 Task: Search one way flight ticket for 5 adults, 2 children, 1 infant in seat and 2 infants on lap in economy from Lanai City, Lanai: Lanai Airport to Rockford: Chicago Rockford International Airport(was Northwest Chicagoland Regional Airport At Rockford) on 5-1-2023. Choice of flights is Frontier. Number of bags: 2 checked bags. Price is upto 72000. Outbound departure time preference is 16:45.
Action: Mouse moved to (235, 299)
Screenshot: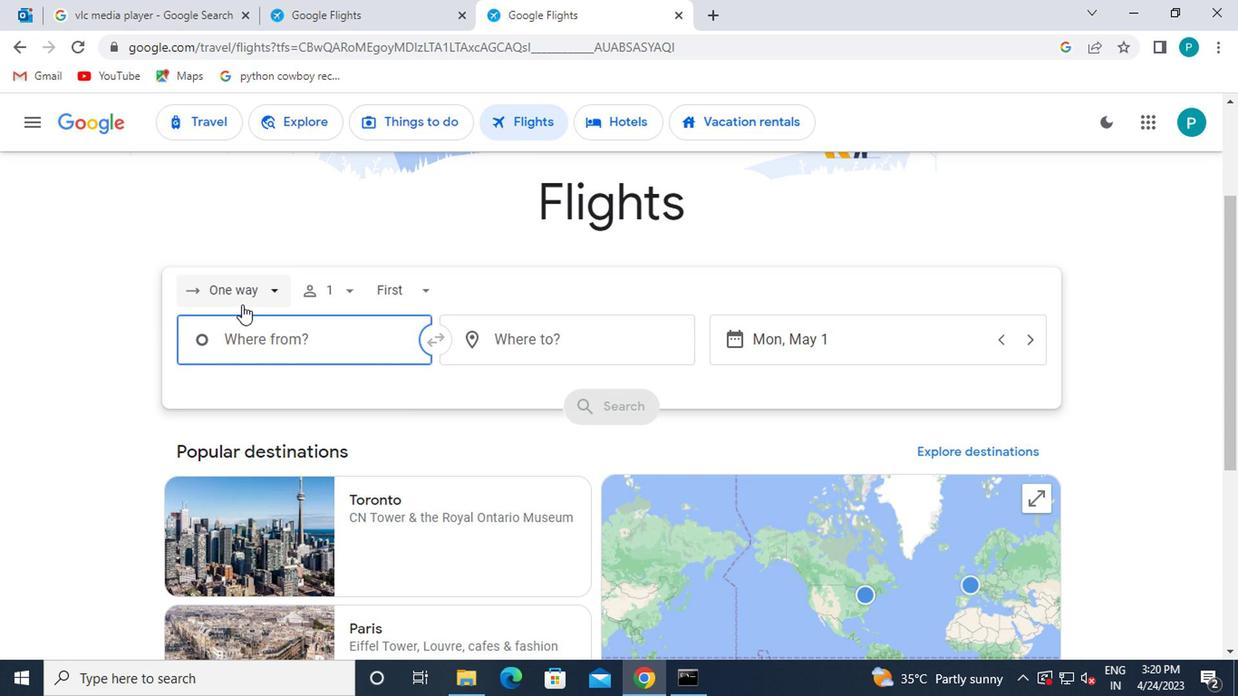 
Action: Mouse pressed left at (235, 299)
Screenshot: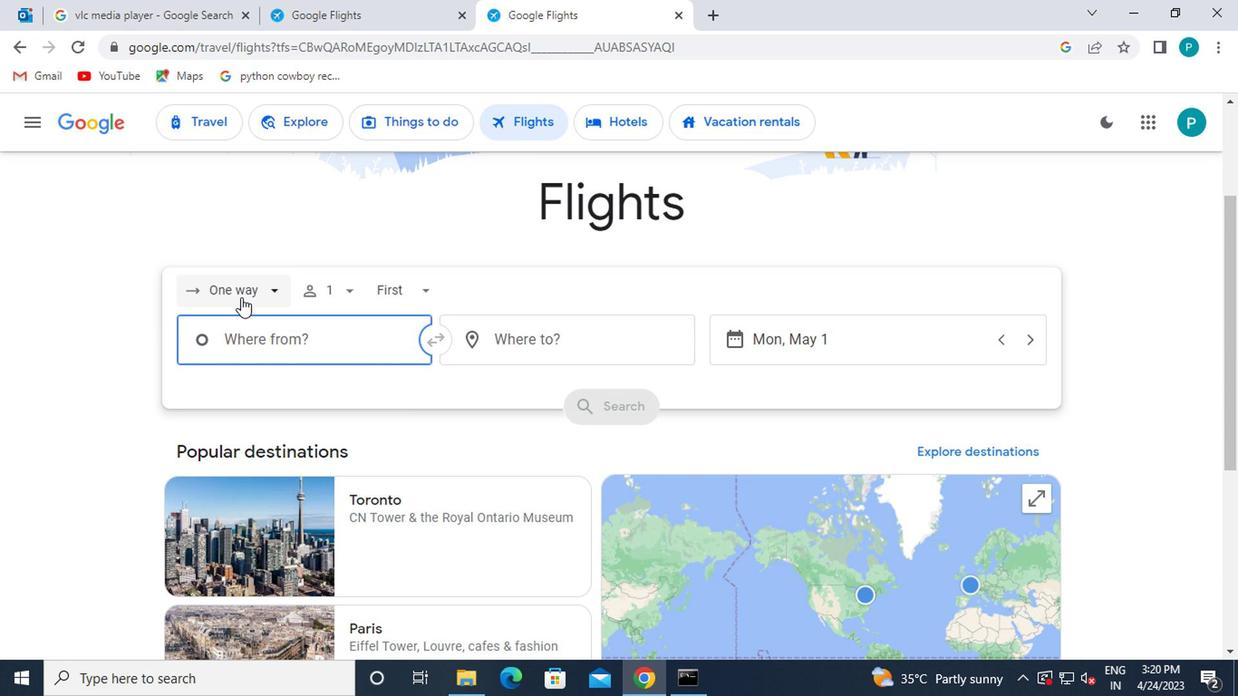 
Action: Mouse moved to (271, 380)
Screenshot: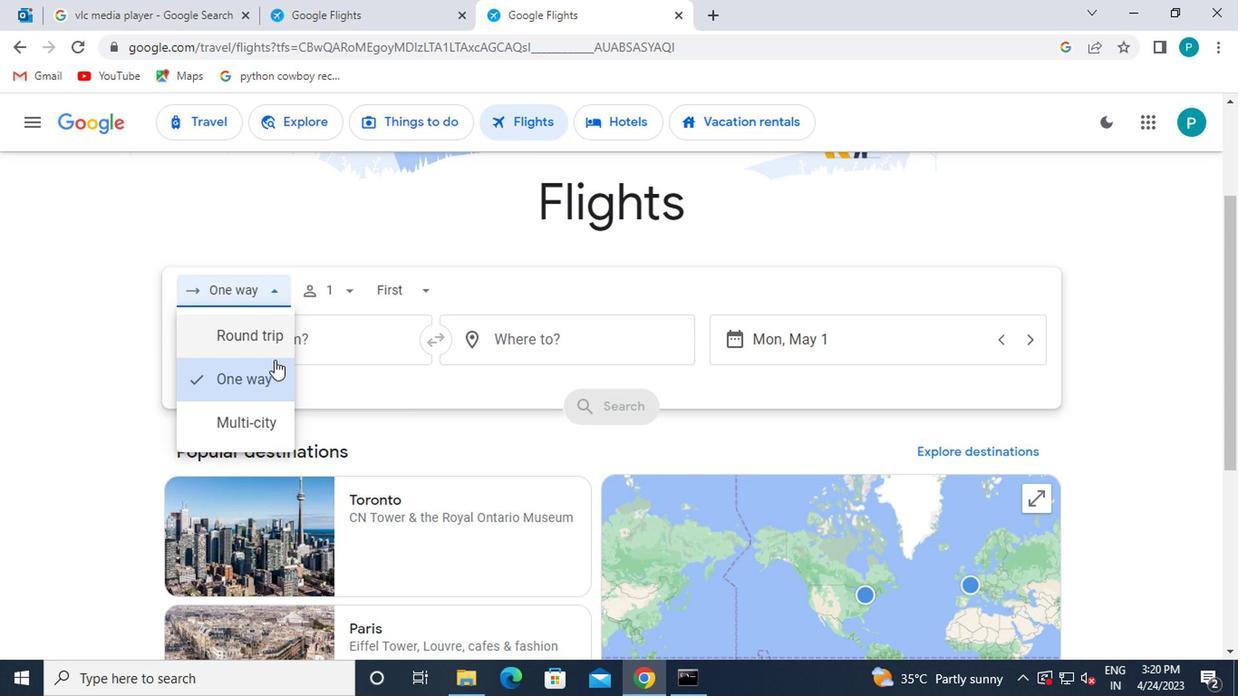 
Action: Mouse pressed left at (271, 380)
Screenshot: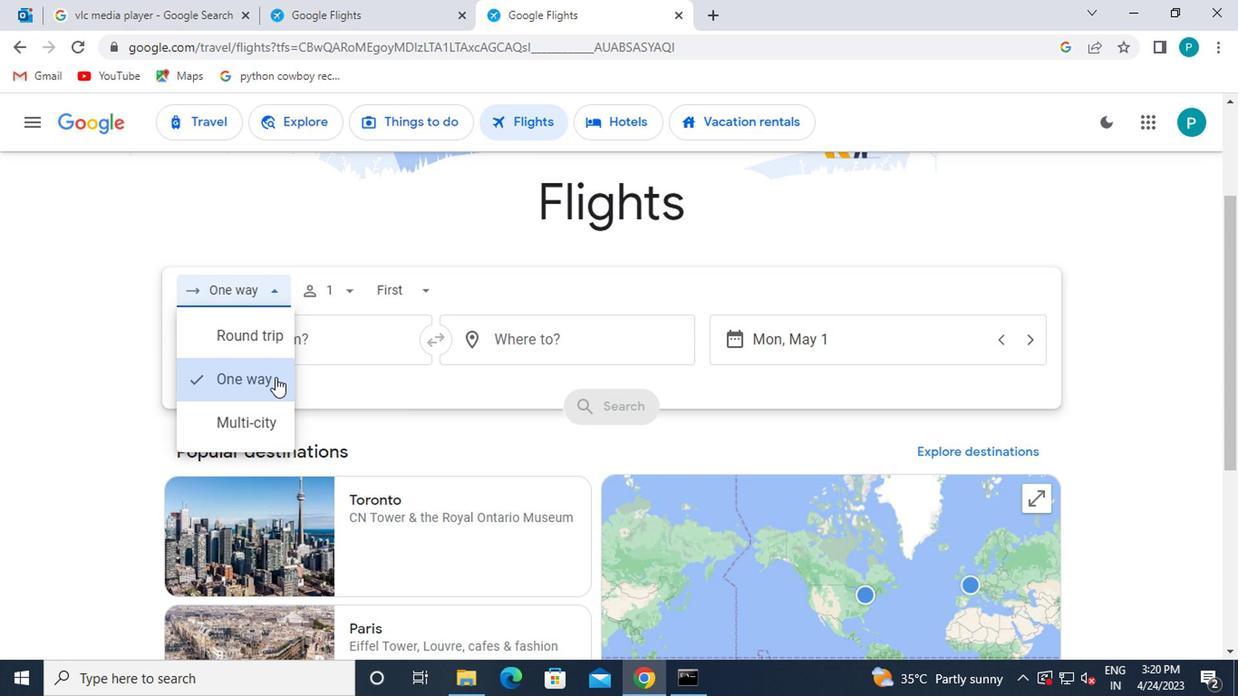 
Action: Mouse moved to (328, 301)
Screenshot: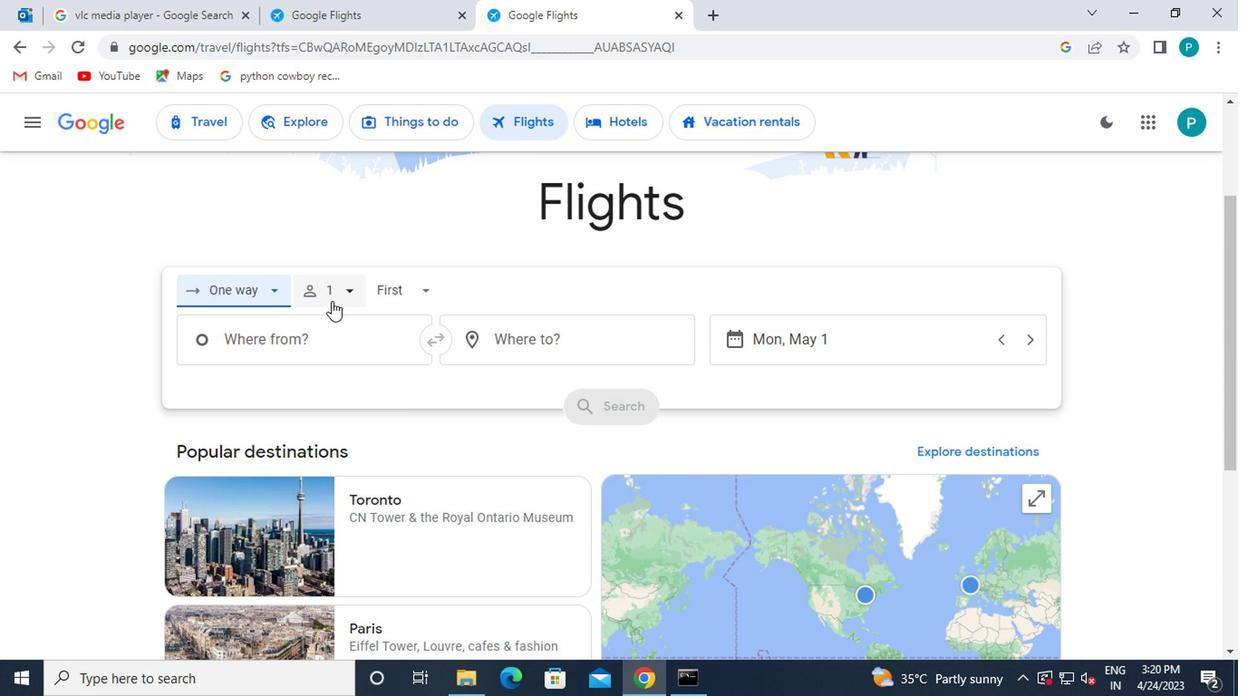 
Action: Mouse pressed left at (328, 301)
Screenshot: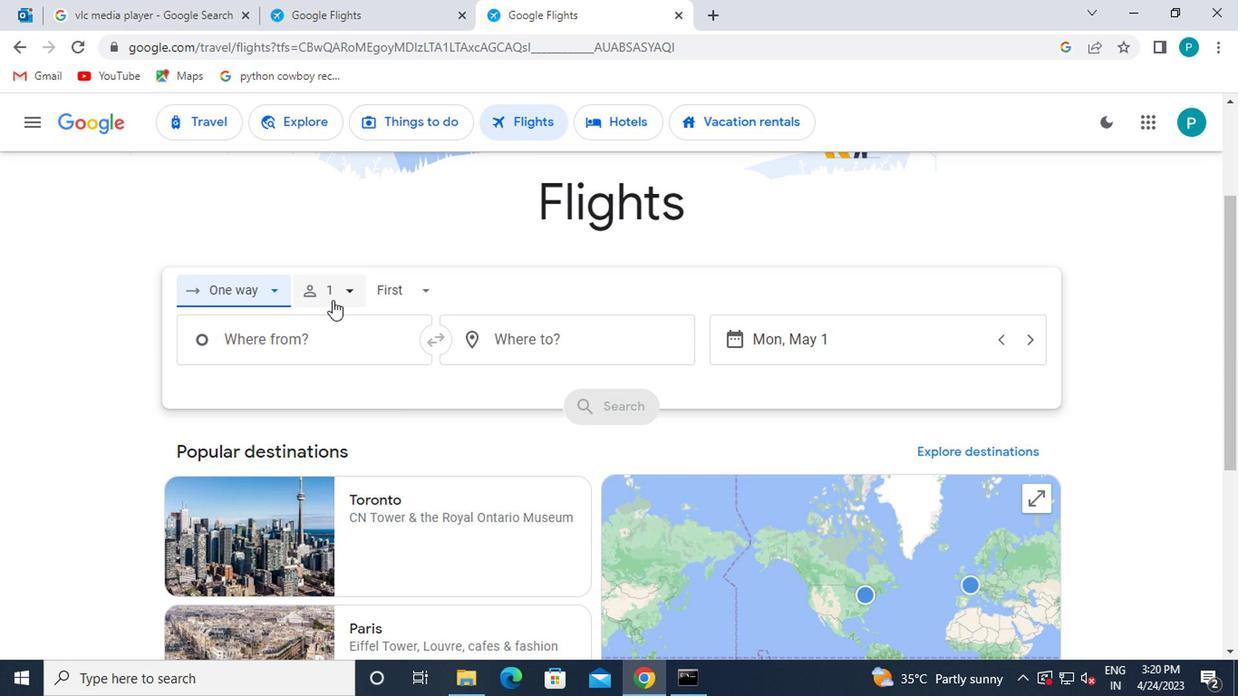 
Action: Mouse moved to (486, 328)
Screenshot: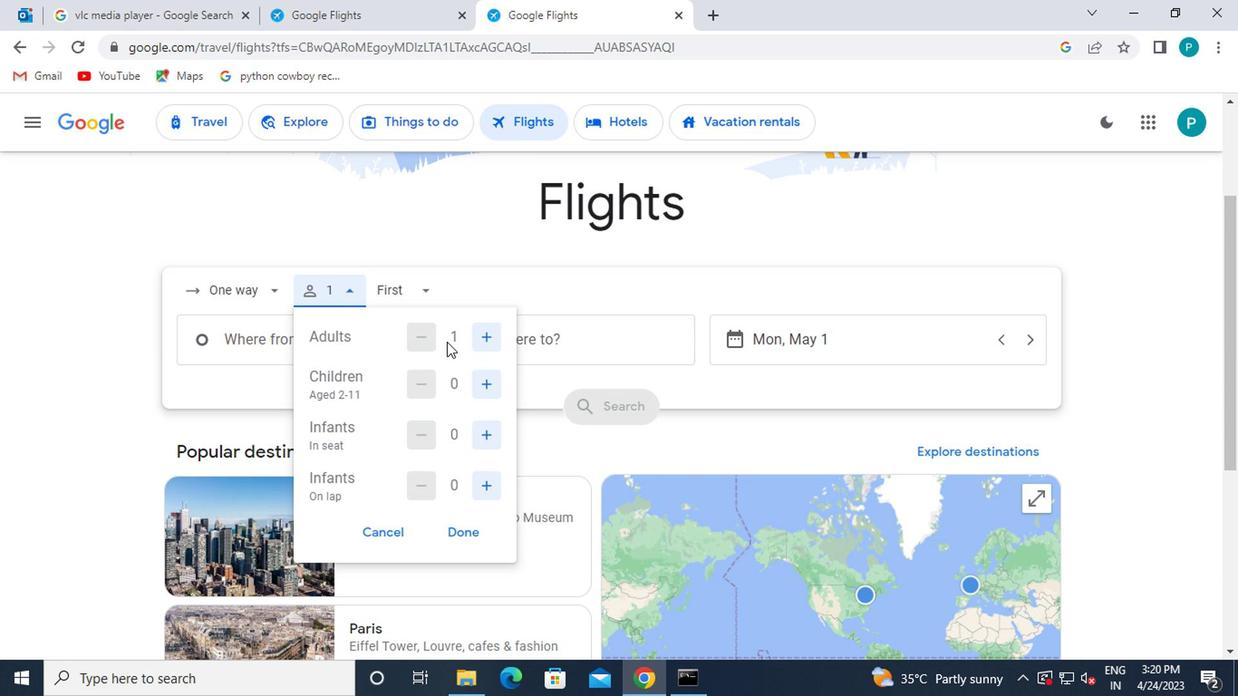 
Action: Mouse pressed left at (486, 328)
Screenshot: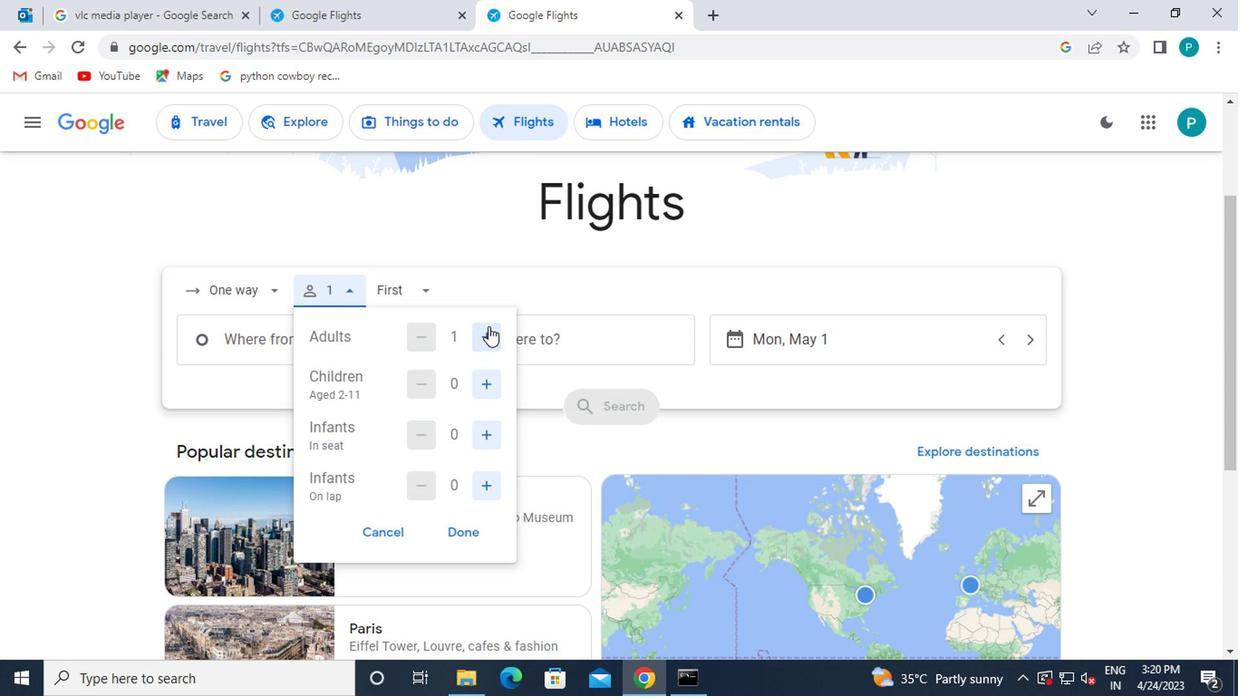 
Action: Mouse moved to (488, 326)
Screenshot: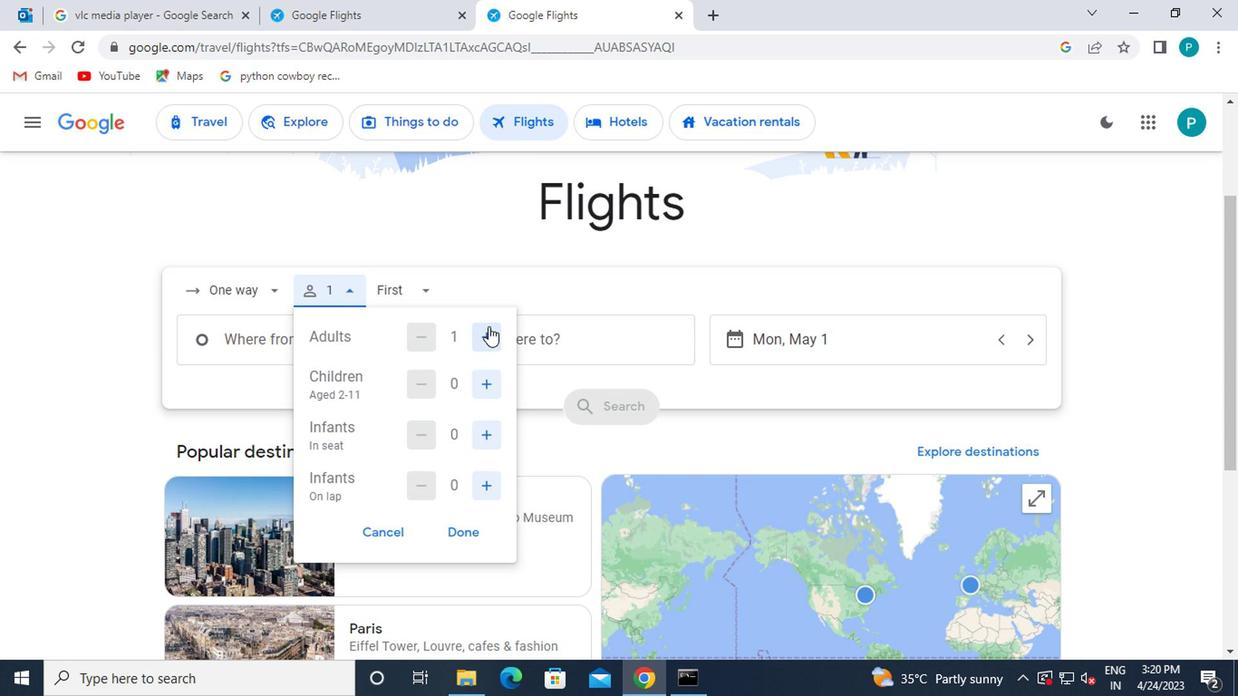 
Action: Mouse pressed left at (488, 326)
Screenshot: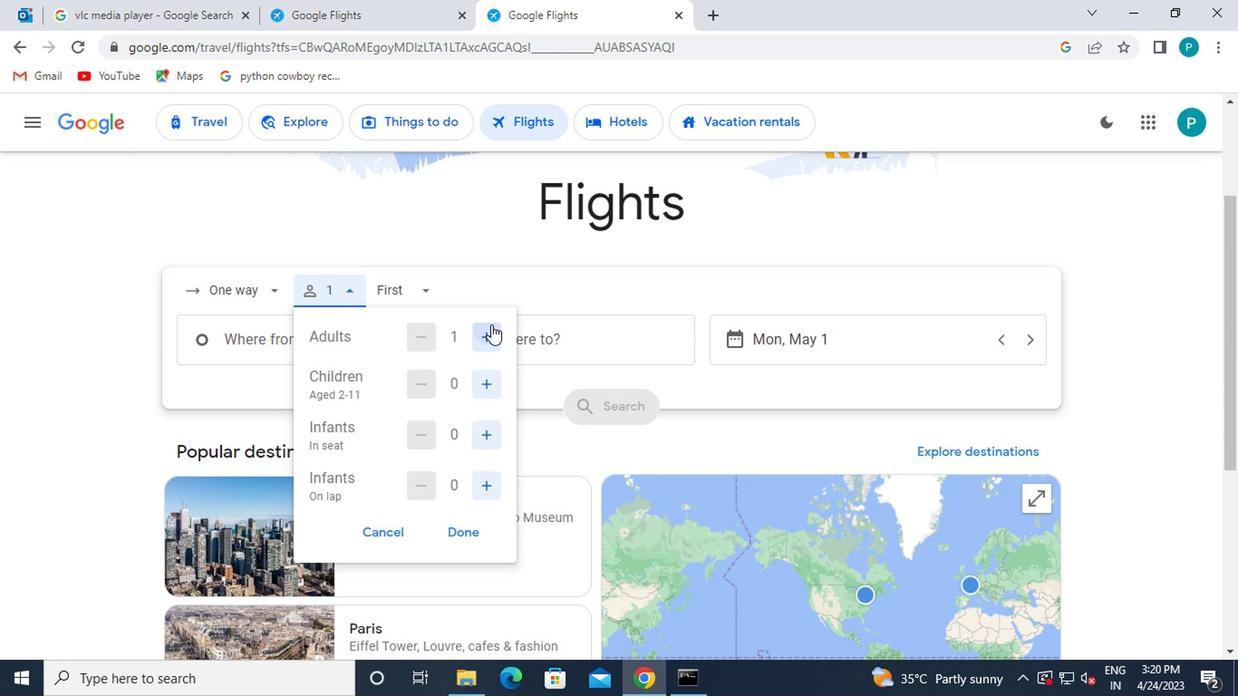 
Action: Mouse pressed left at (488, 326)
Screenshot: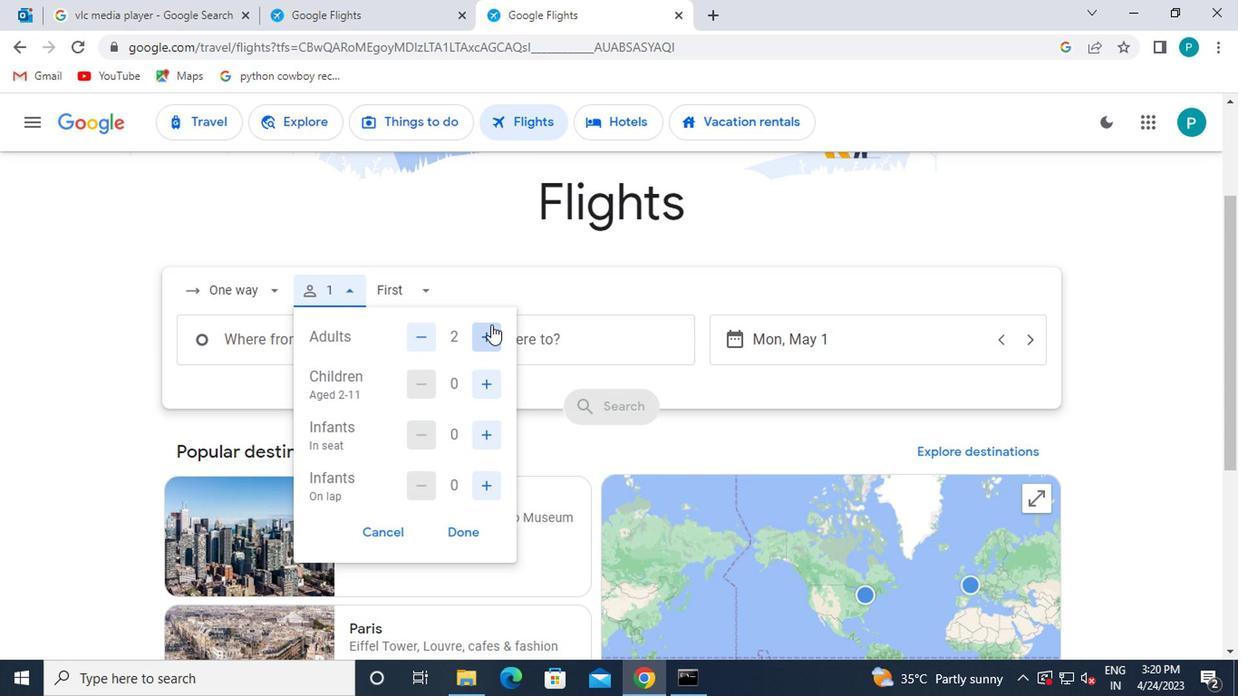 
Action: Mouse pressed left at (488, 326)
Screenshot: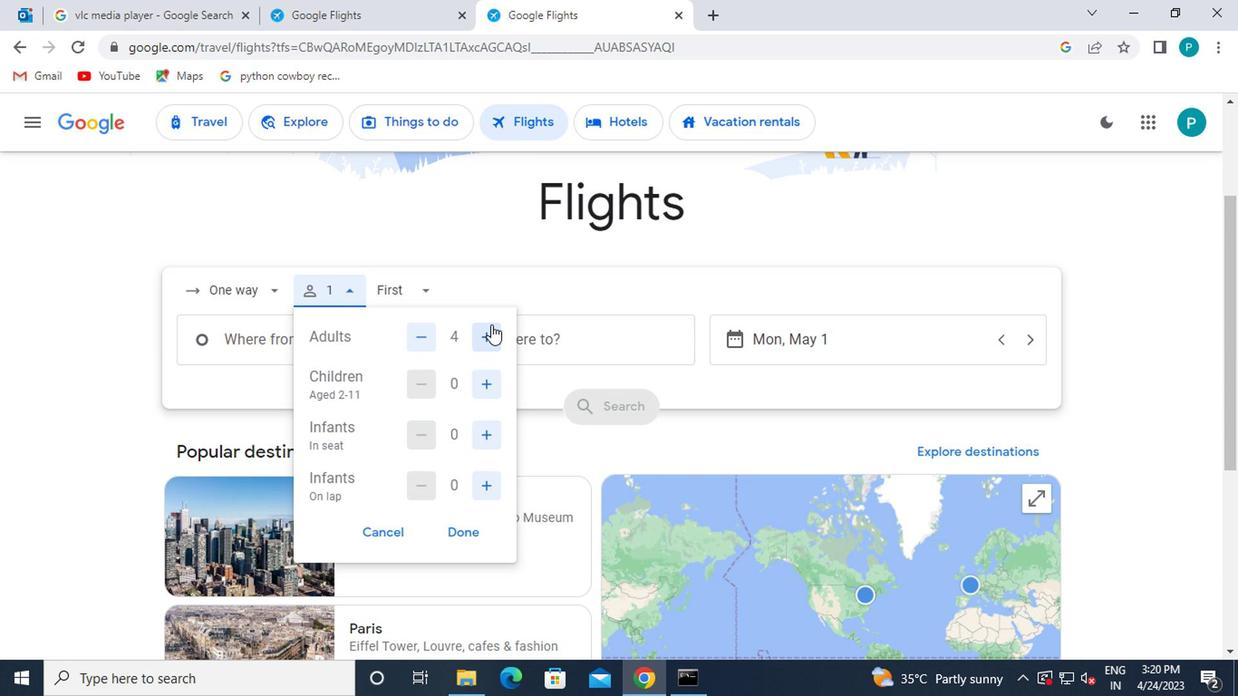 
Action: Mouse moved to (488, 377)
Screenshot: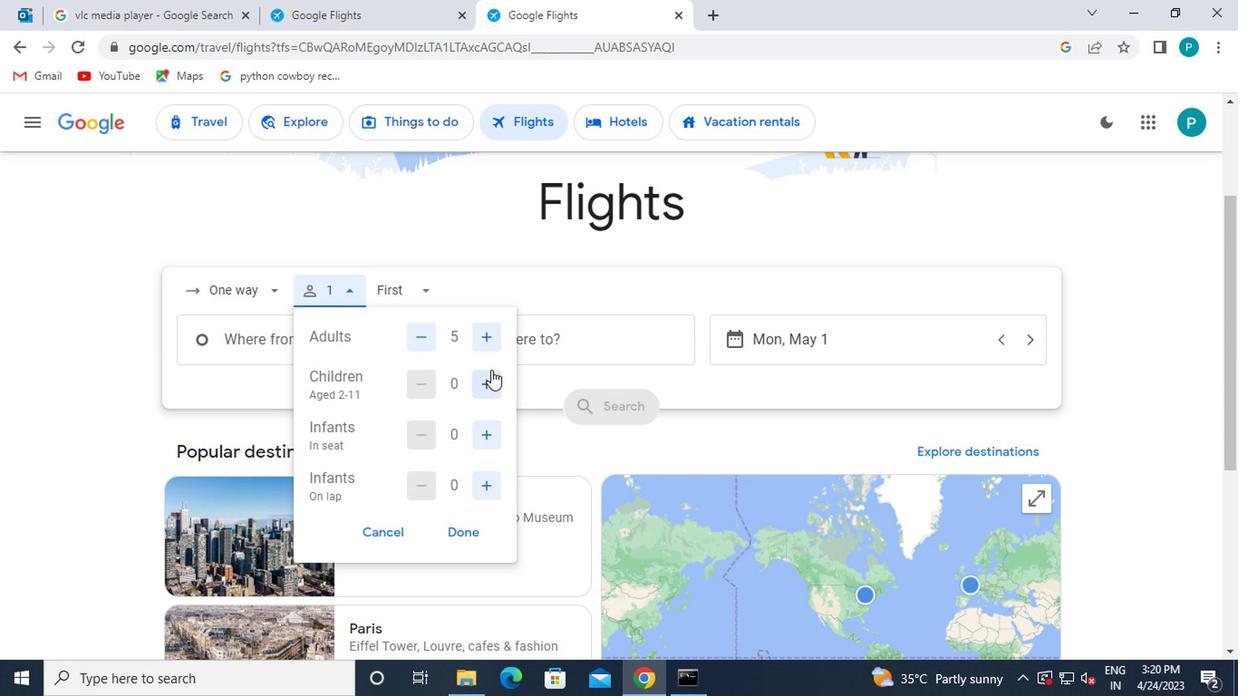 
Action: Mouse pressed left at (488, 377)
Screenshot: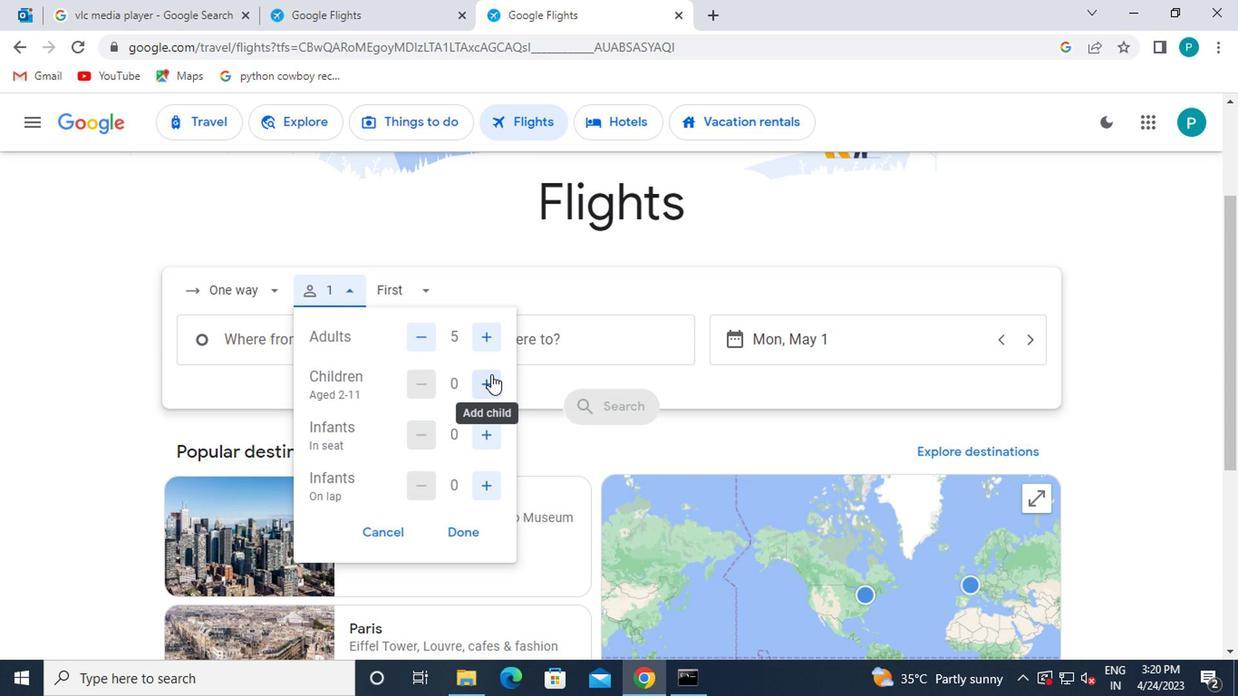 
Action: Mouse pressed left at (488, 377)
Screenshot: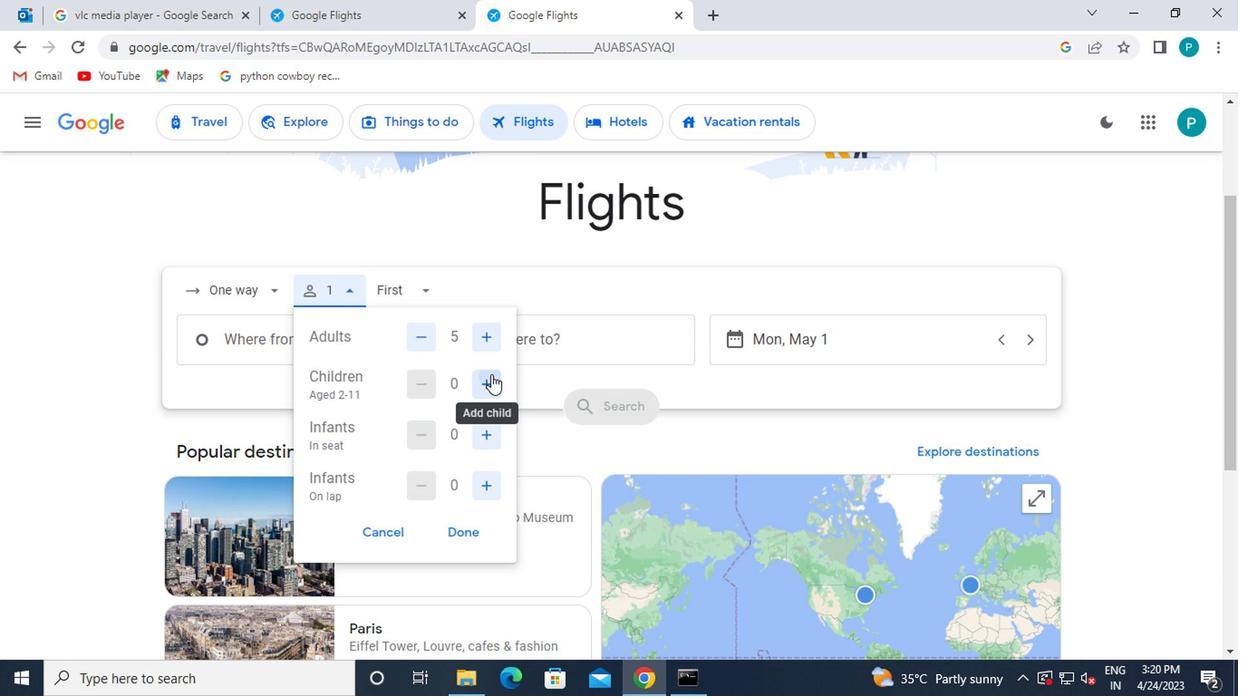 
Action: Mouse moved to (490, 432)
Screenshot: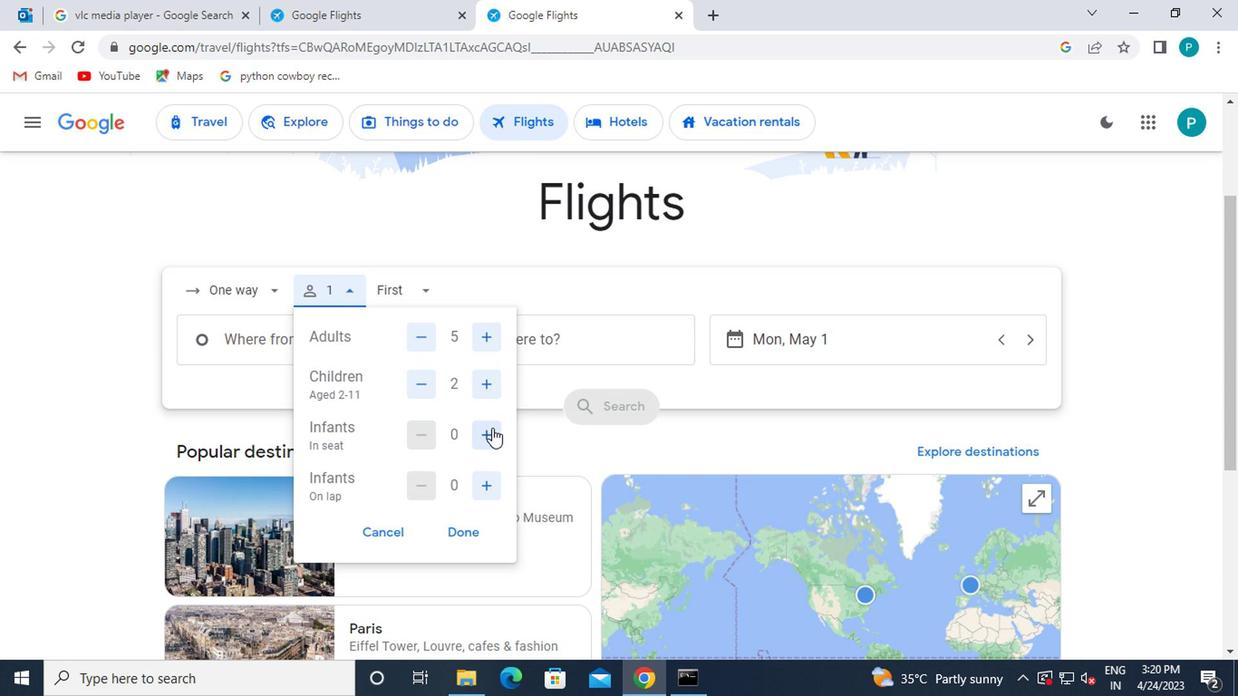 
Action: Mouse pressed left at (490, 432)
Screenshot: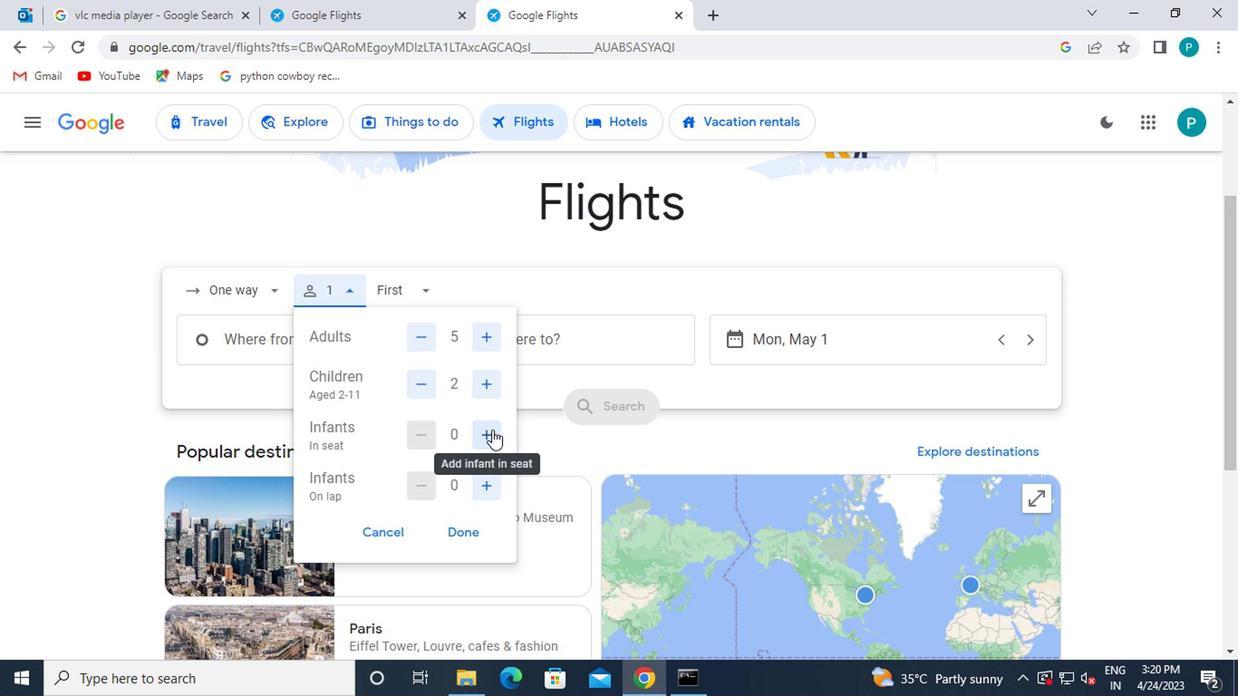 
Action: Mouse moved to (488, 484)
Screenshot: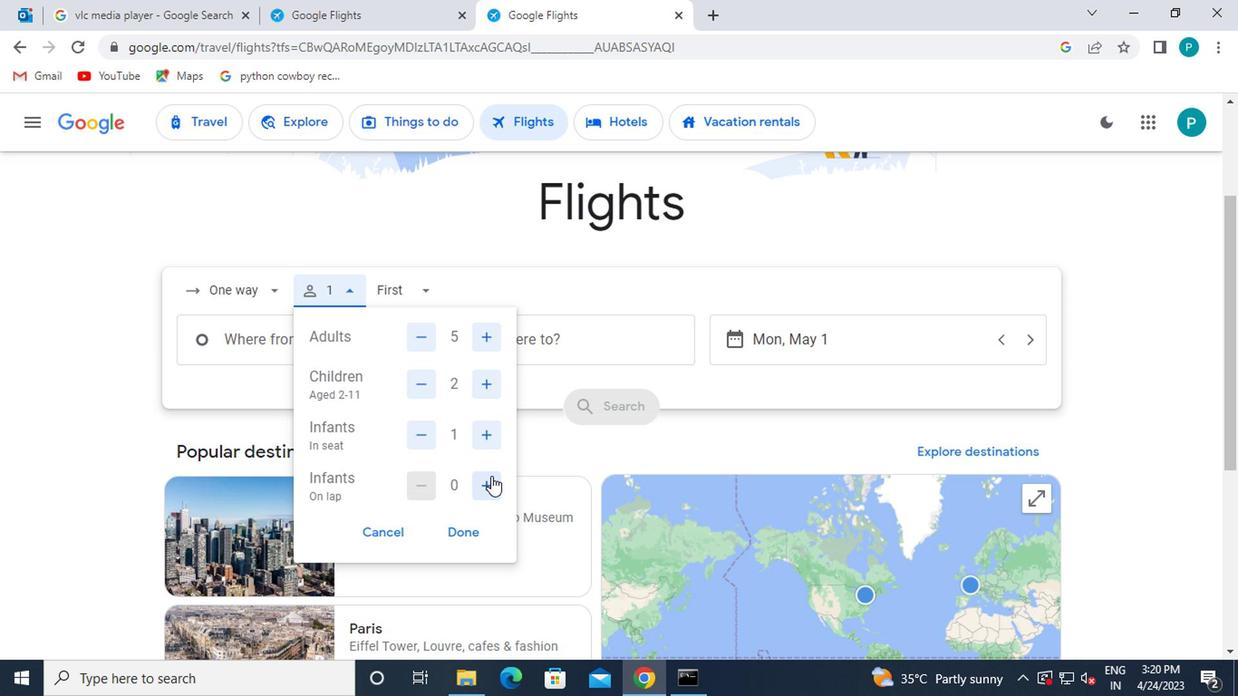 
Action: Mouse pressed left at (488, 484)
Screenshot: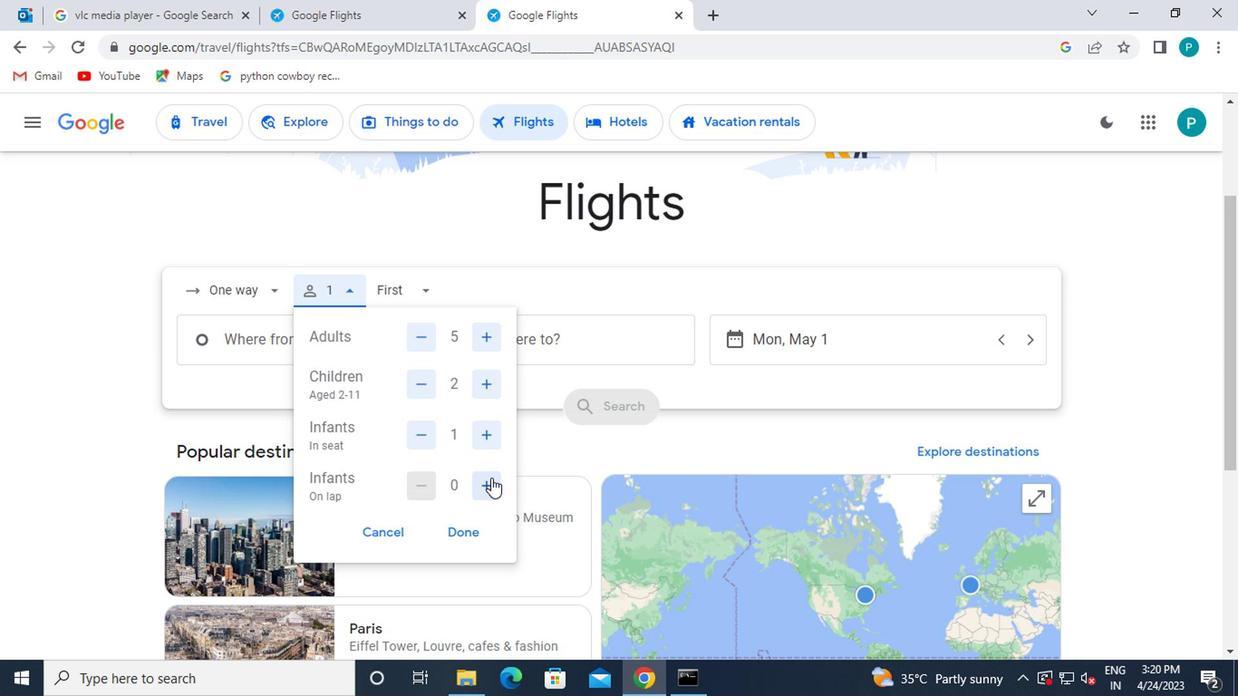 
Action: Mouse pressed left at (488, 484)
Screenshot: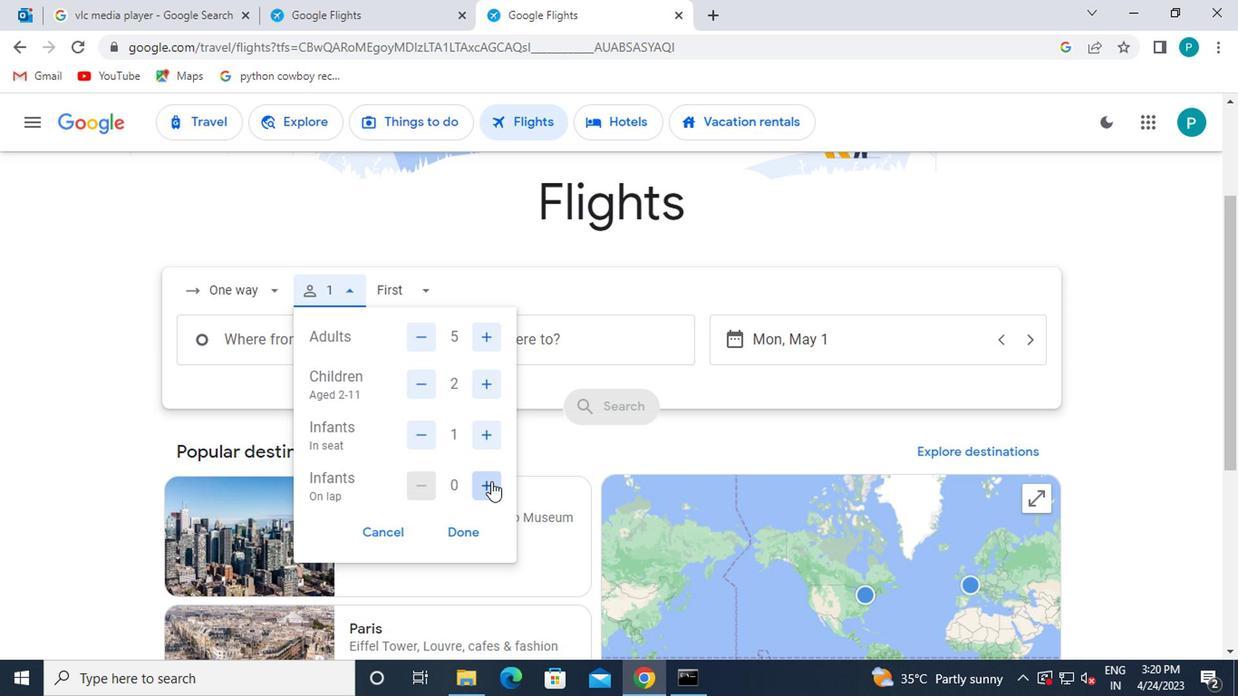 
Action: Mouse moved to (415, 495)
Screenshot: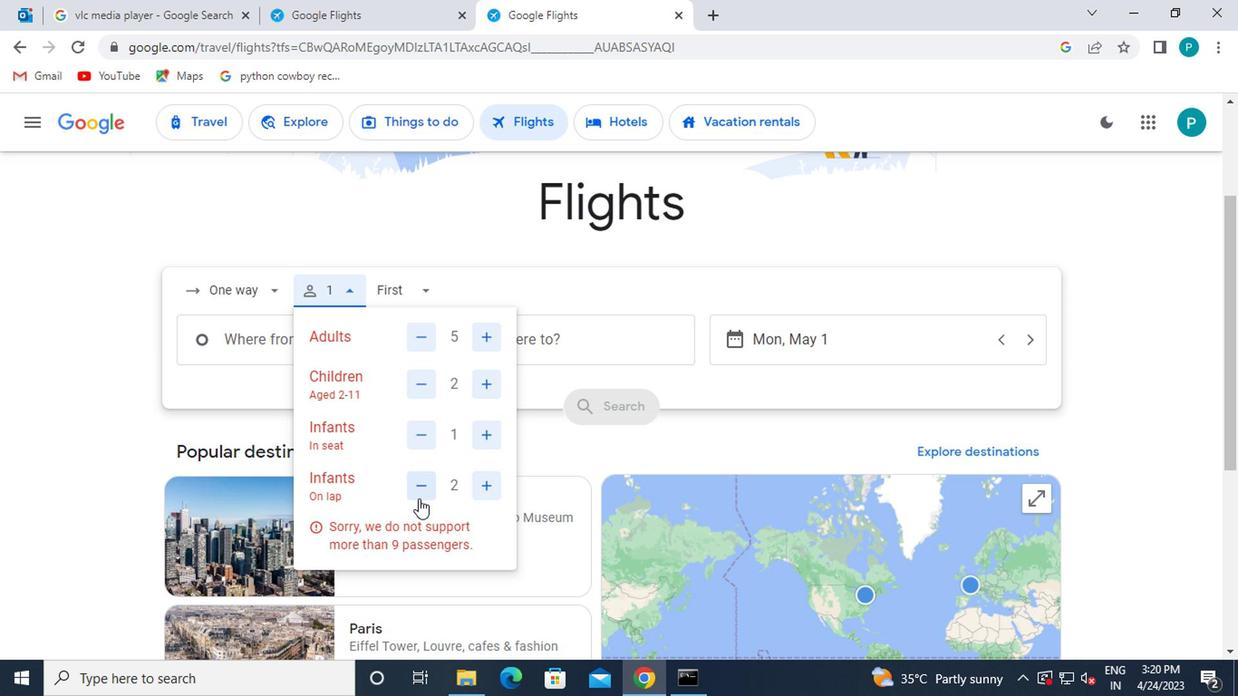 
Action: Mouse pressed left at (415, 495)
Screenshot: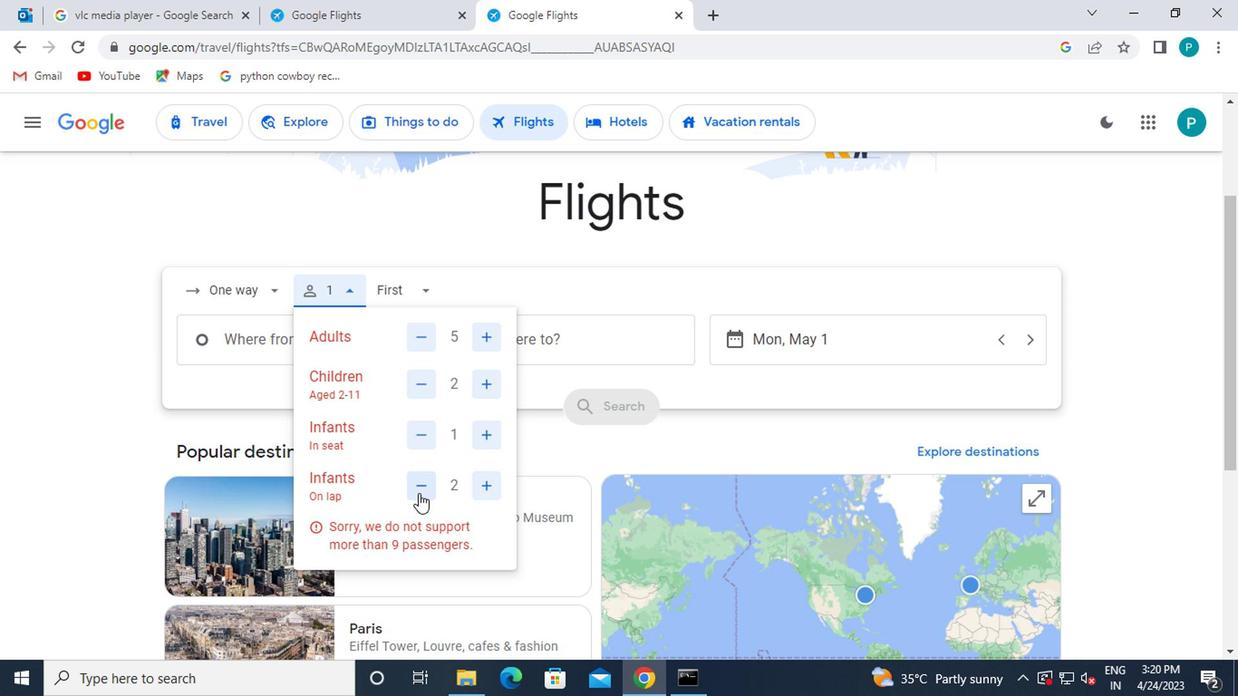 
Action: Mouse moved to (473, 533)
Screenshot: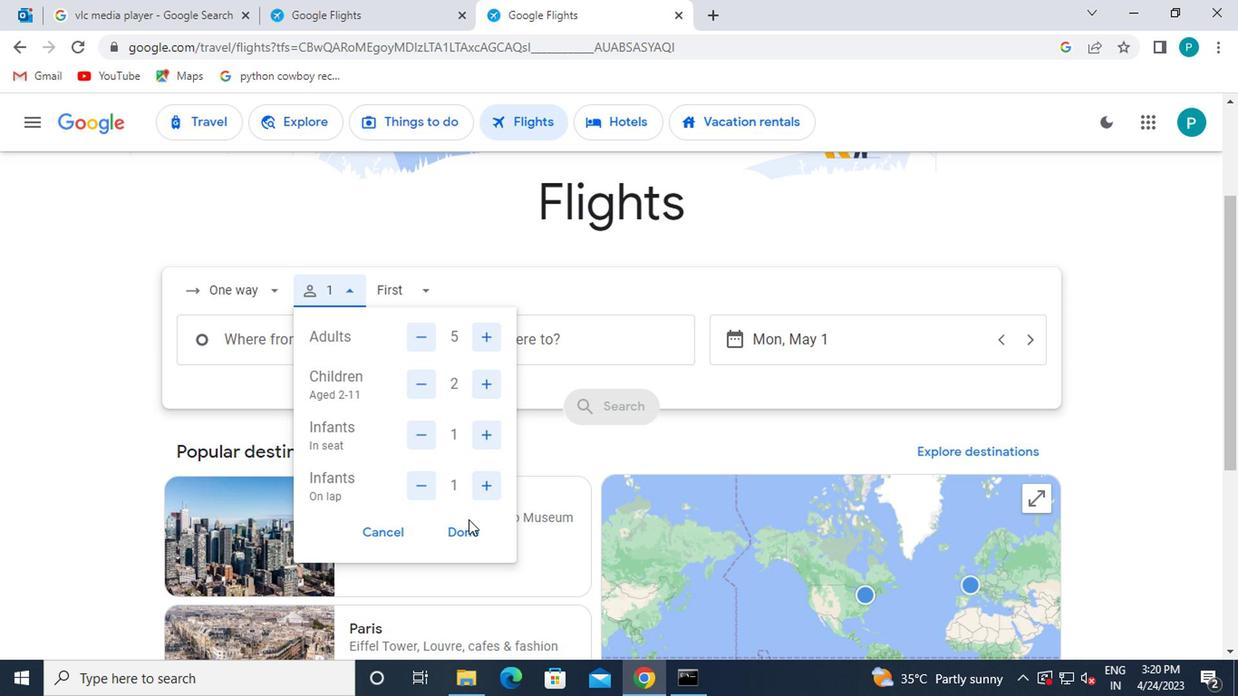 
Action: Mouse pressed left at (473, 533)
Screenshot: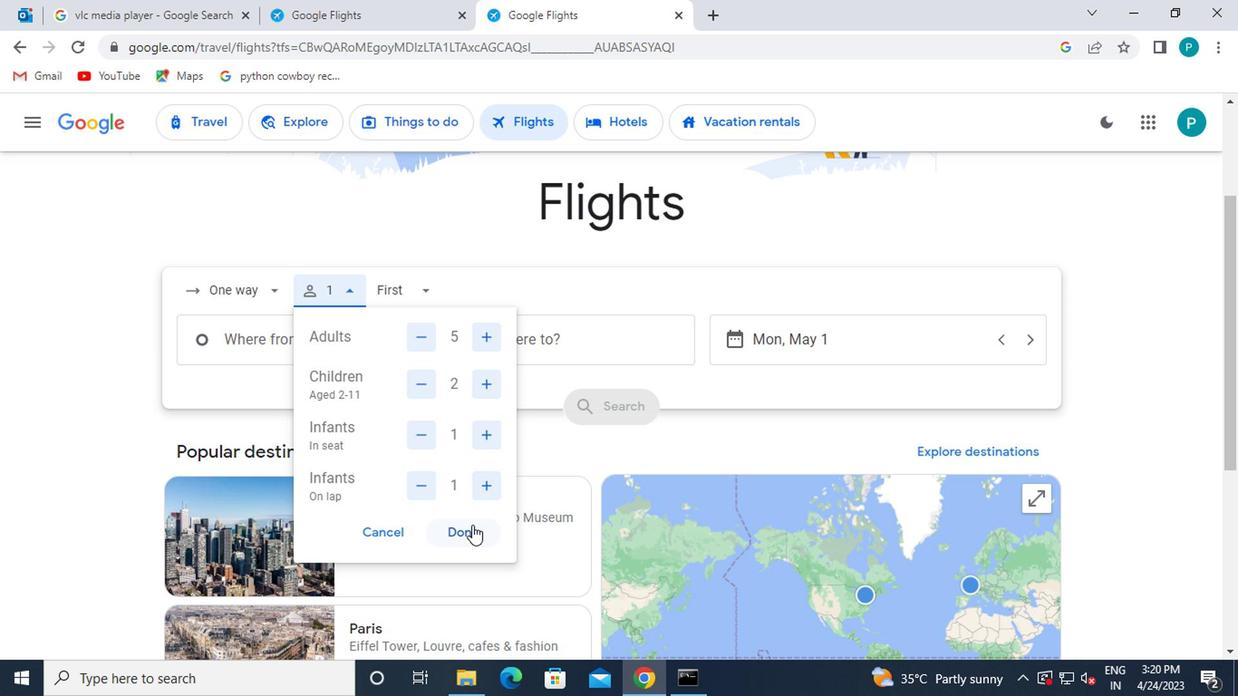 
Action: Mouse moved to (412, 301)
Screenshot: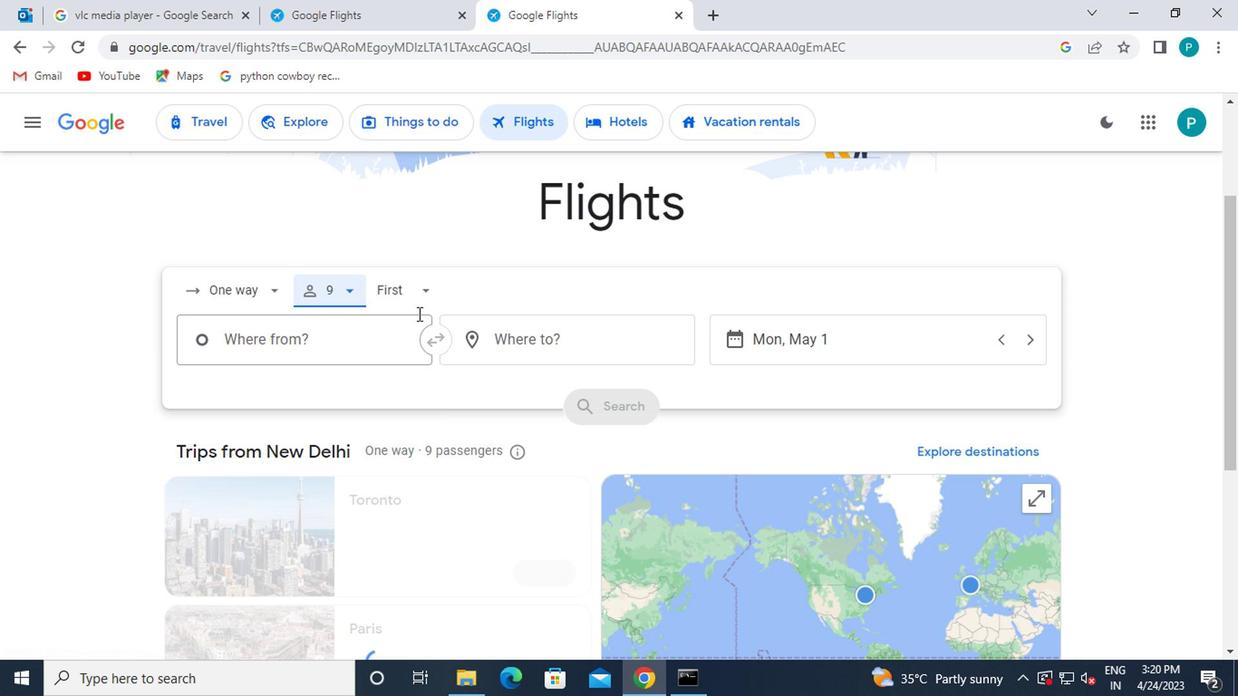 
Action: Mouse pressed left at (412, 301)
Screenshot: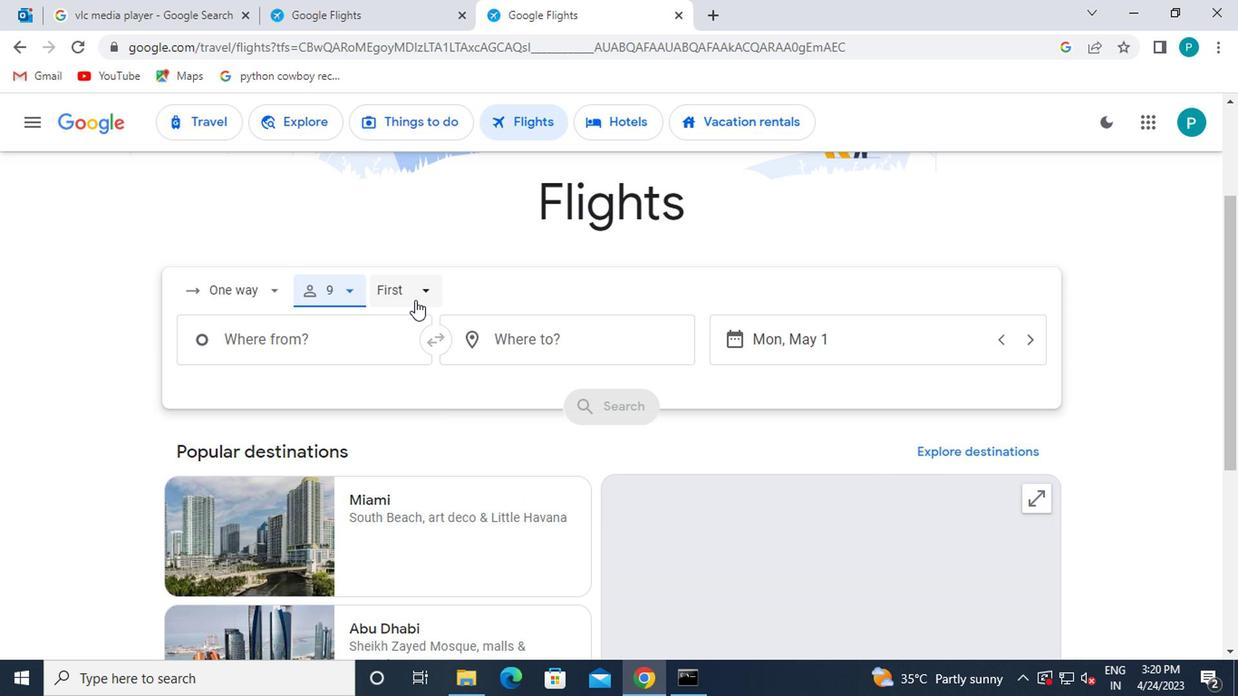 
Action: Mouse moved to (410, 354)
Screenshot: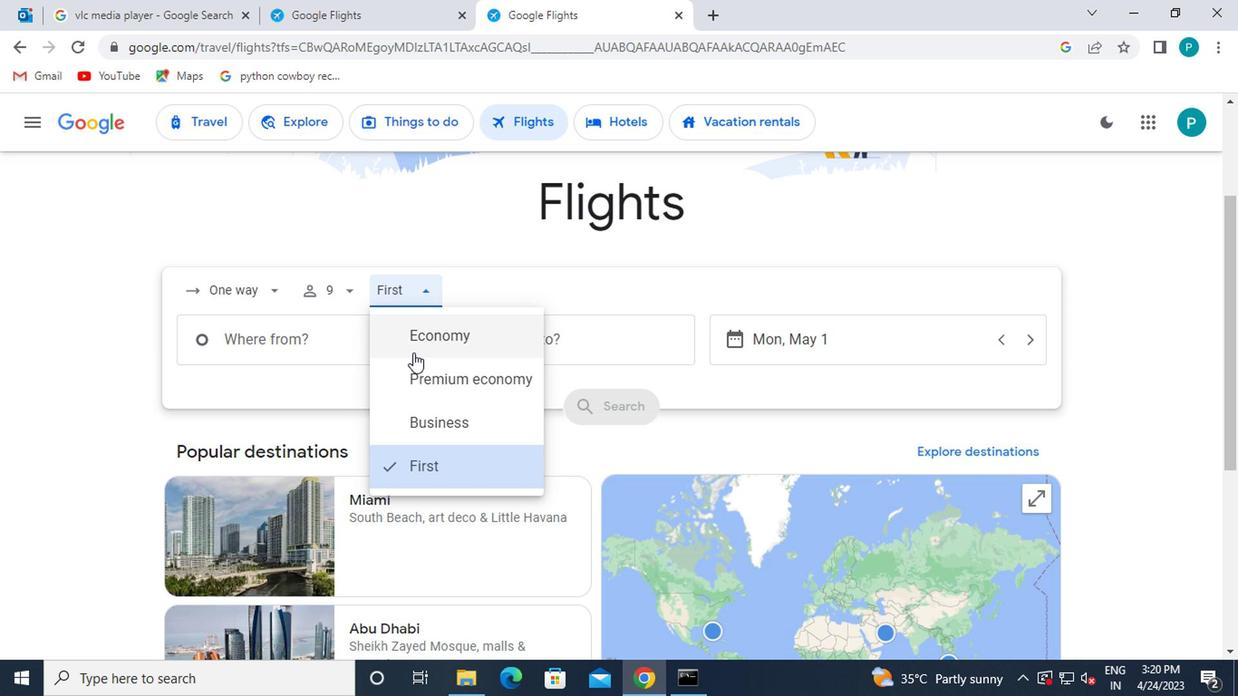
Action: Mouse pressed left at (410, 354)
Screenshot: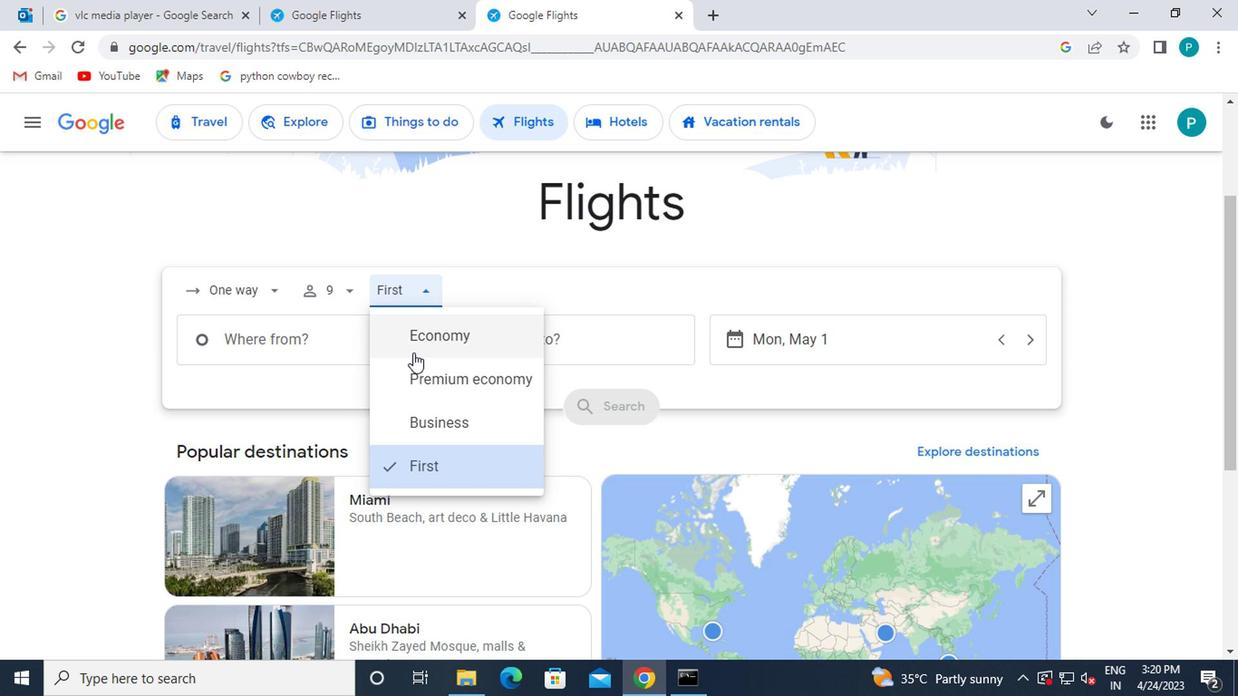 
Action: Mouse moved to (314, 339)
Screenshot: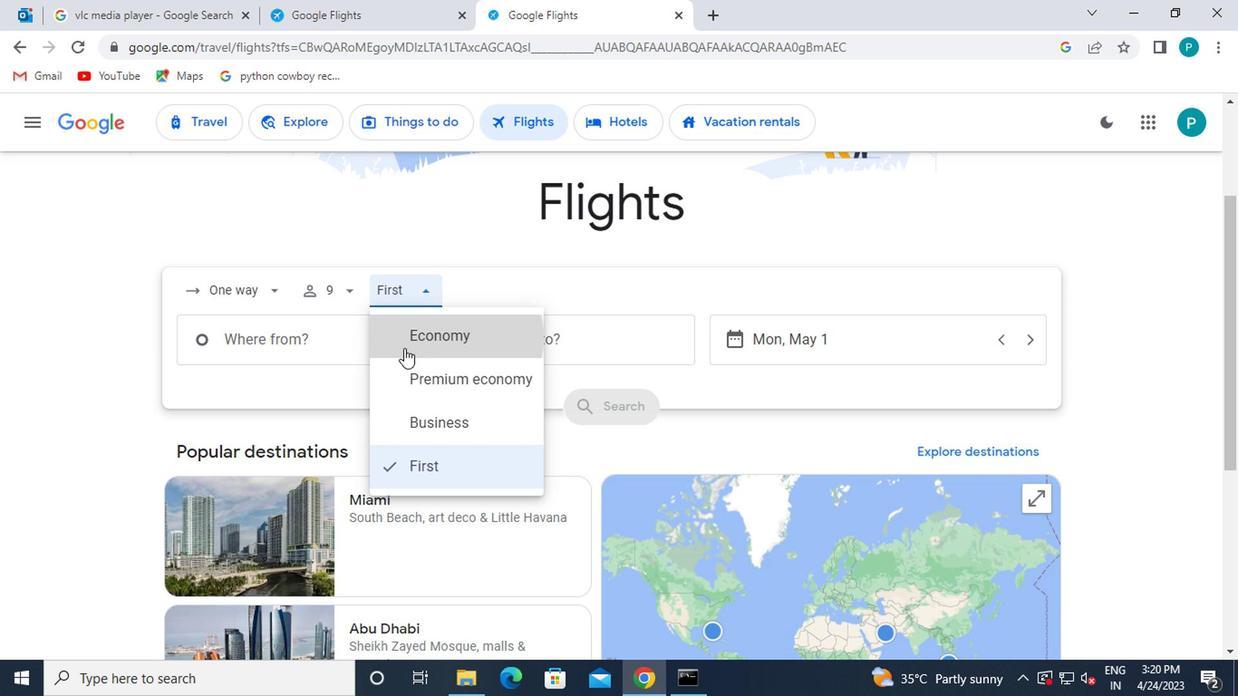 
Action: Mouse pressed left at (314, 339)
Screenshot: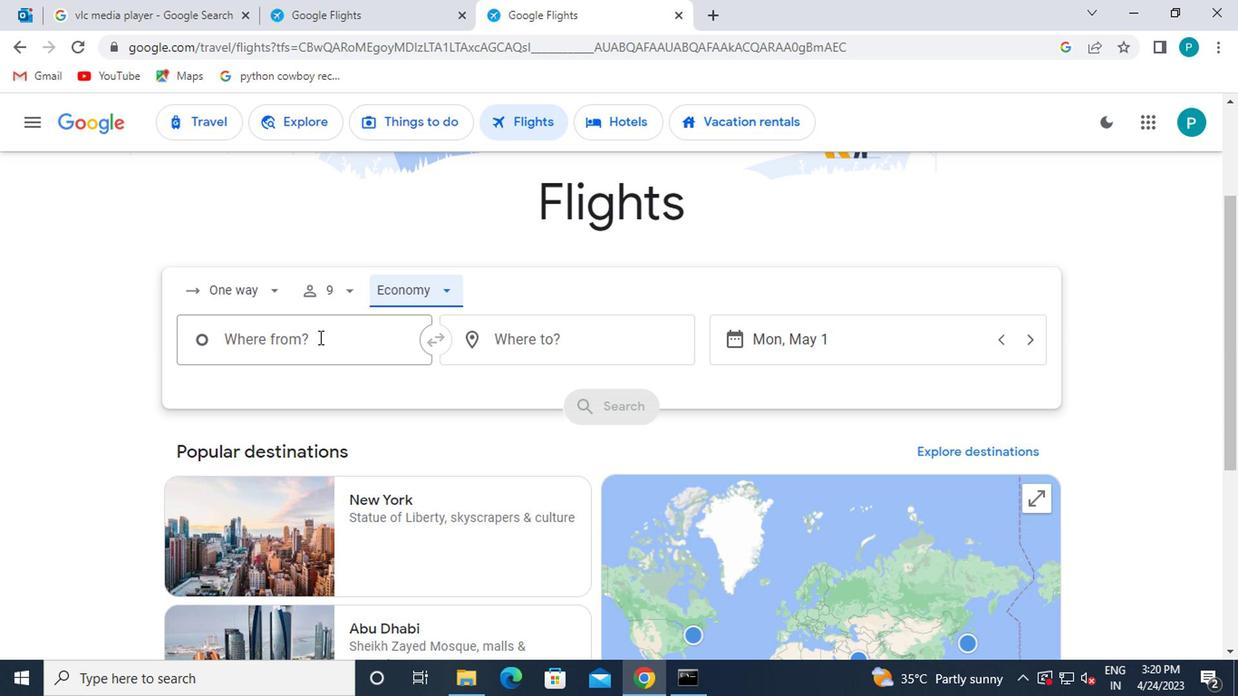 
Action: Mouse moved to (568, 181)
Screenshot: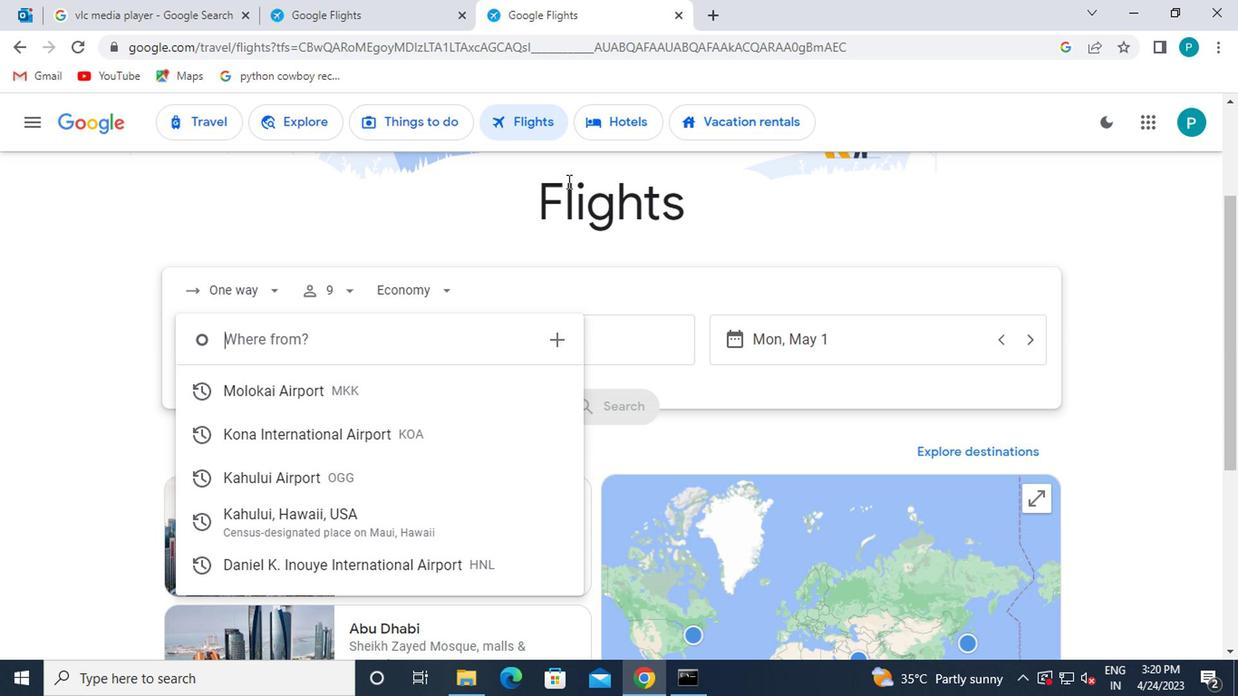 
Action: Key pressed lanai
Screenshot: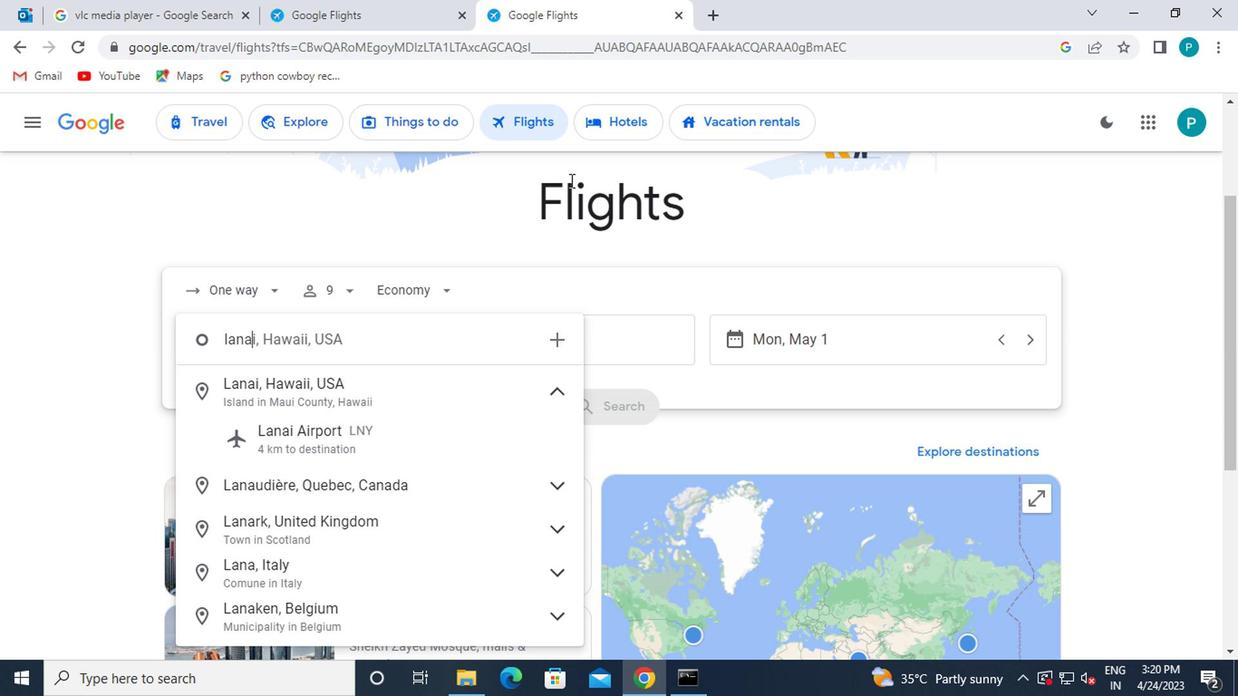 
Action: Mouse moved to (357, 444)
Screenshot: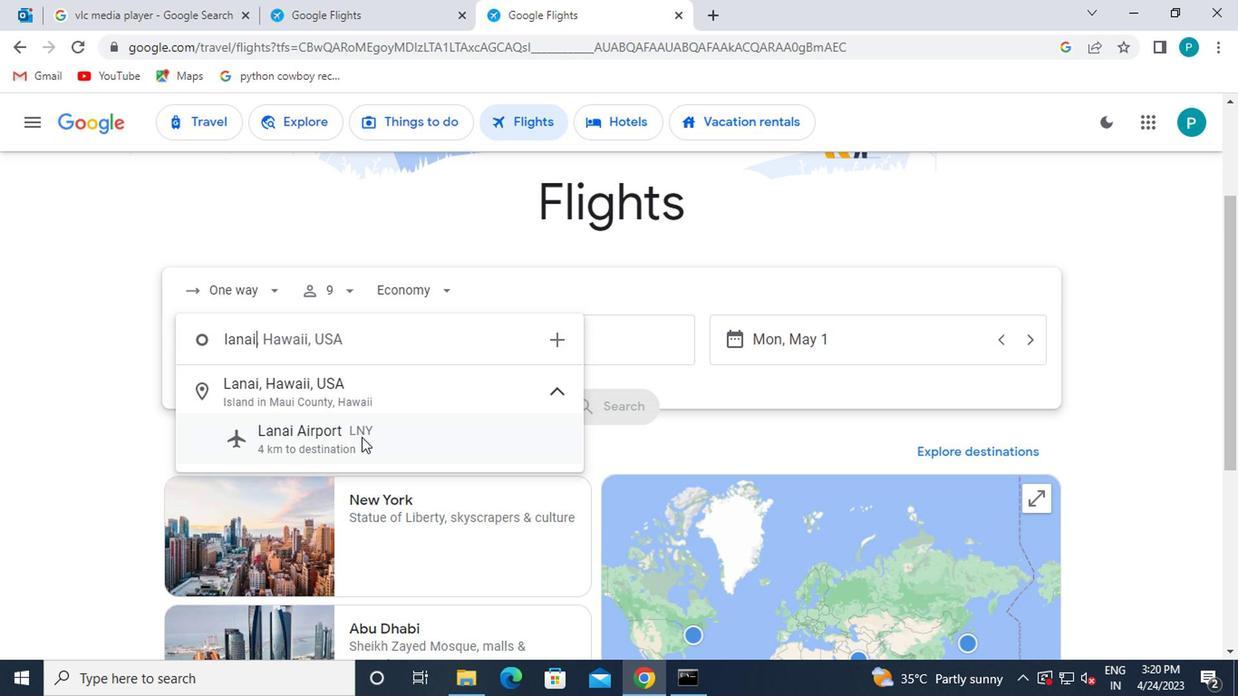 
Action: Mouse pressed left at (357, 444)
Screenshot: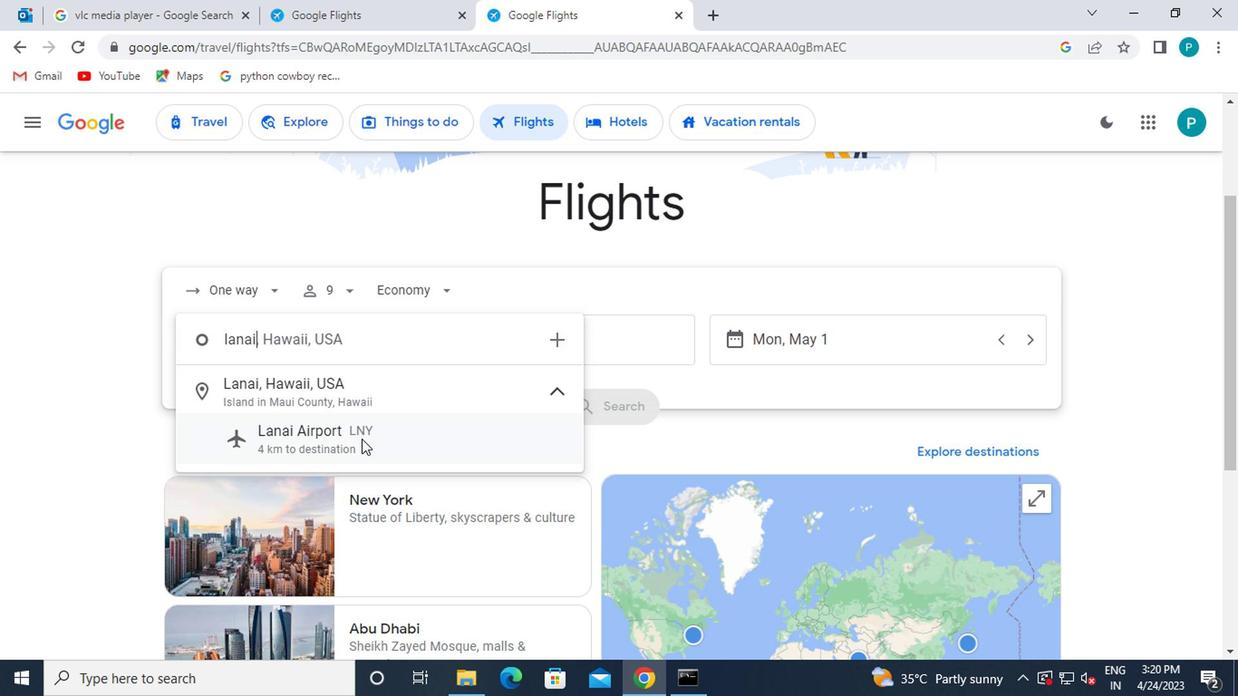 
Action: Mouse moved to (554, 346)
Screenshot: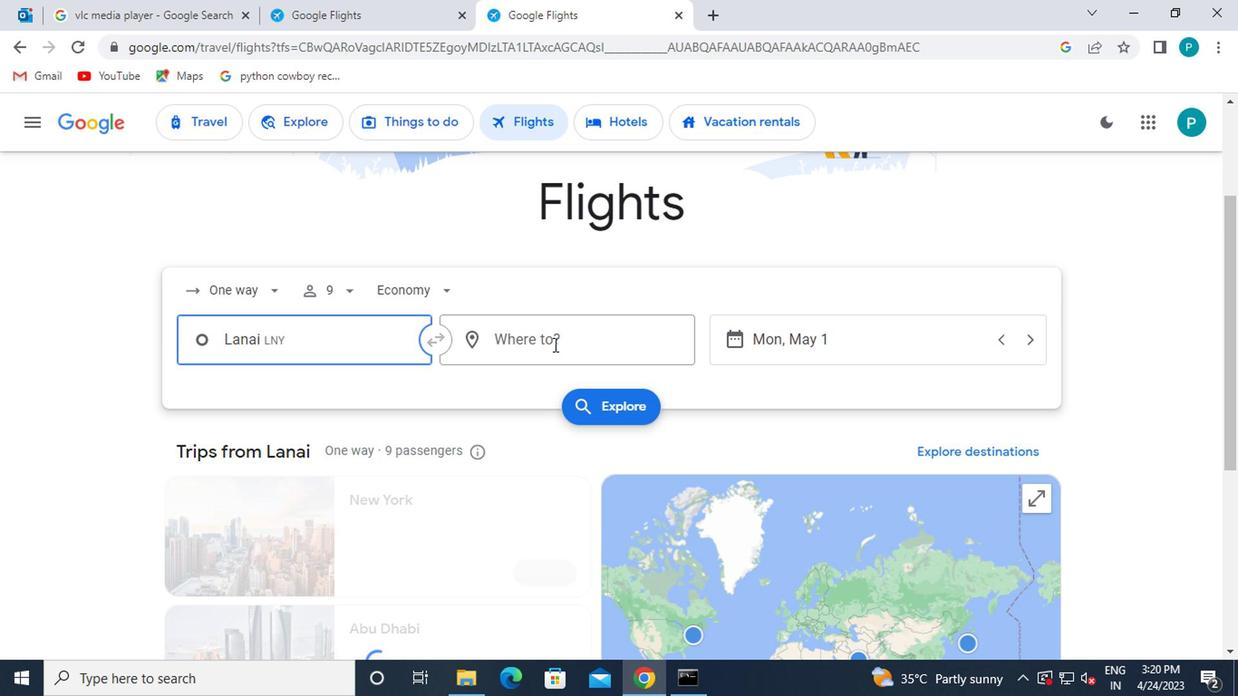 
Action: Mouse pressed left at (554, 346)
Screenshot: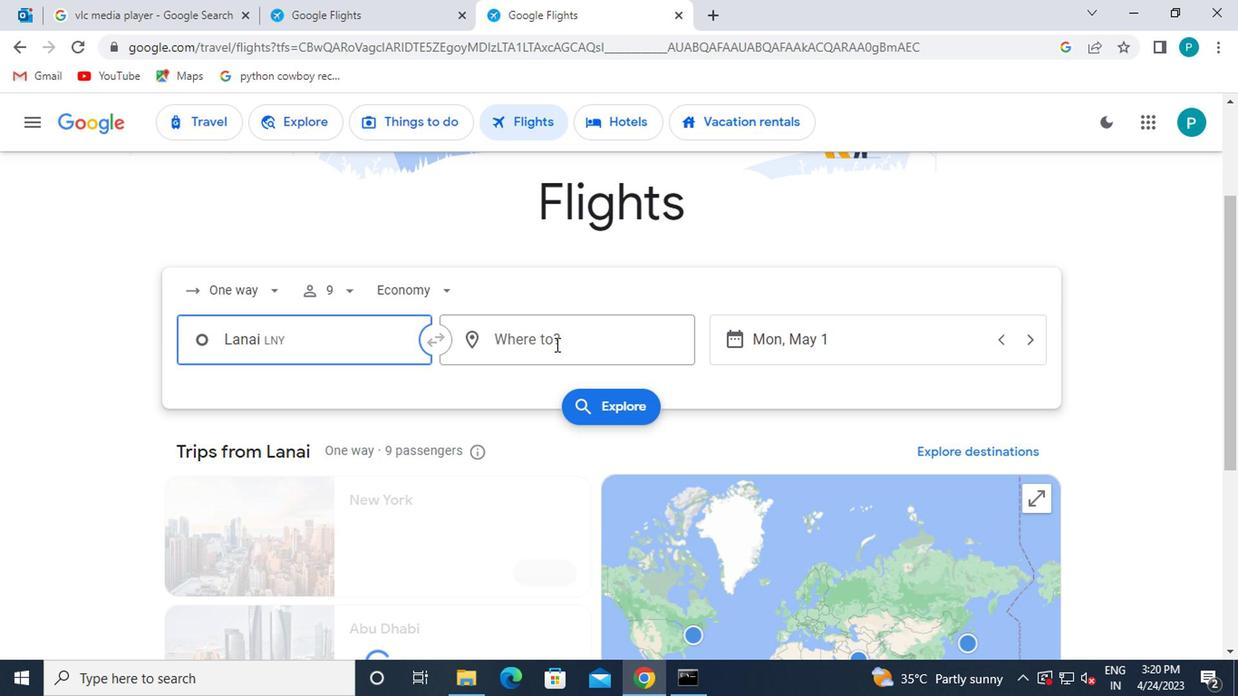
Action: Mouse moved to (554, 346)
Screenshot: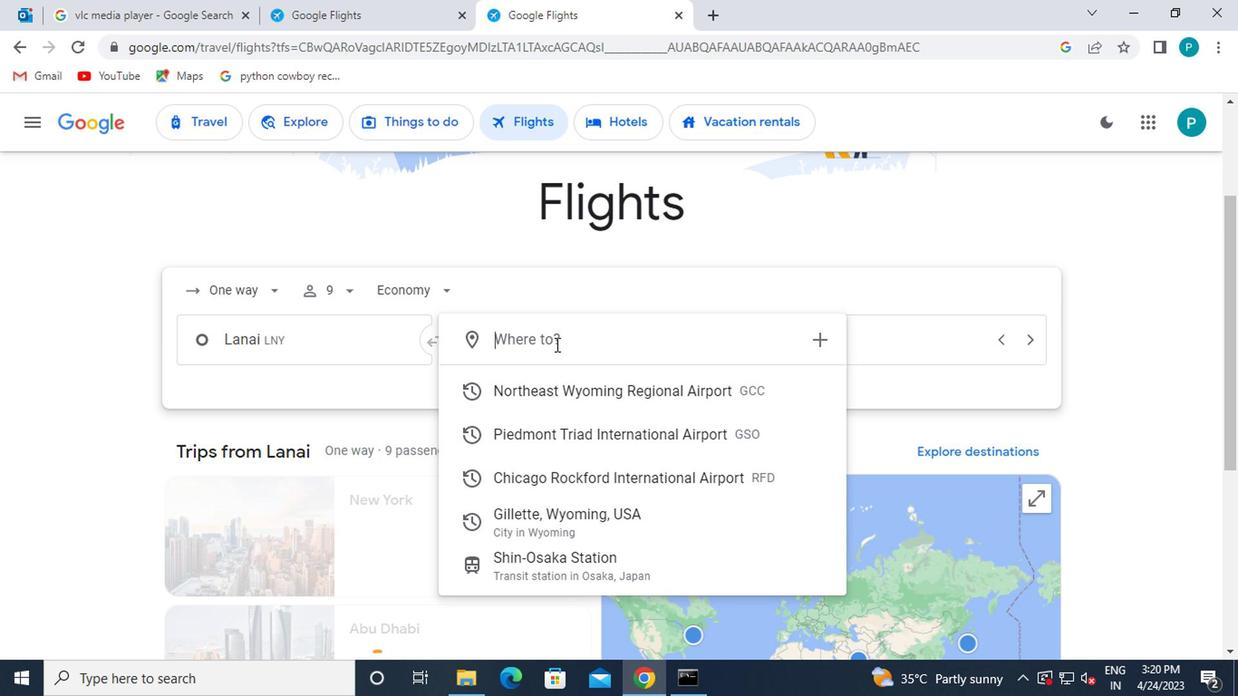 
Action: Key pressed chiv<Key.backspace>cago
Screenshot: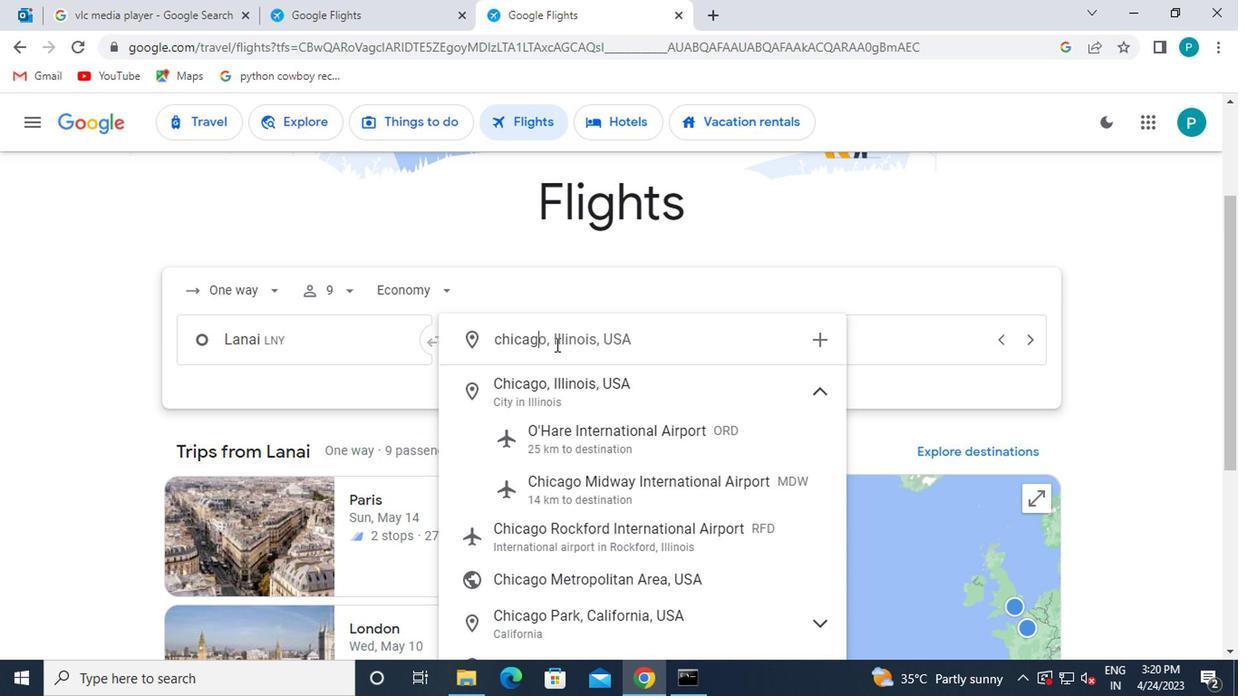 
Action: Mouse moved to (573, 491)
Screenshot: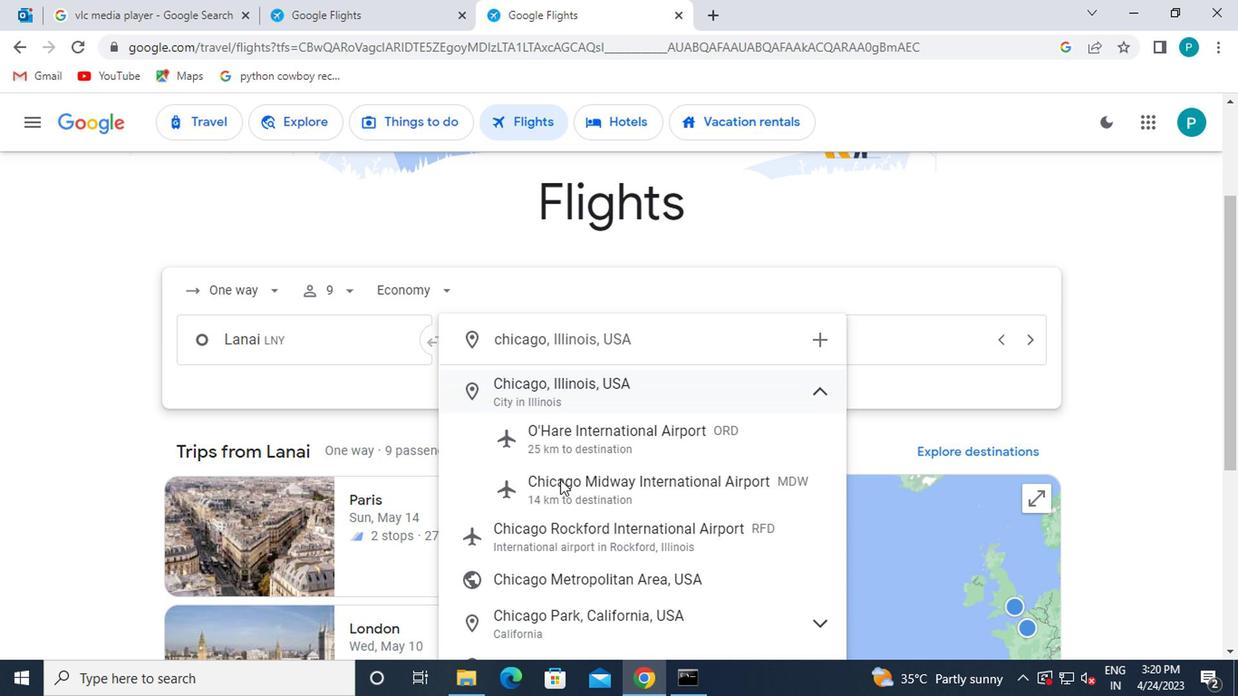 
Action: Mouse pressed left at (573, 491)
Screenshot: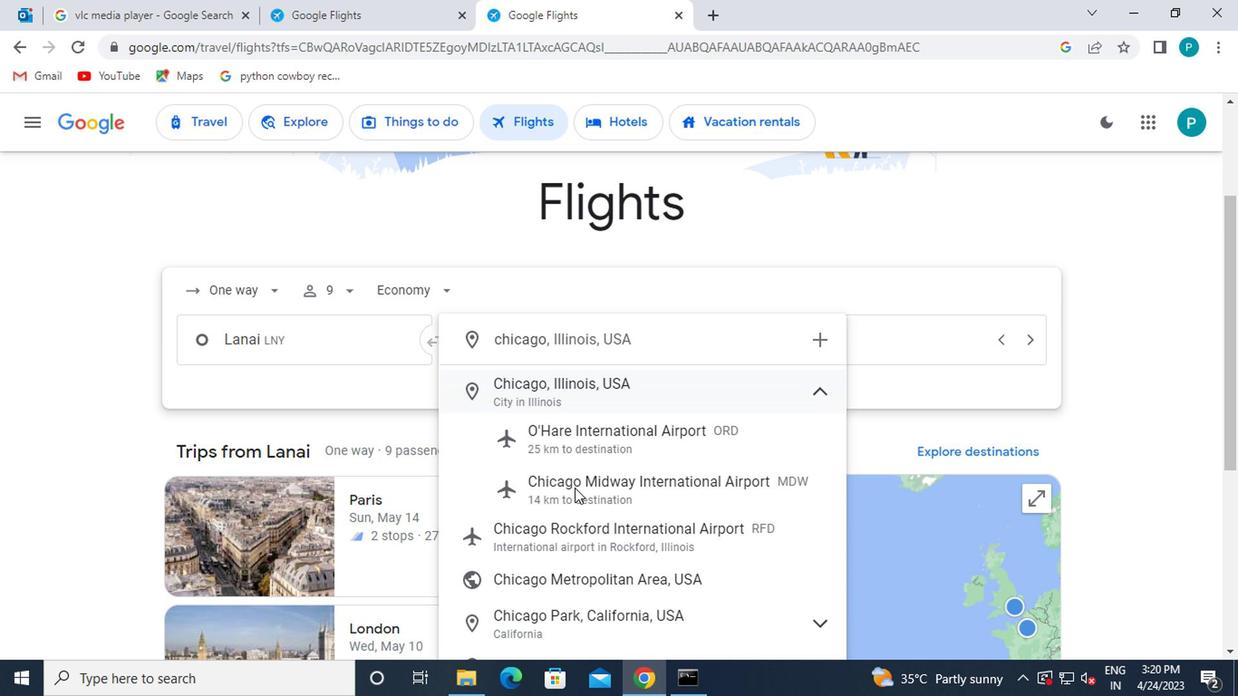 
Action: Mouse moved to (575, 343)
Screenshot: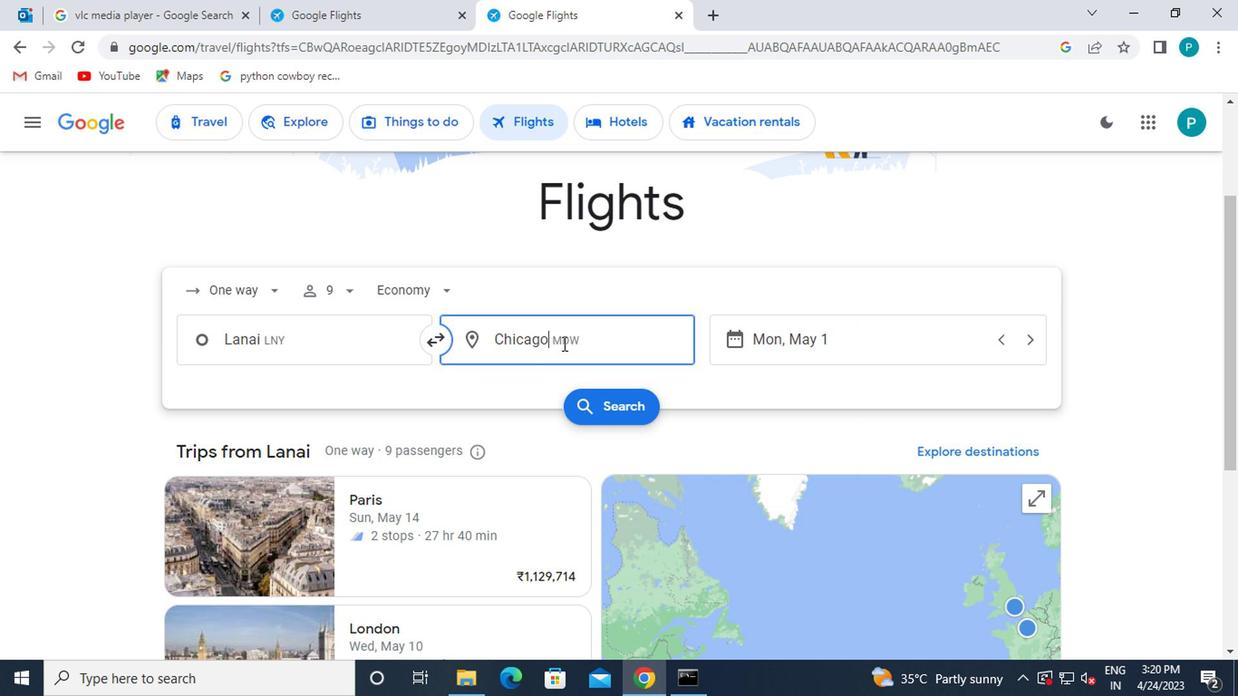 
Action: Mouse pressed left at (575, 343)
Screenshot: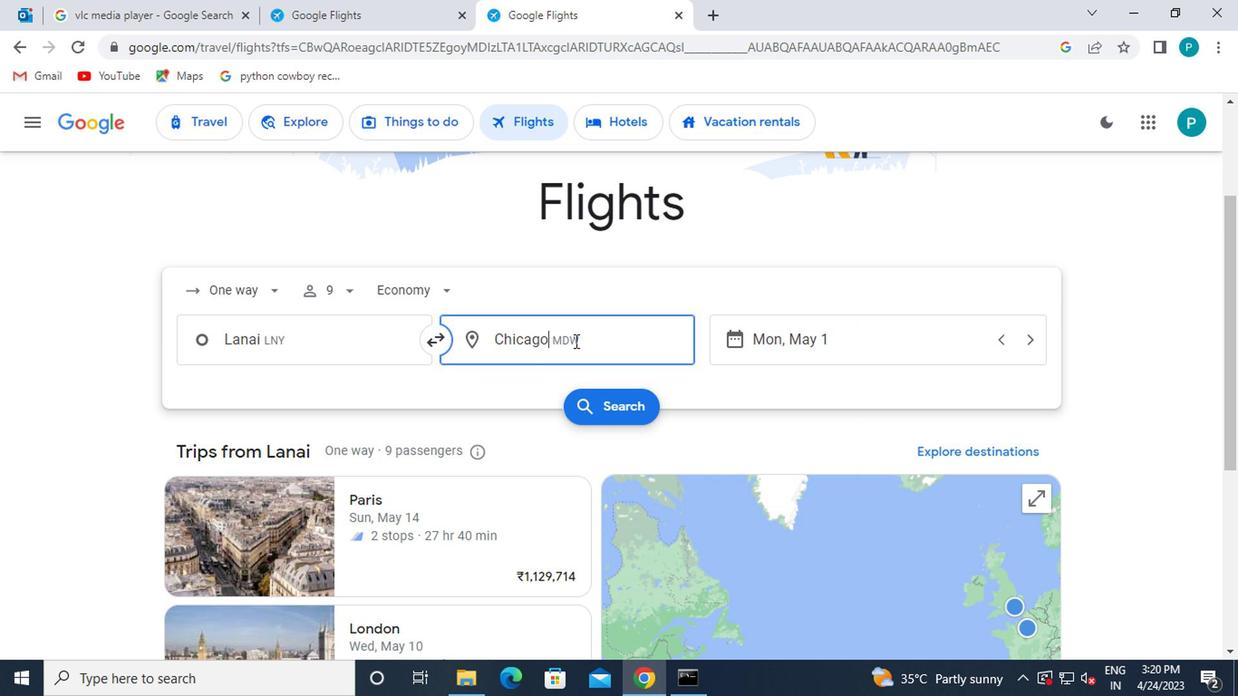 
Action: Mouse moved to (591, 535)
Screenshot: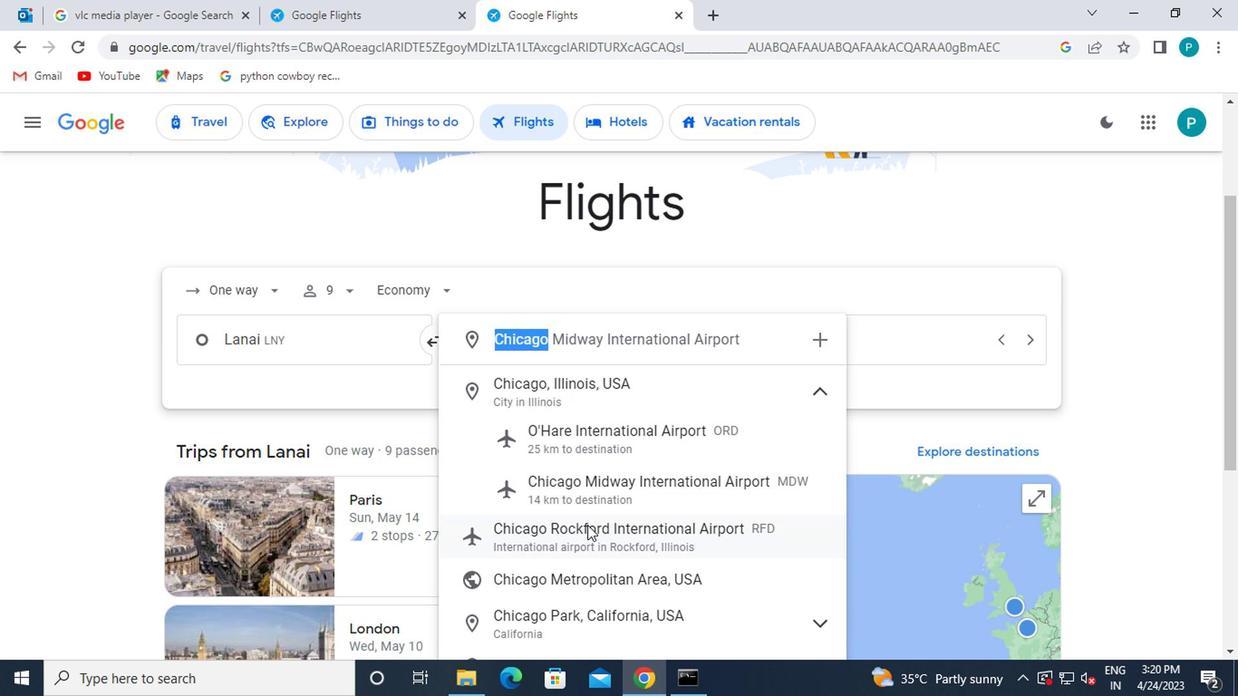 
Action: Mouse pressed left at (591, 535)
Screenshot: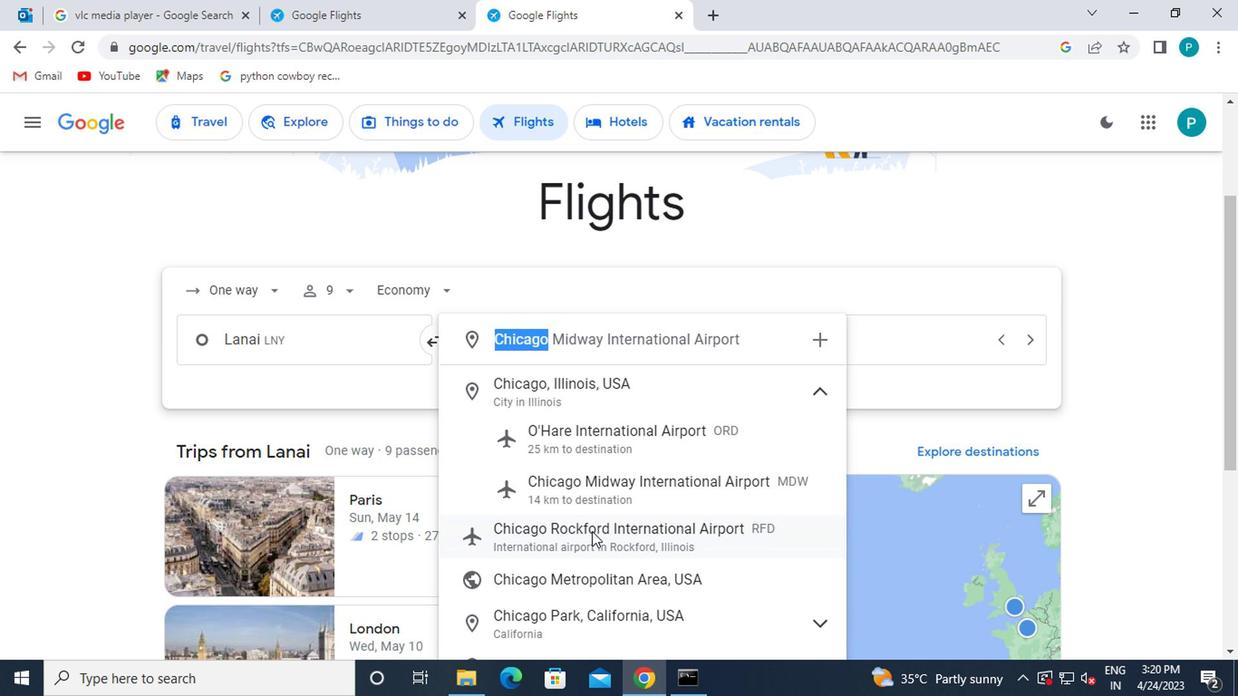 
Action: Mouse moved to (922, 329)
Screenshot: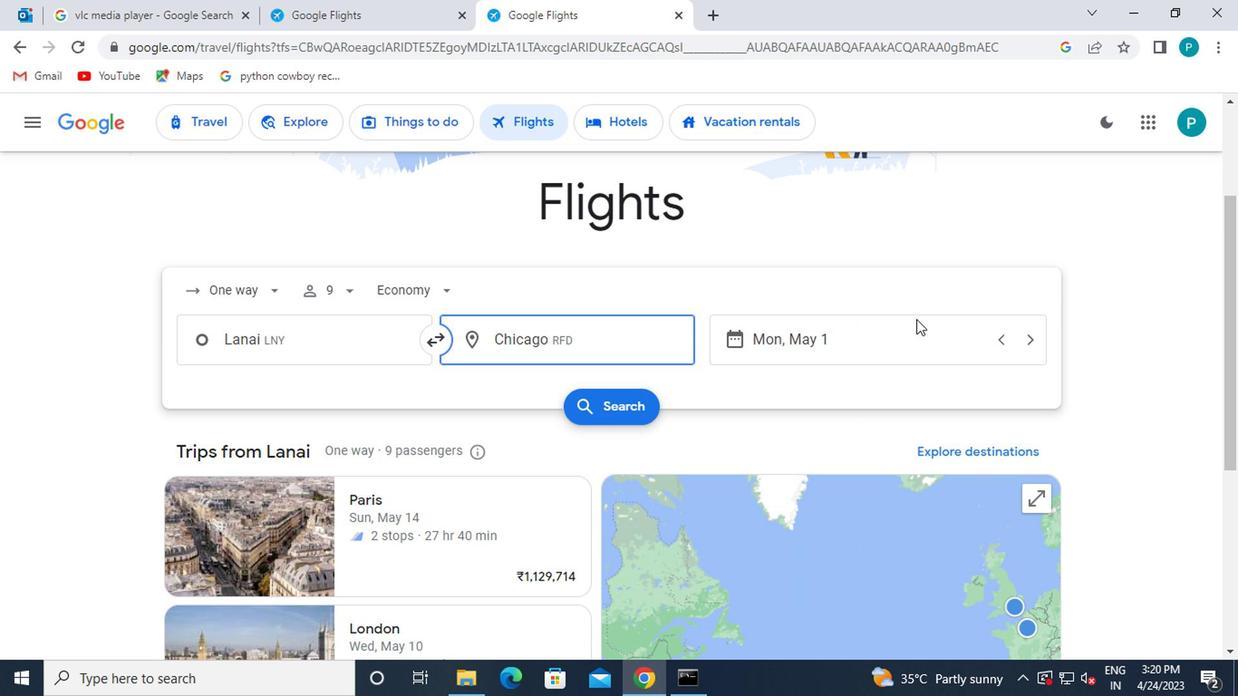 
Action: Mouse pressed left at (922, 329)
Screenshot: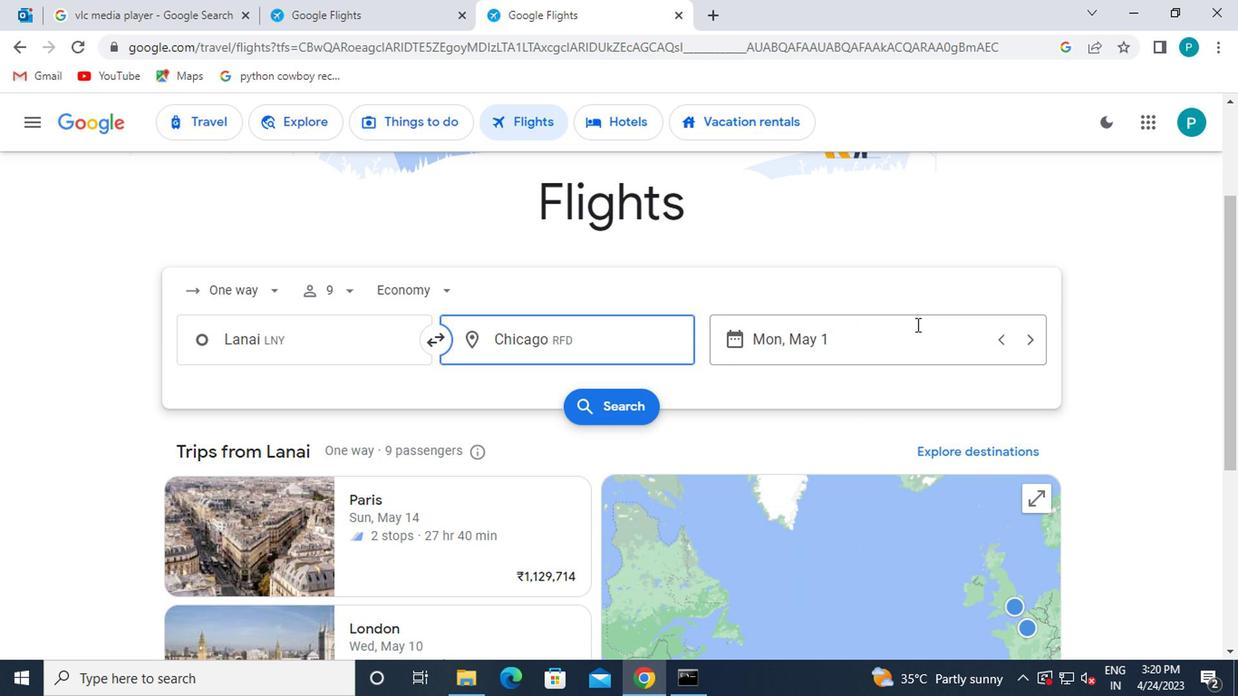 
Action: Mouse moved to (791, 335)
Screenshot: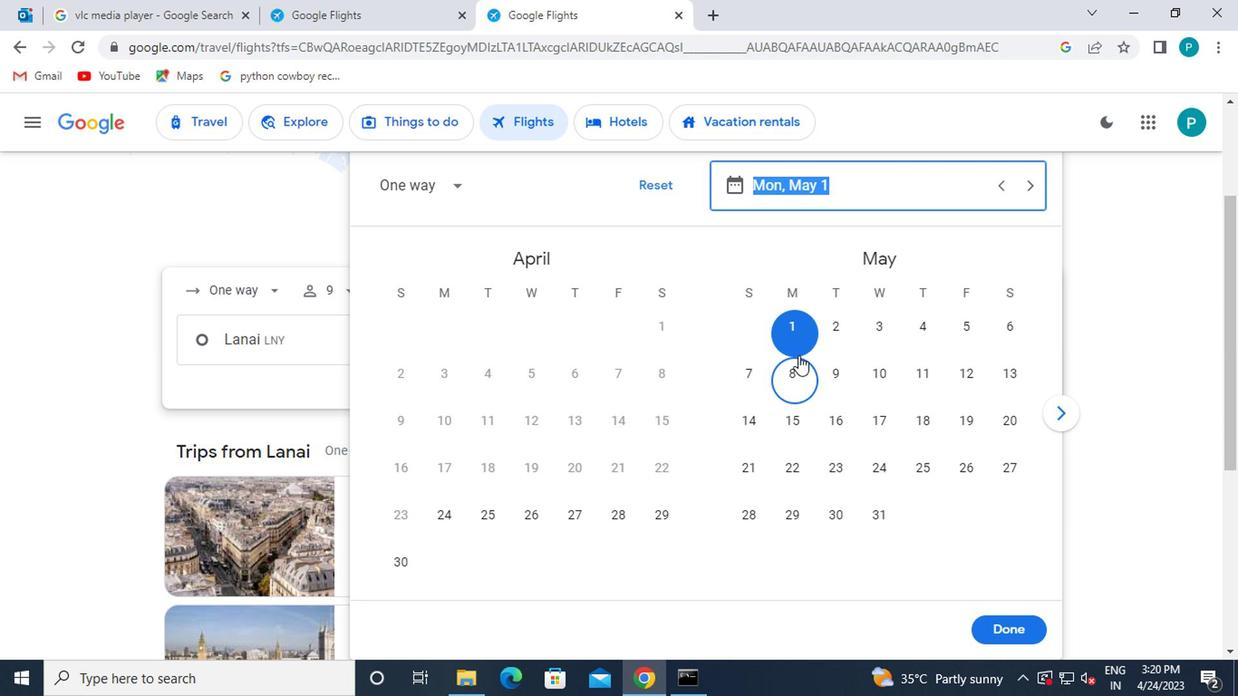 
Action: Mouse pressed left at (791, 335)
Screenshot: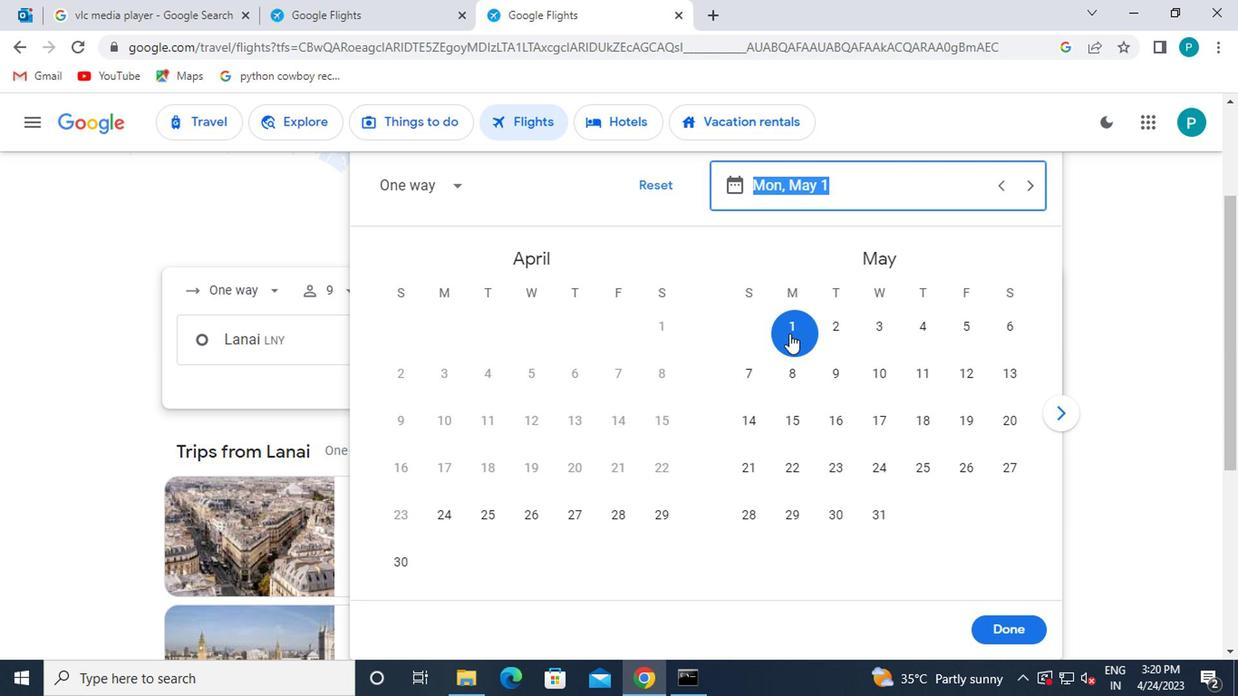 
Action: Mouse moved to (948, 575)
Screenshot: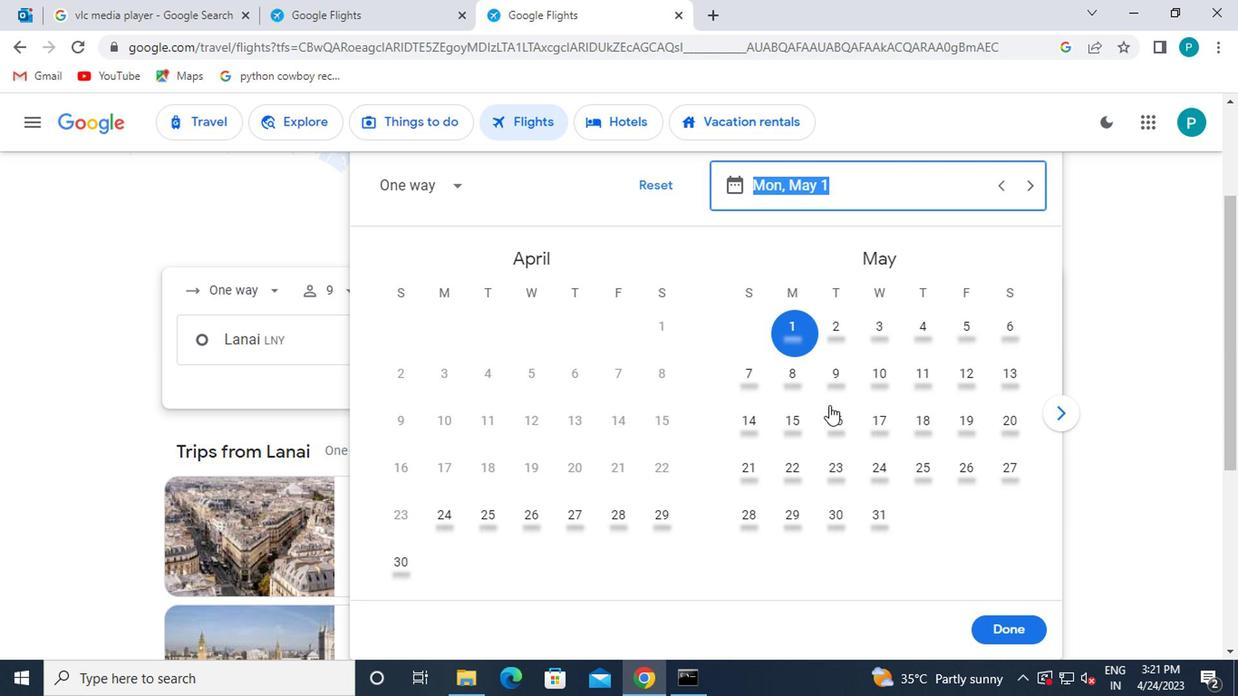 
Action: Mouse scrolled (948, 574) with delta (0, 0)
Screenshot: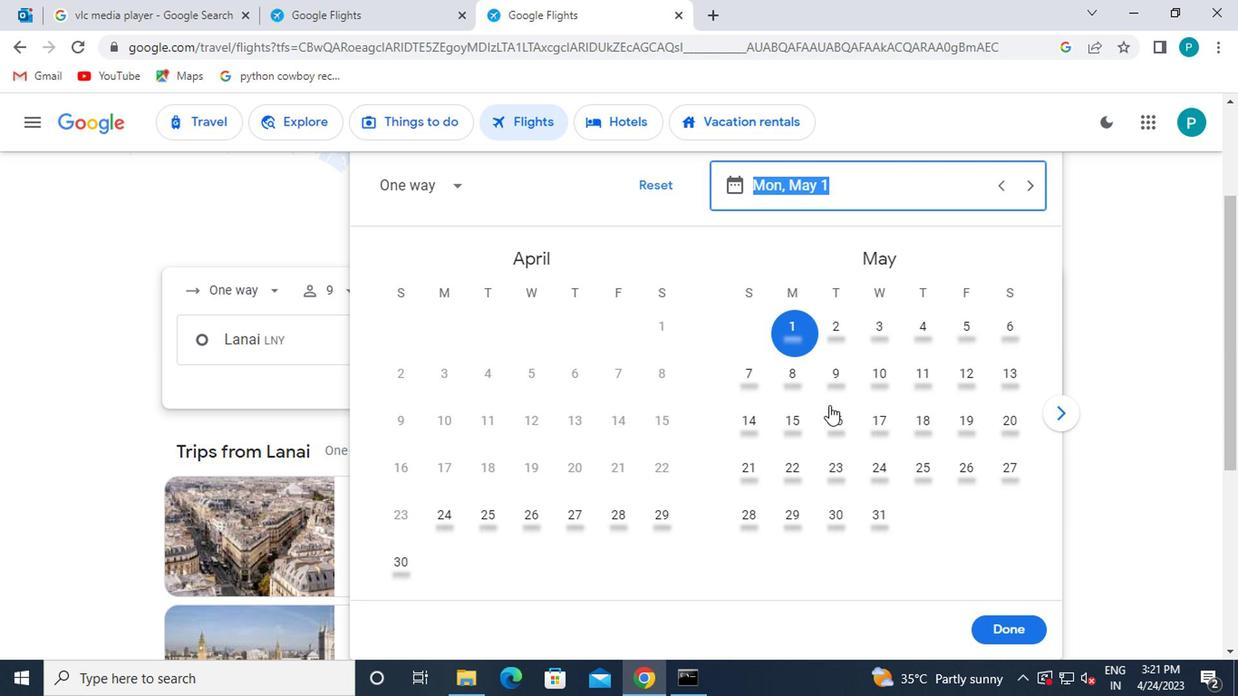 
Action: Mouse moved to (991, 534)
Screenshot: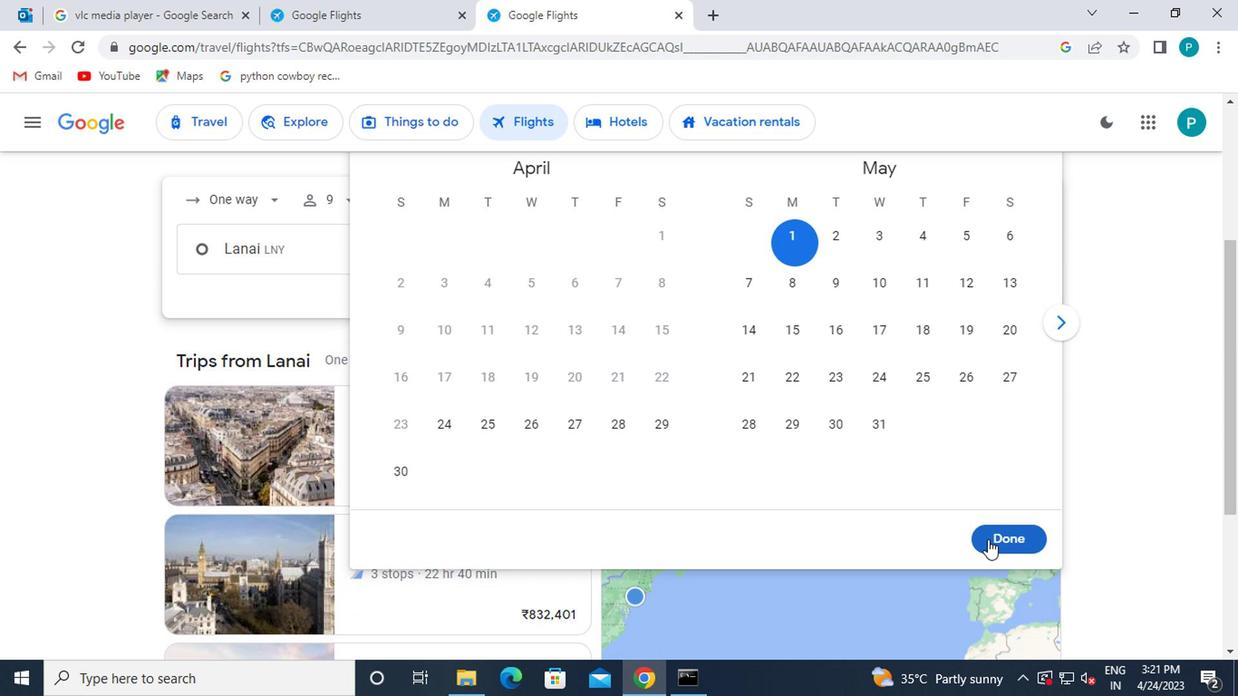 
Action: Mouse pressed left at (991, 534)
Screenshot: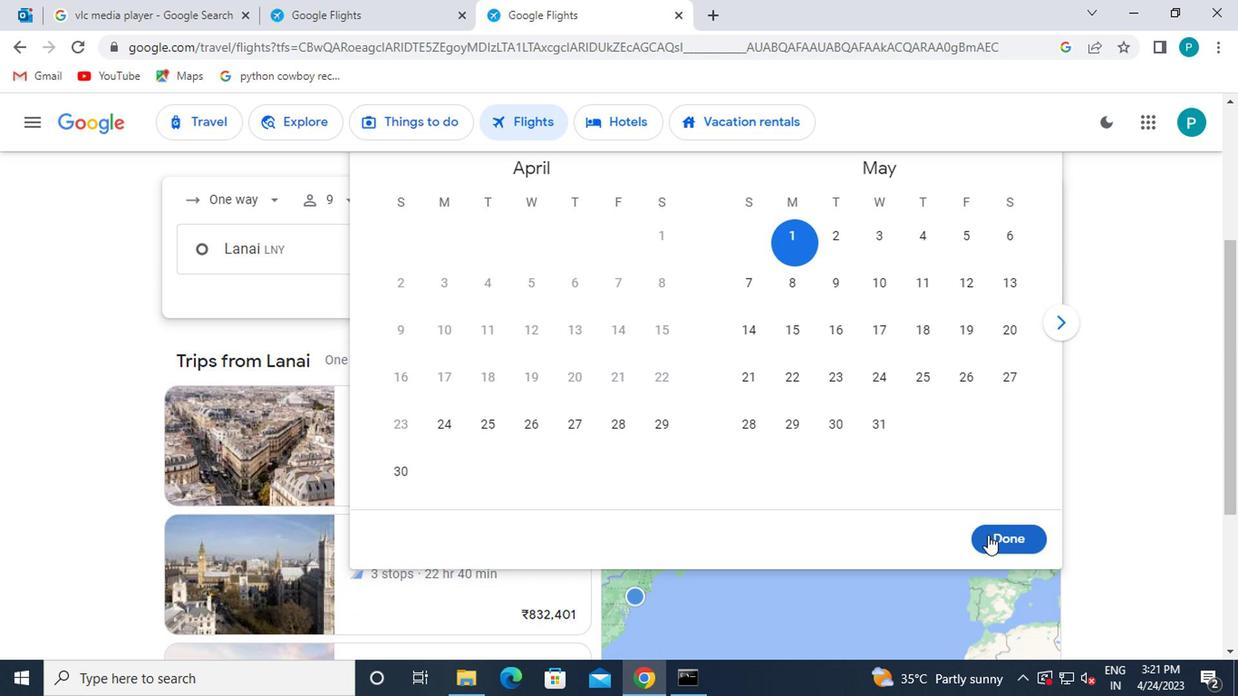 
Action: Mouse moved to (592, 314)
Screenshot: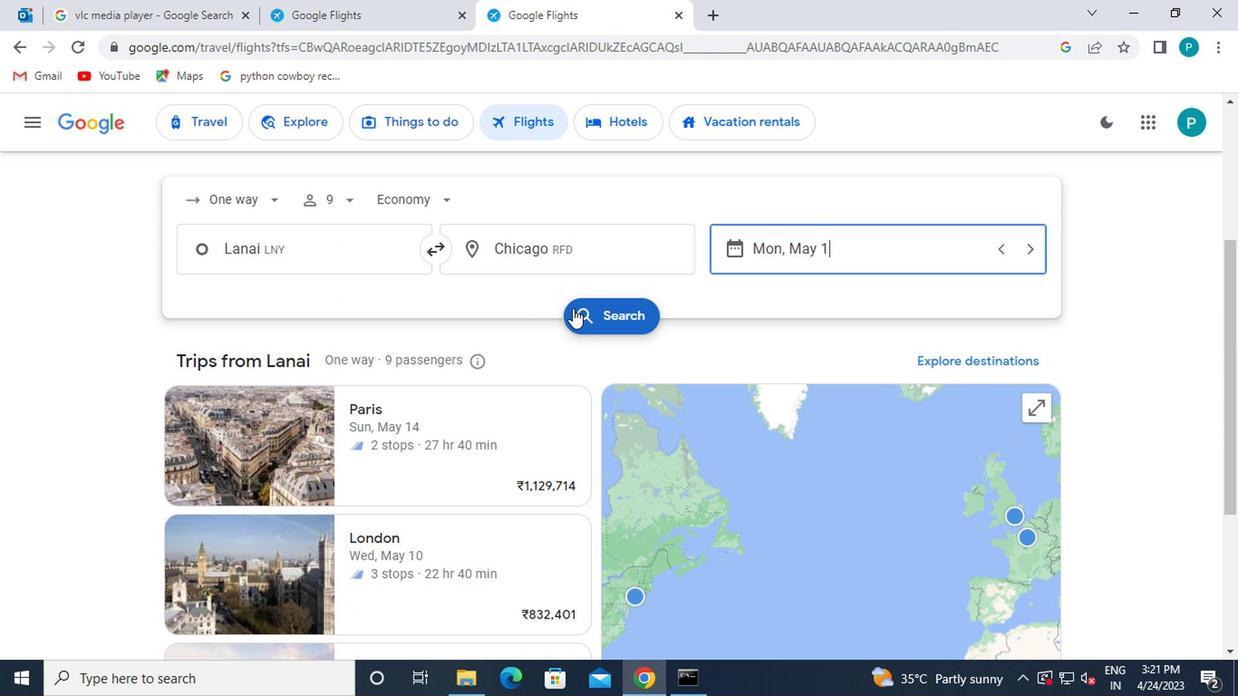 
Action: Mouse pressed left at (592, 314)
Screenshot: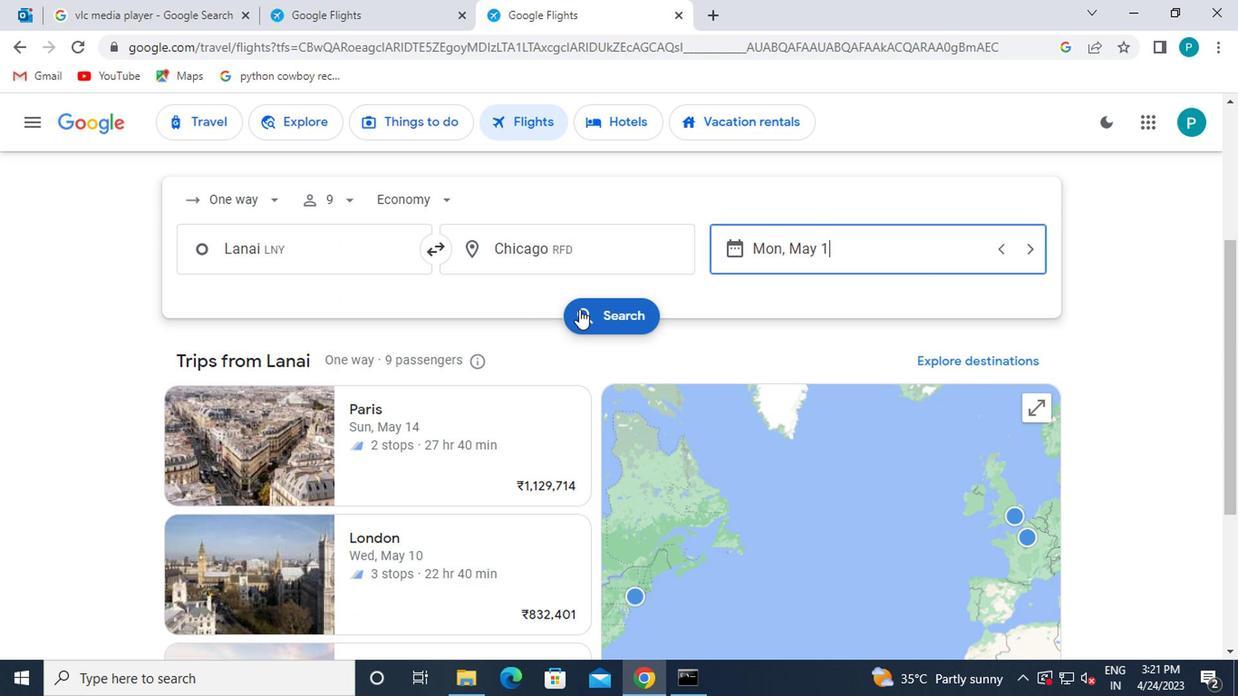 
Action: Mouse moved to (192, 283)
Screenshot: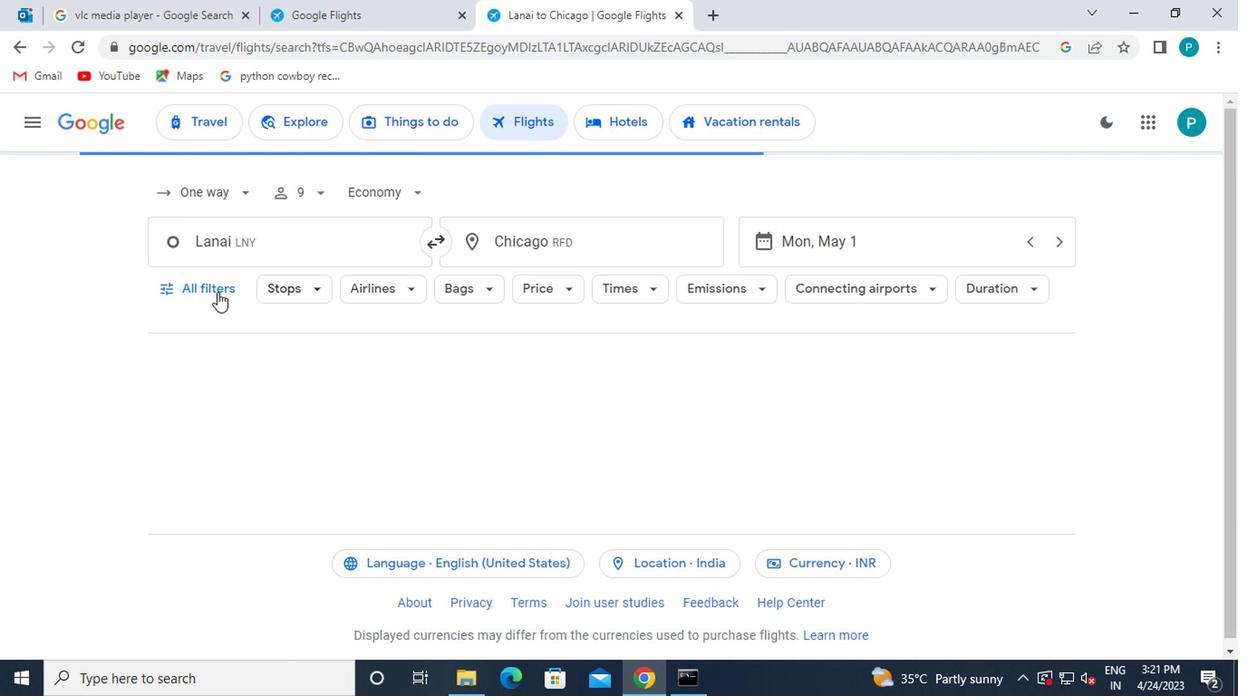 
Action: Mouse pressed left at (192, 283)
Screenshot: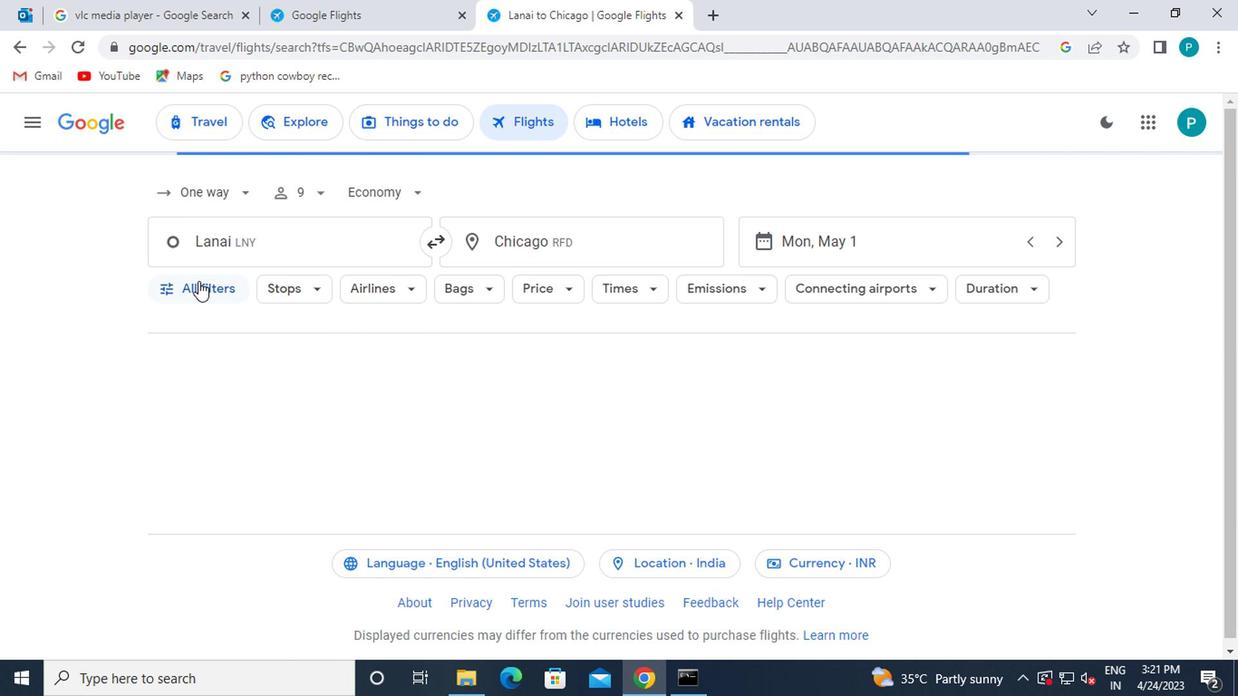 
Action: Mouse moved to (246, 396)
Screenshot: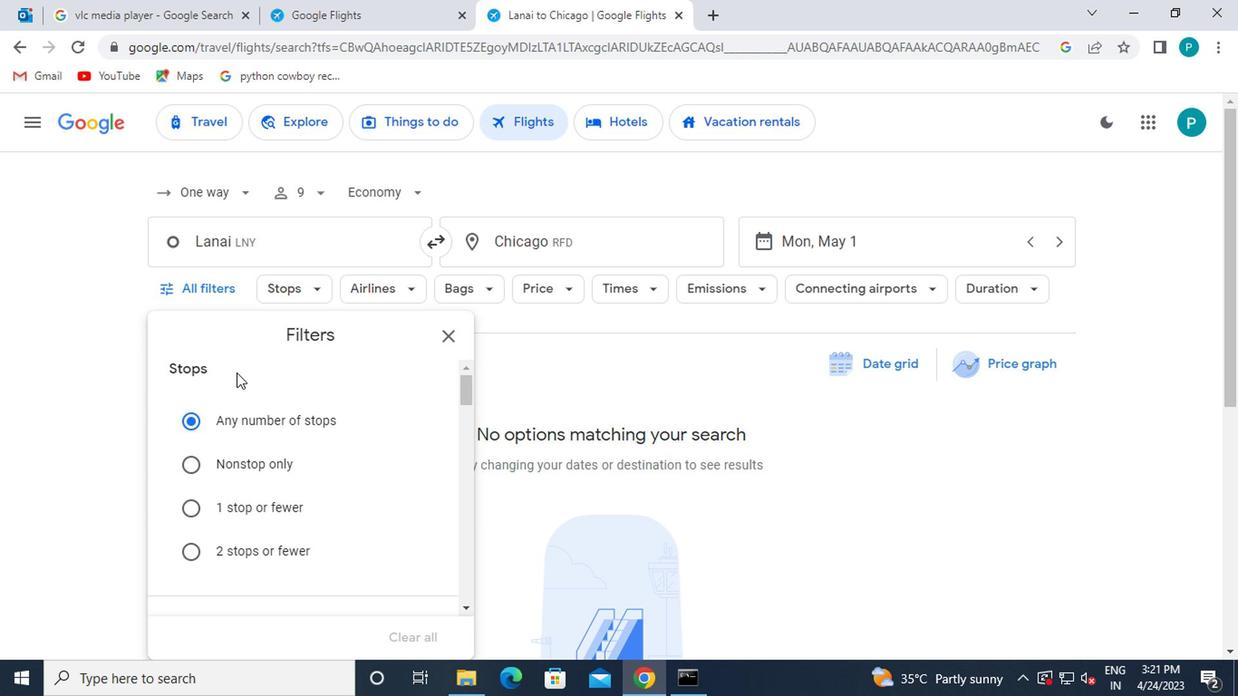 
Action: Mouse scrolled (246, 395) with delta (0, -1)
Screenshot: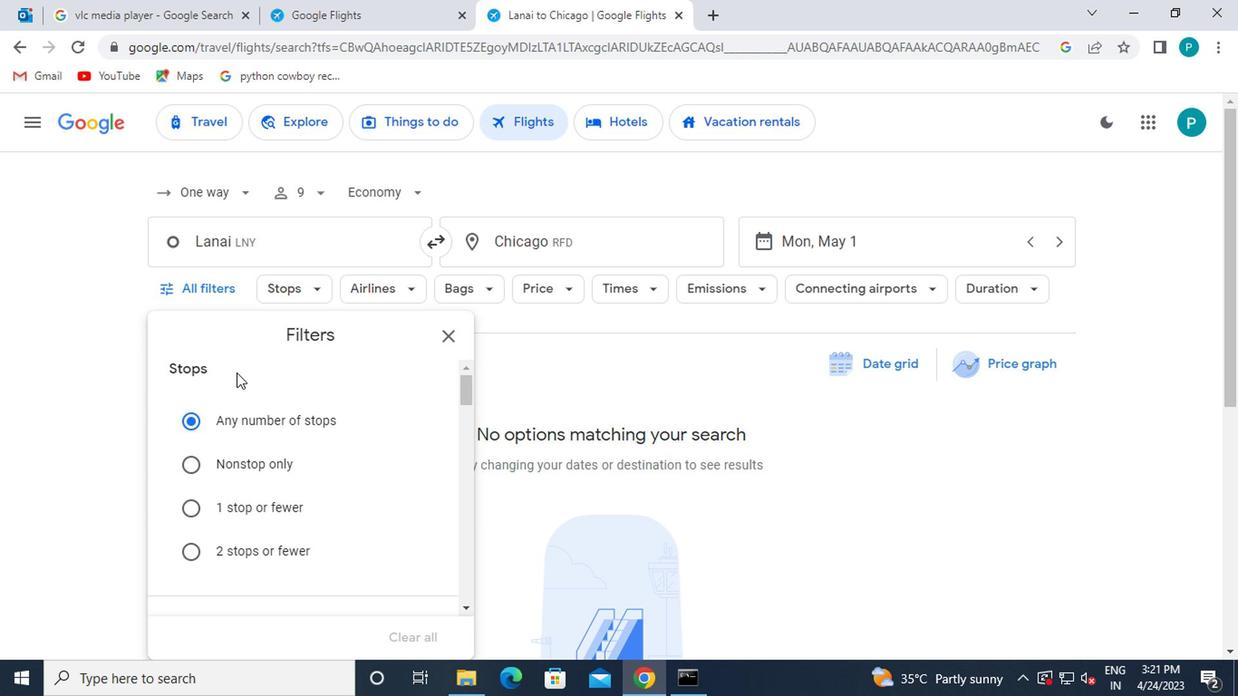 
Action: Mouse scrolled (246, 395) with delta (0, -1)
Screenshot: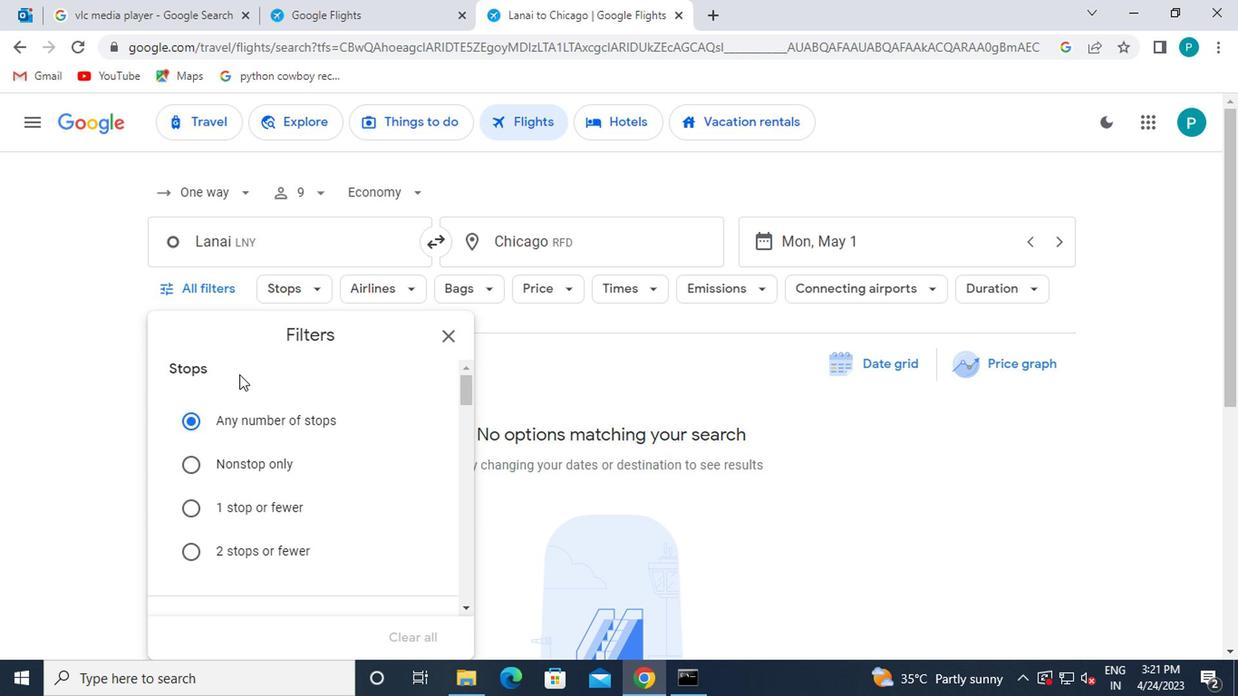 
Action: Mouse moved to (246, 397)
Screenshot: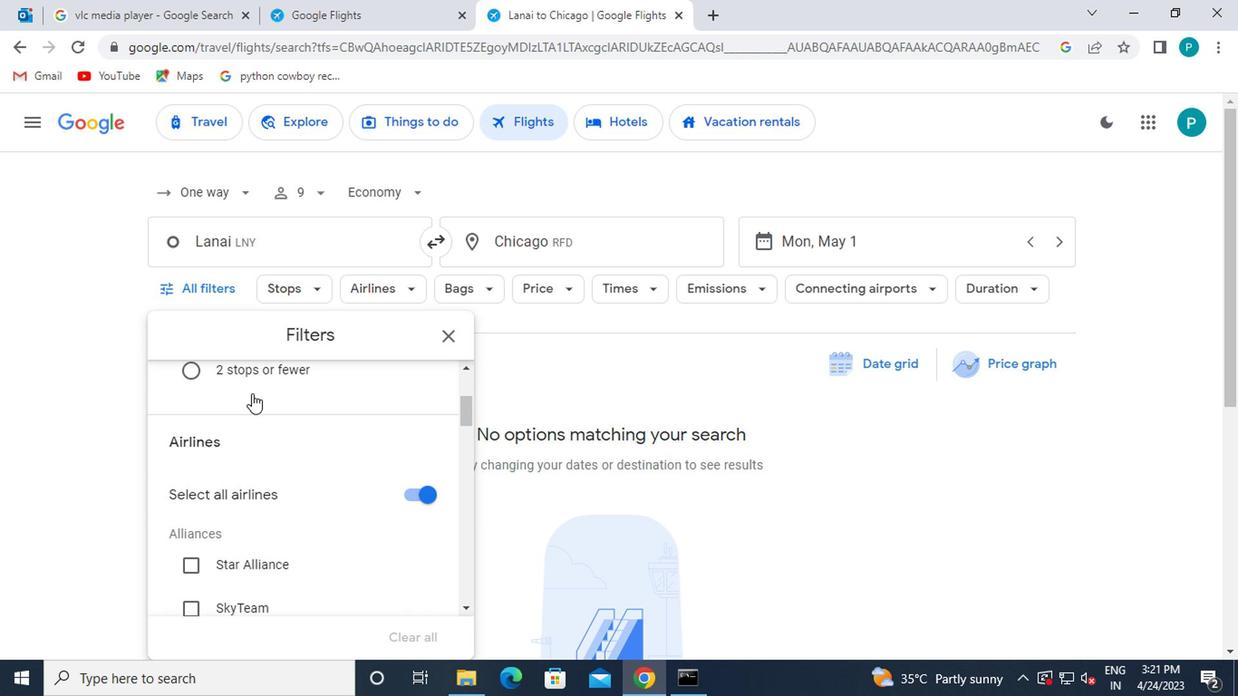 
Action: Mouse scrolled (246, 396) with delta (0, 0)
Screenshot: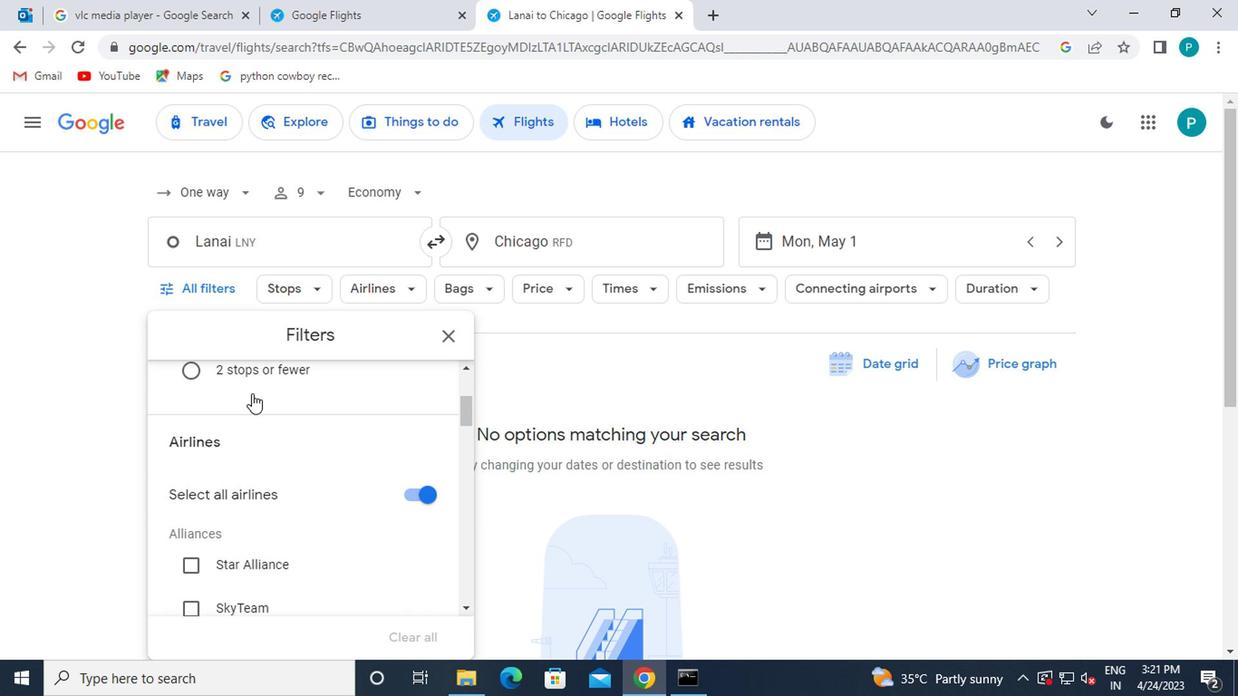 
Action: Mouse moved to (248, 397)
Screenshot: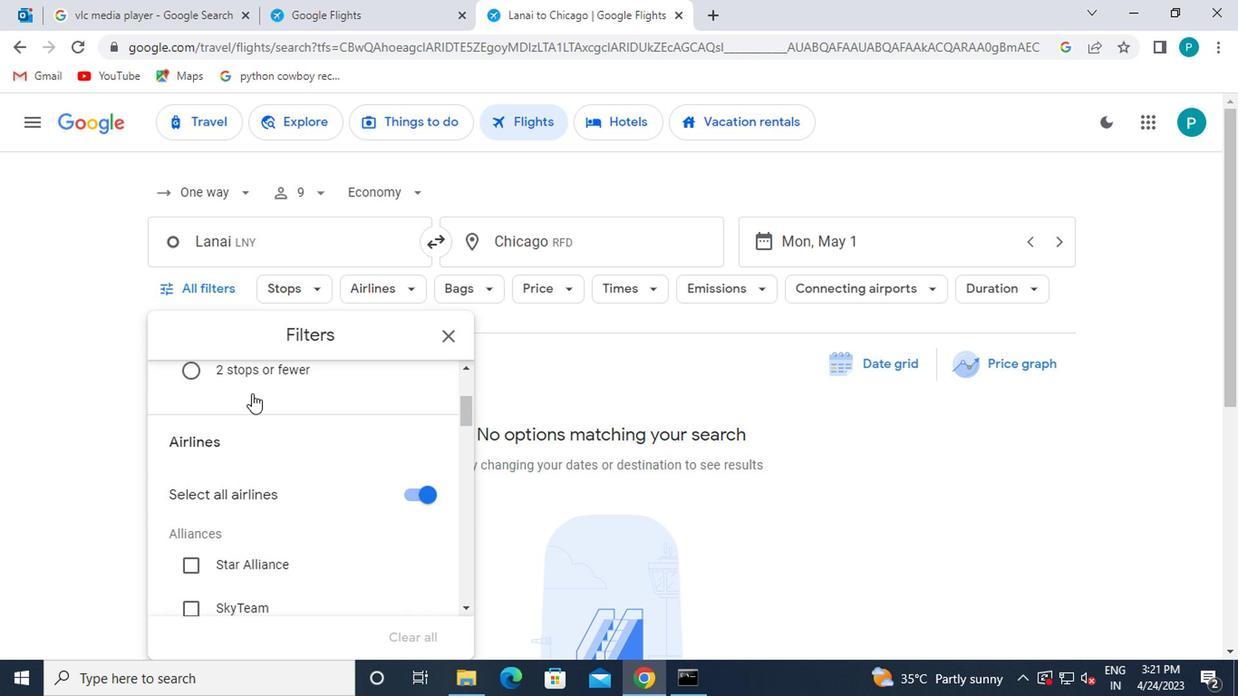 
Action: Mouse scrolled (248, 396) with delta (0, 0)
Screenshot: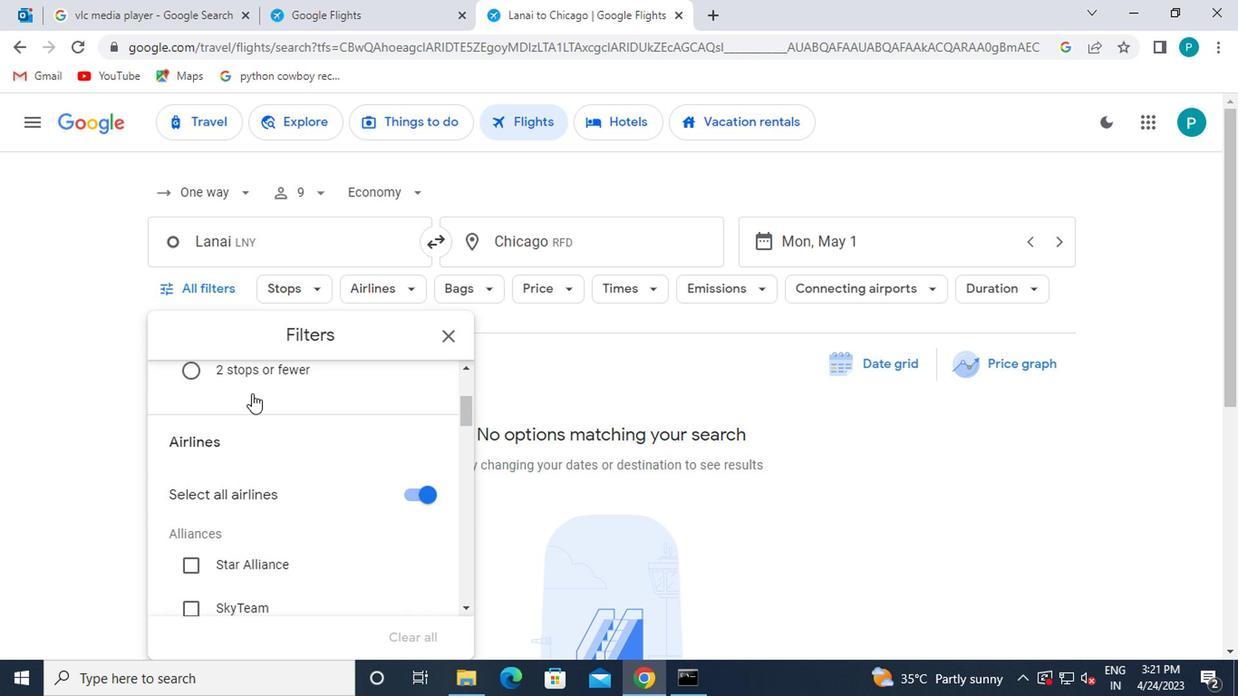 
Action: Mouse moved to (248, 404)
Screenshot: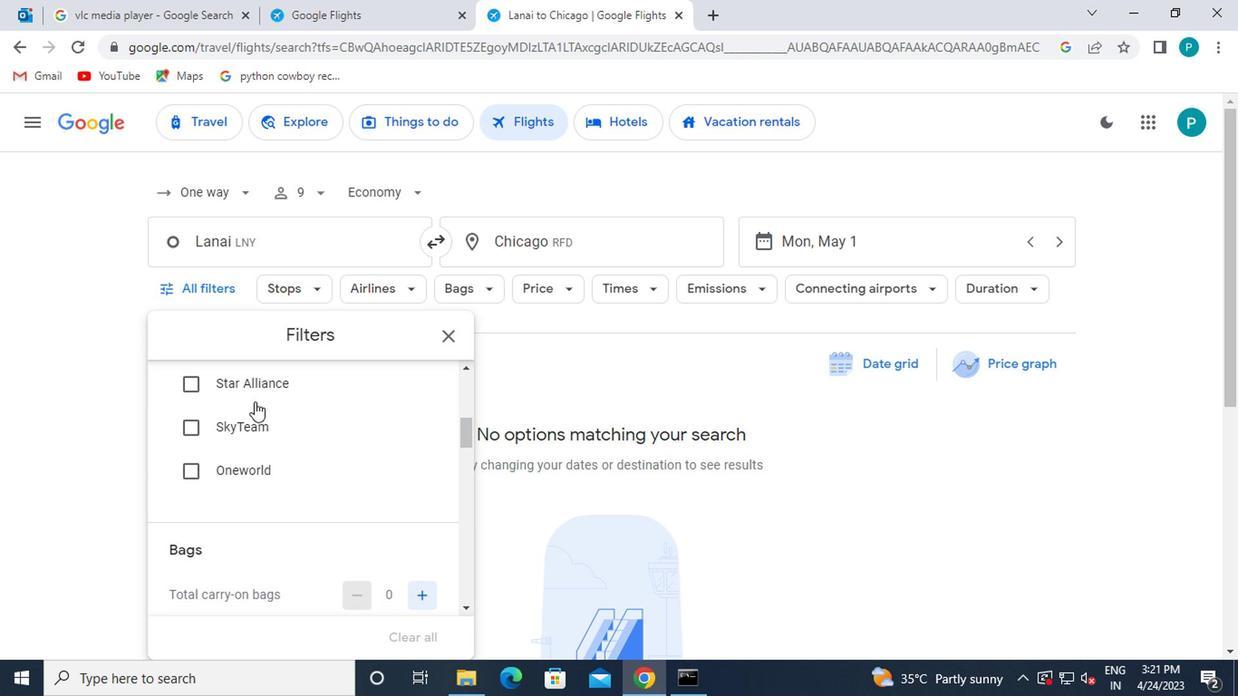 
Action: Mouse scrolled (248, 403) with delta (0, 0)
Screenshot: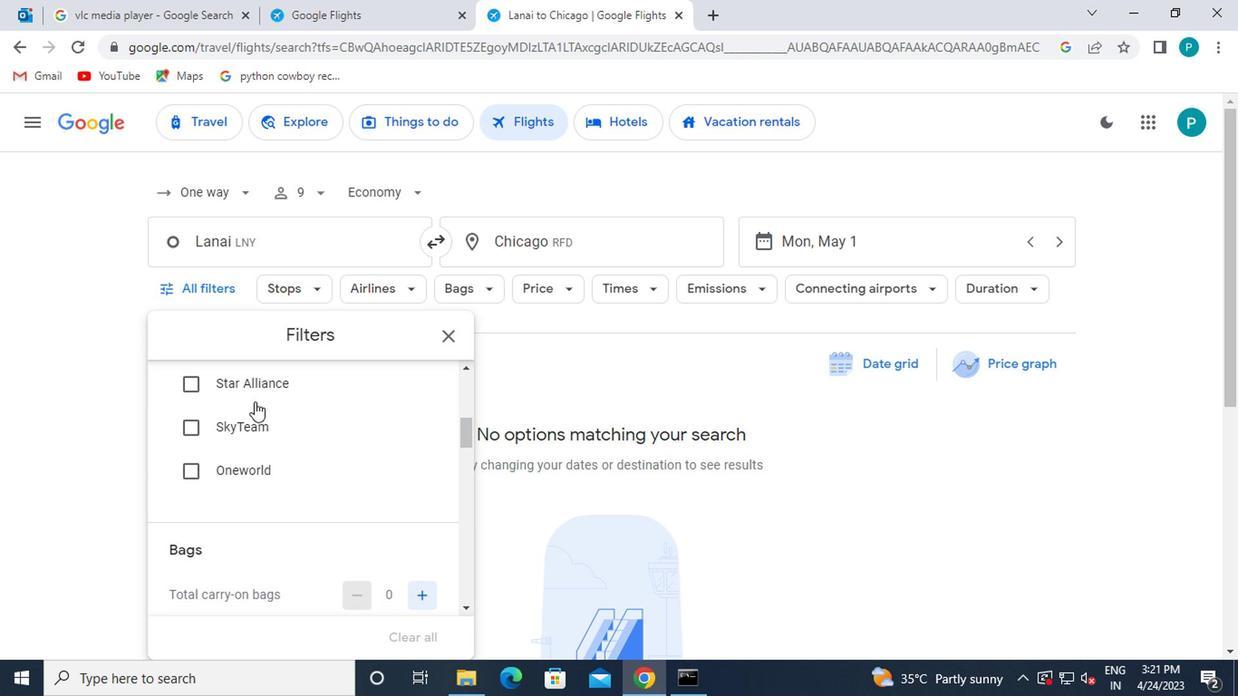 
Action: Mouse moved to (248, 408)
Screenshot: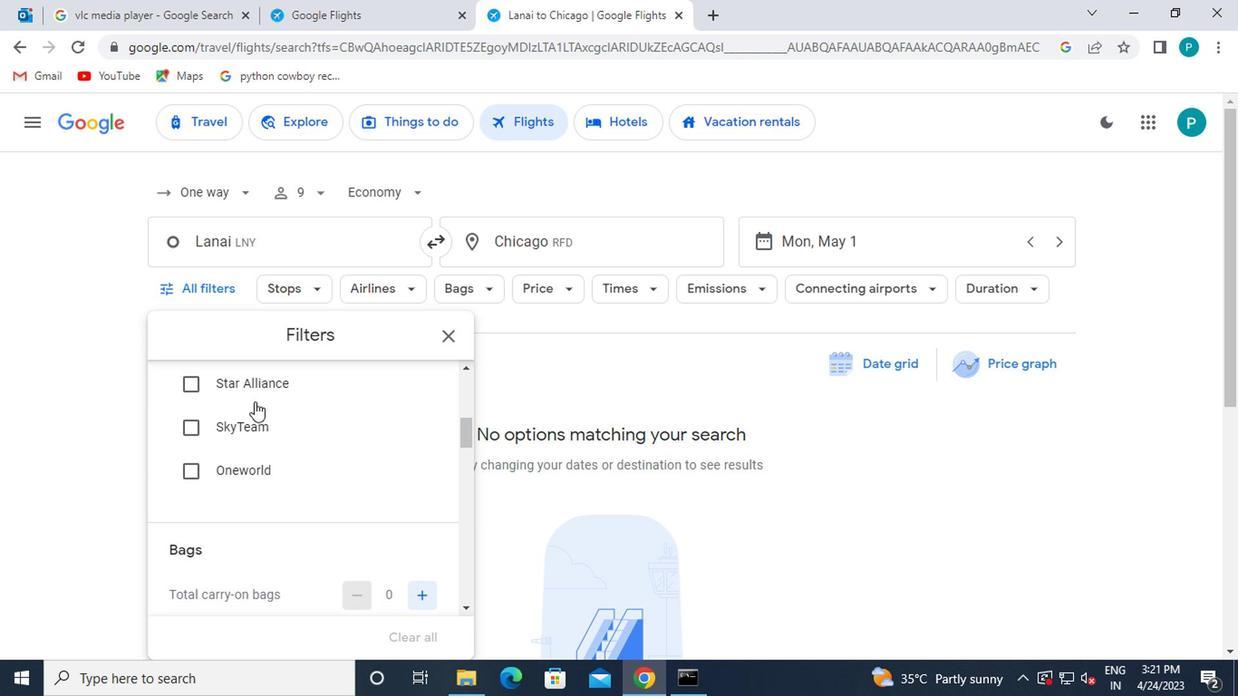 
Action: Mouse scrolled (248, 407) with delta (0, 0)
Screenshot: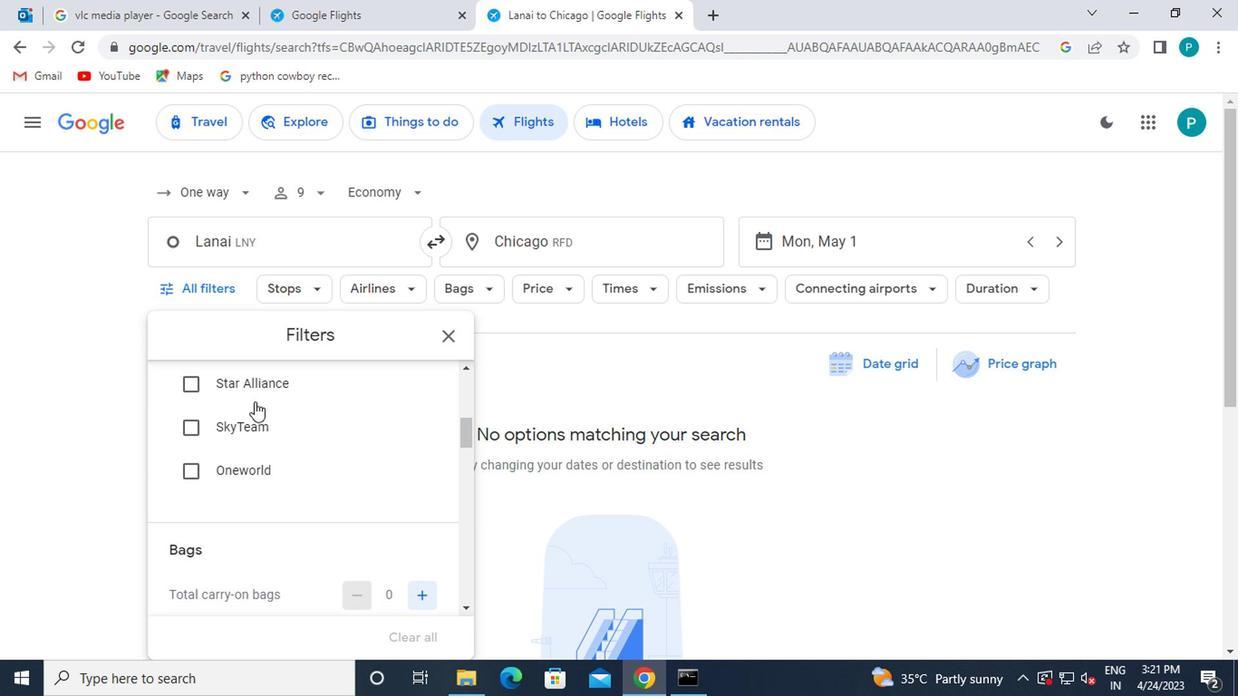 
Action: Mouse moved to (250, 412)
Screenshot: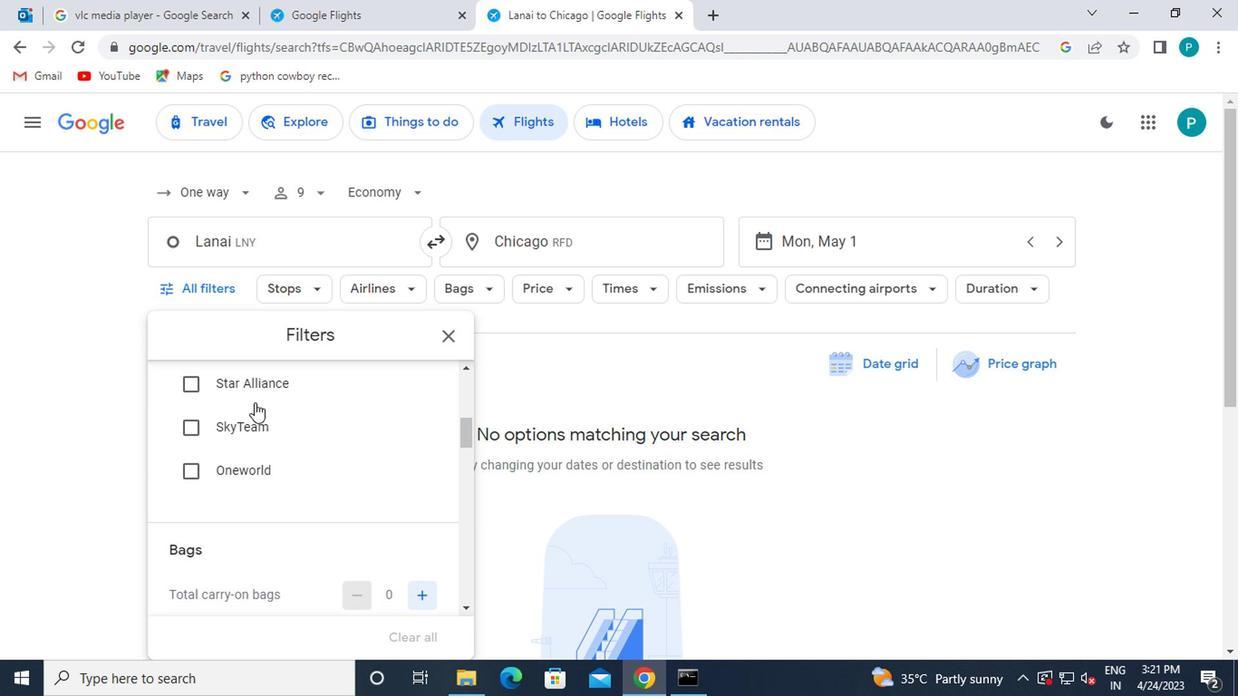 
Action: Mouse scrolled (250, 412) with delta (0, 0)
Screenshot: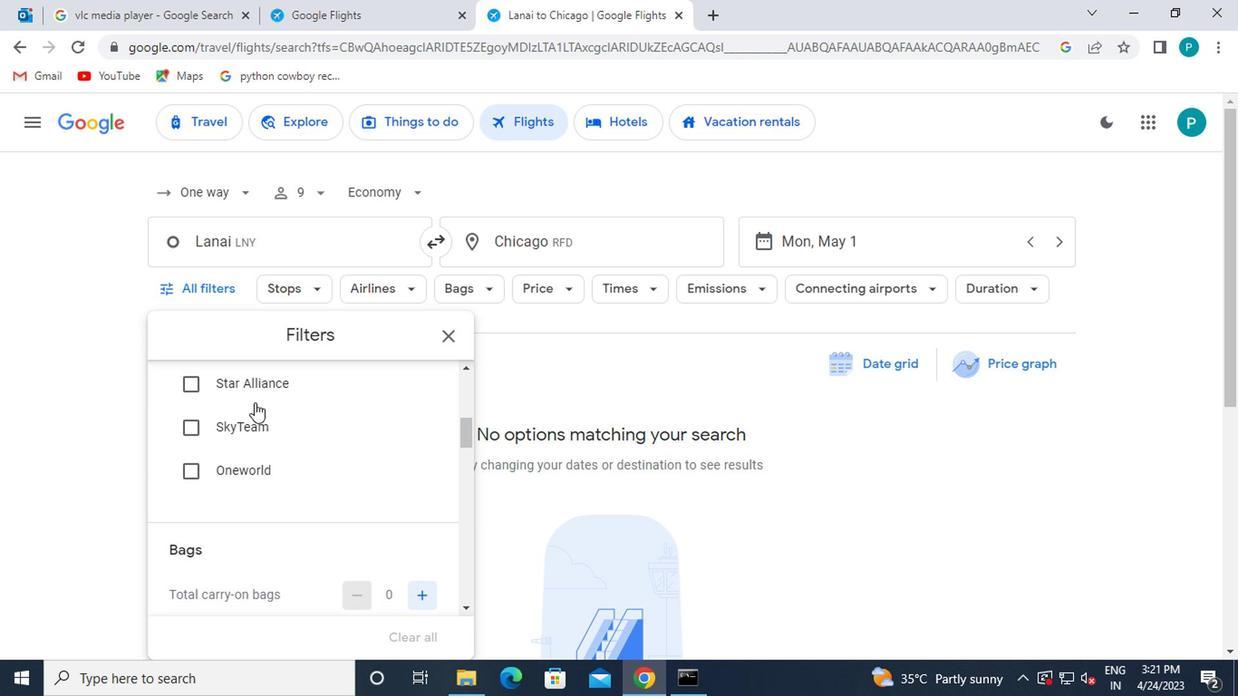 
Action: Mouse moved to (250, 416)
Screenshot: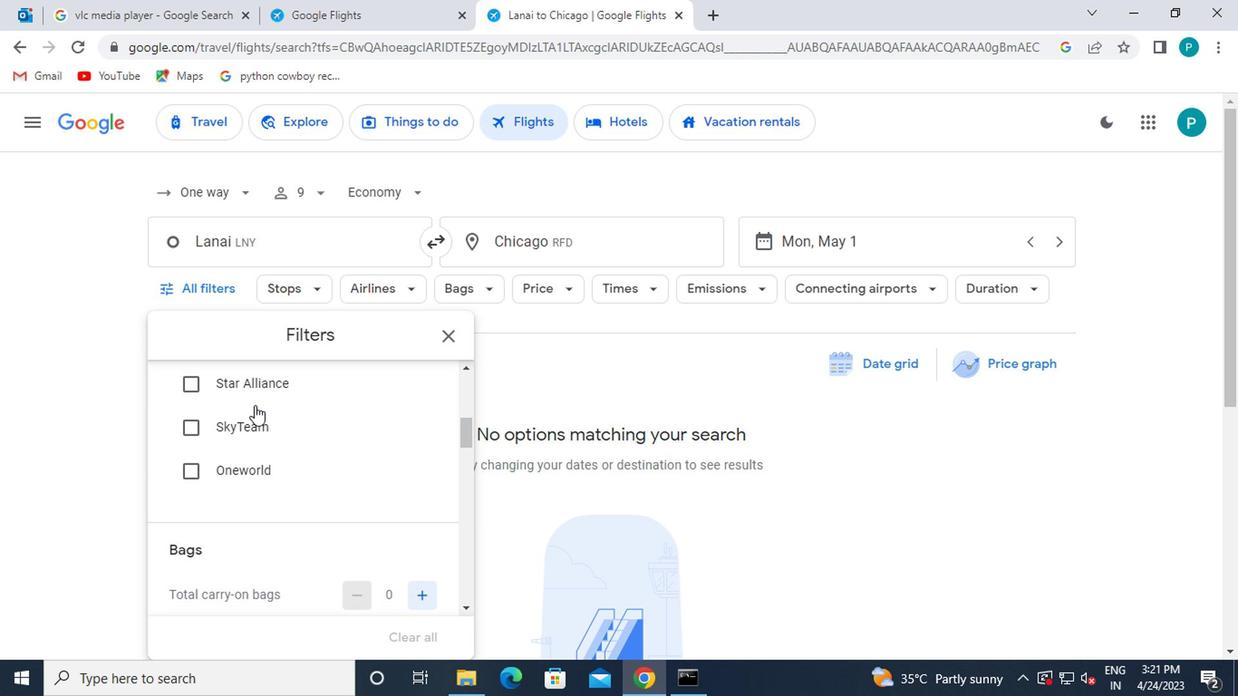 
Action: Mouse scrolled (250, 415) with delta (0, -1)
Screenshot: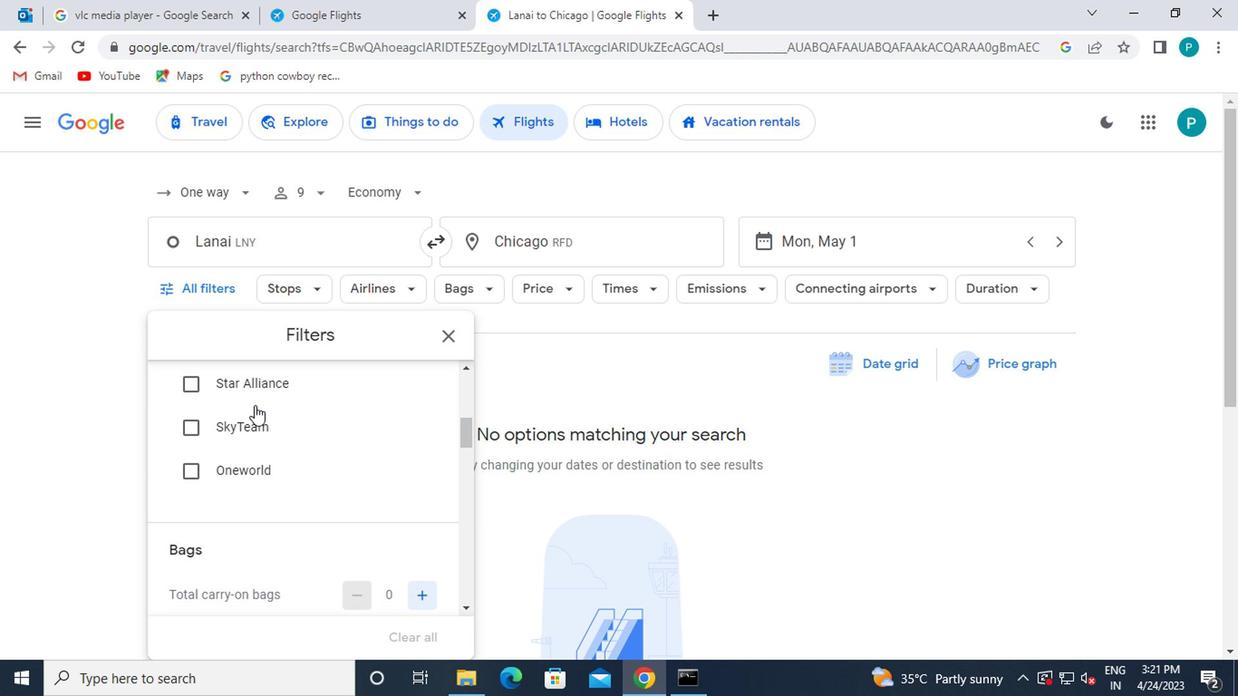 
Action: Mouse moved to (250, 424)
Screenshot: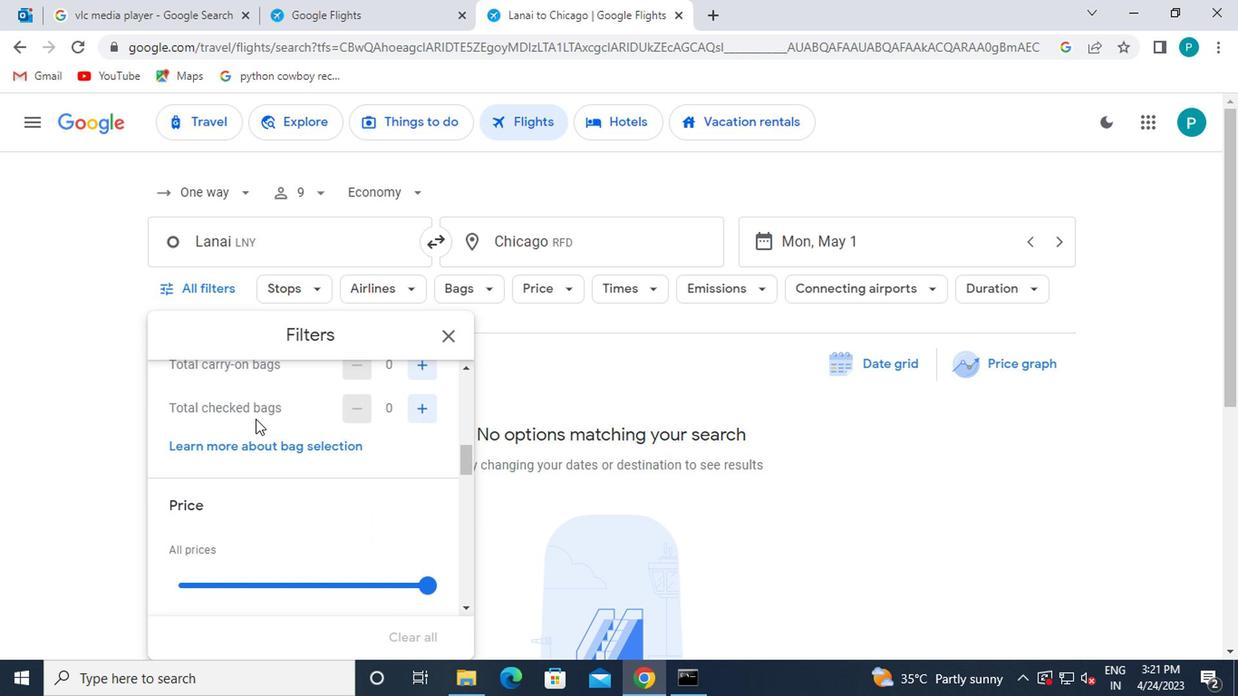
Action: Mouse scrolled (250, 425) with delta (0, 1)
Screenshot: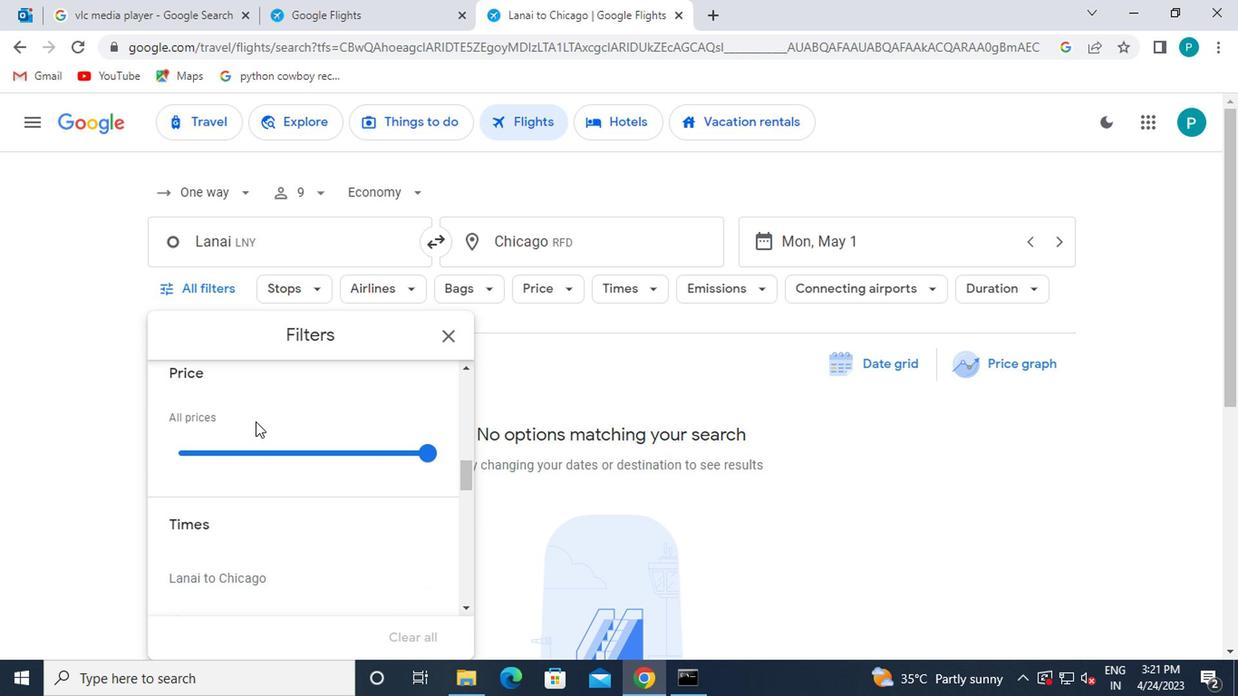 
Action: Mouse scrolled (250, 425) with delta (0, 1)
Screenshot: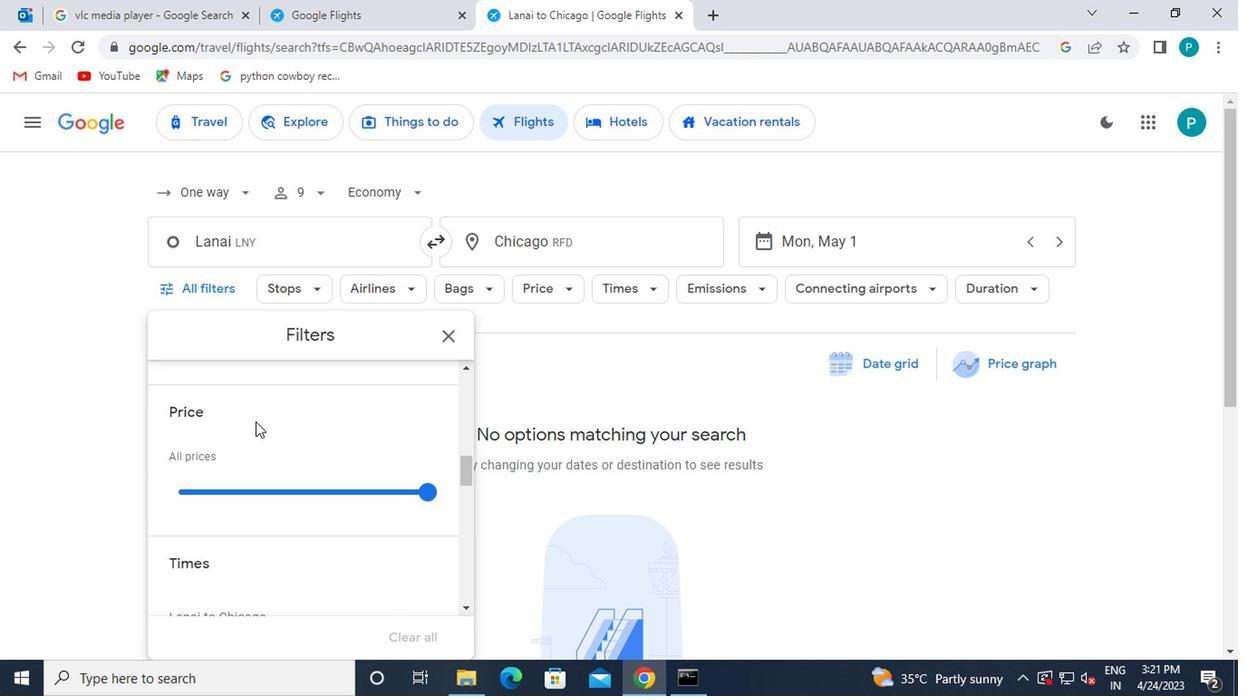 
Action: Mouse moved to (419, 464)
Screenshot: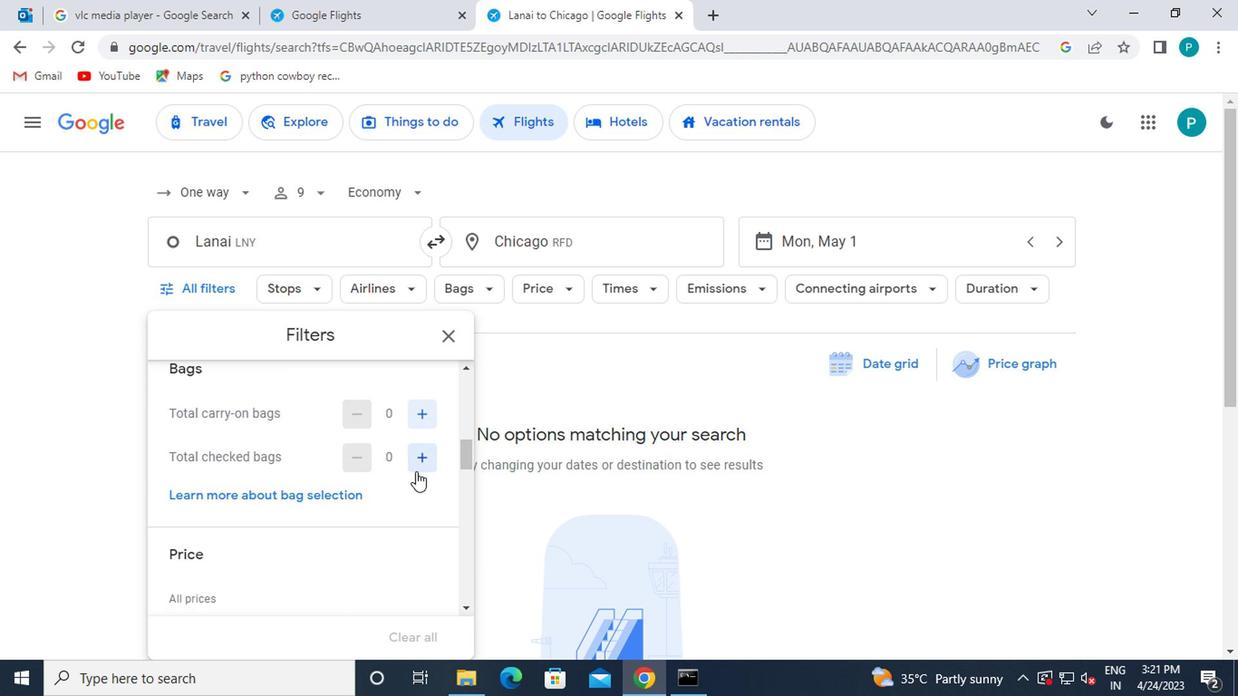 
Action: Mouse pressed left at (419, 464)
Screenshot: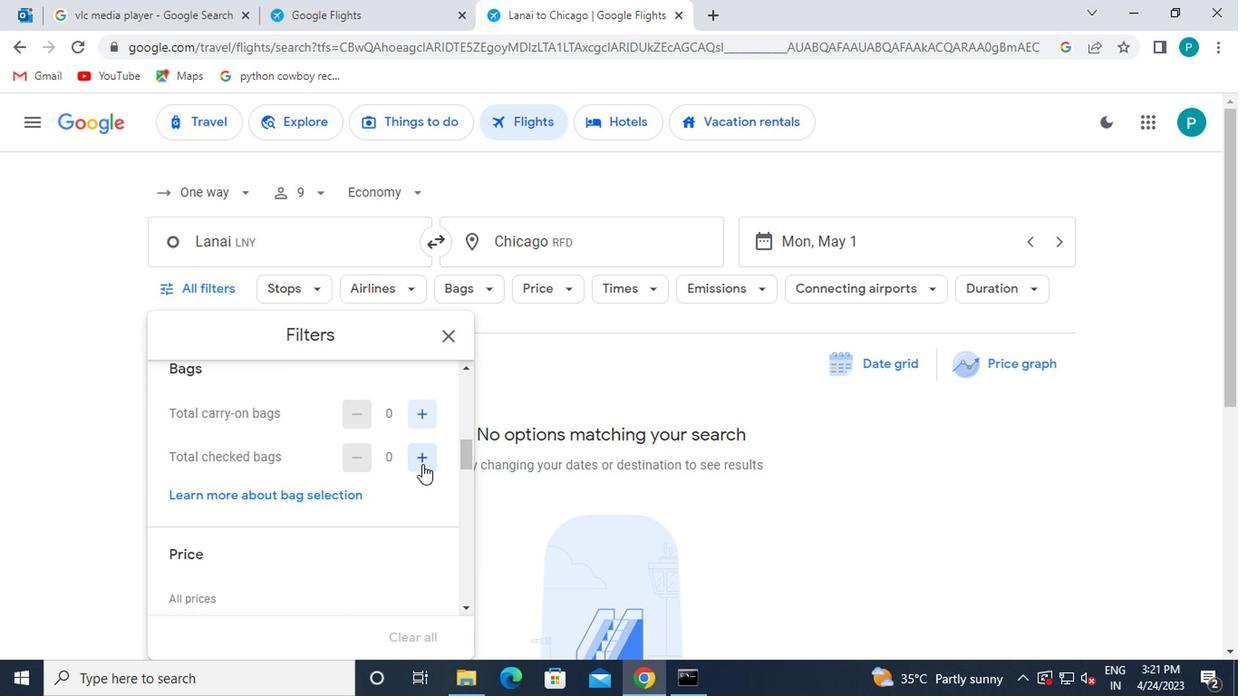 
Action: Mouse moved to (419, 464)
Screenshot: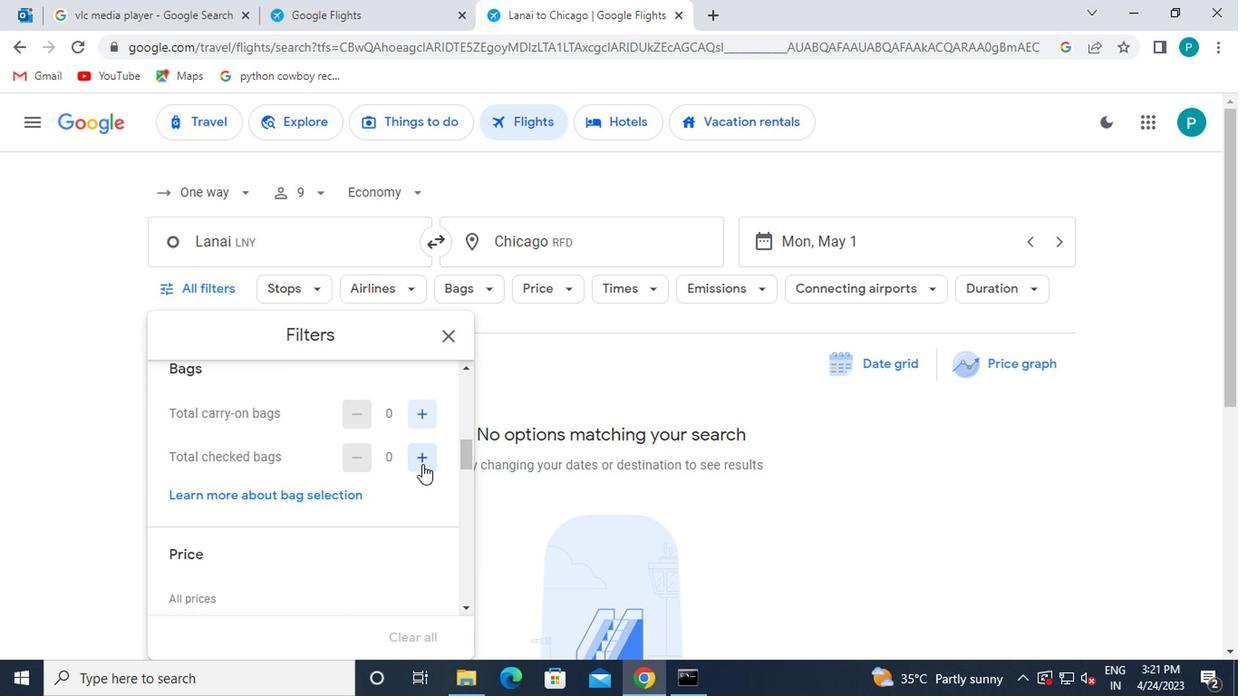 
Action: Mouse pressed left at (419, 464)
Screenshot: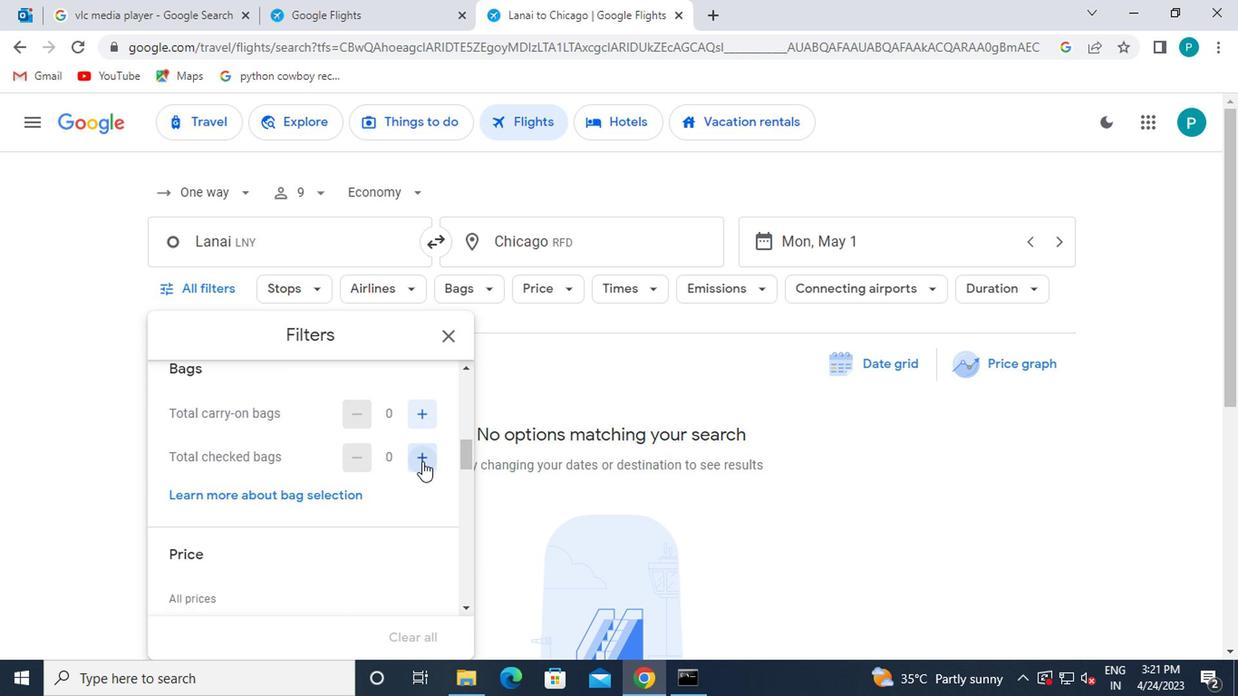 
Action: Mouse moved to (392, 476)
Screenshot: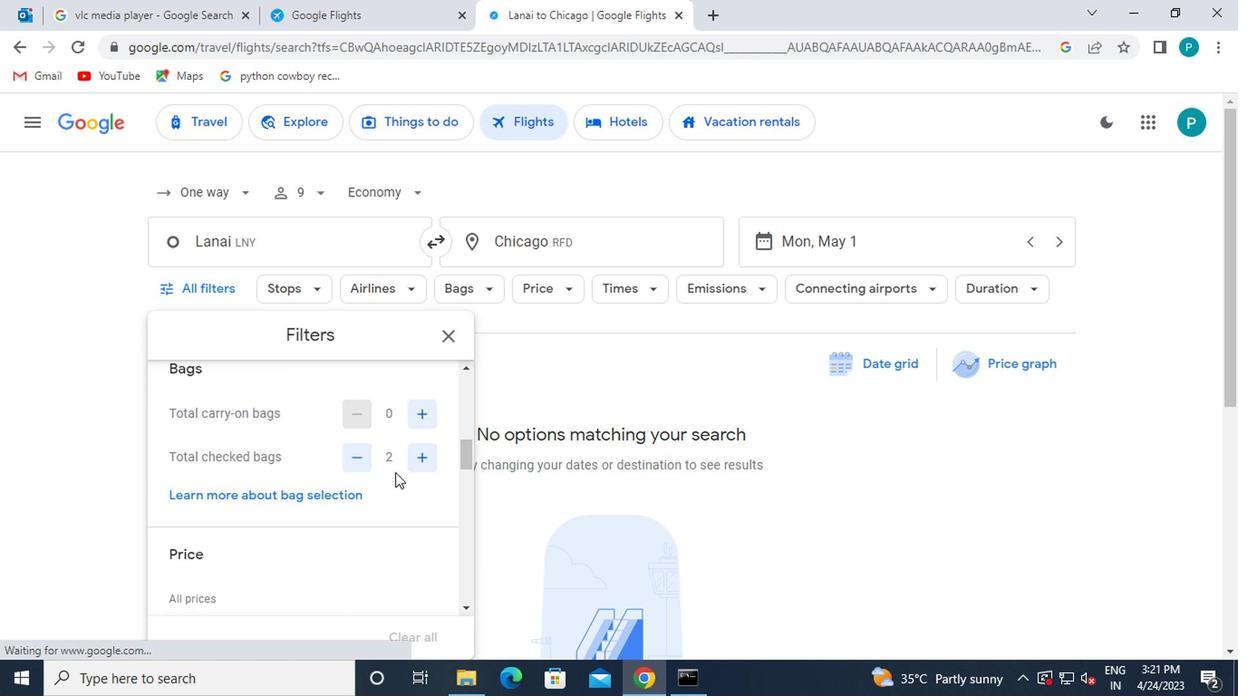 
Action: Mouse scrolled (392, 475) with delta (0, 0)
Screenshot: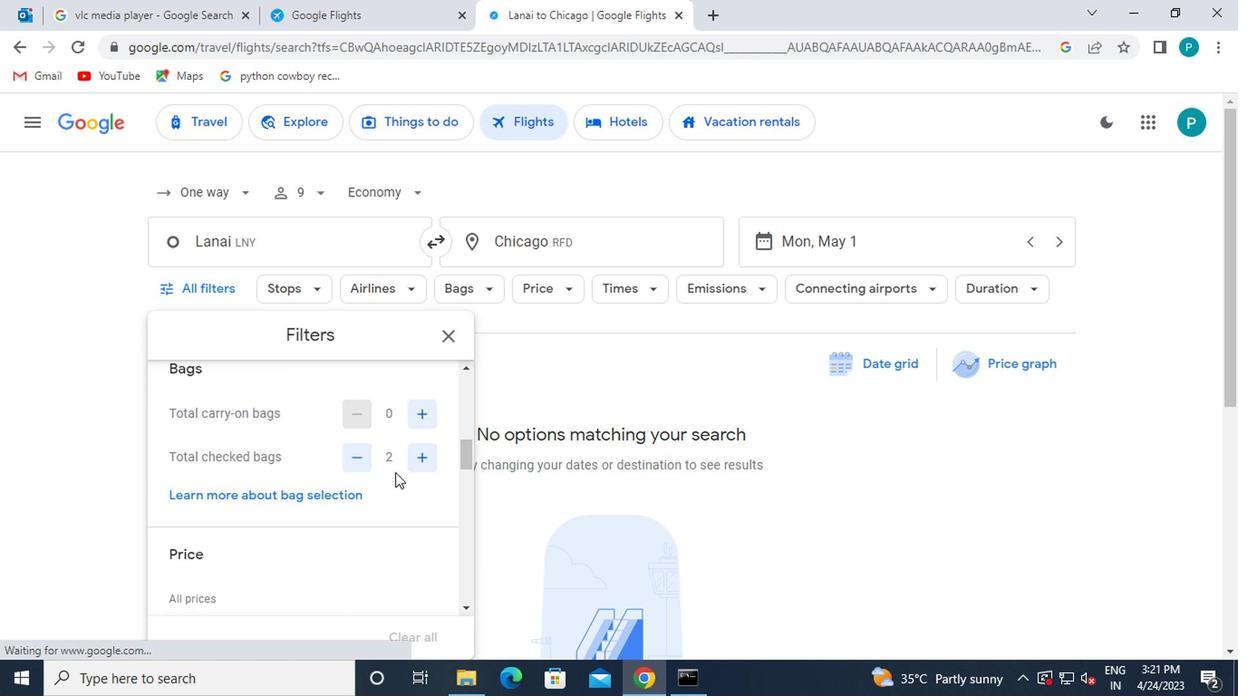 
Action: Mouse moved to (430, 543)
Screenshot: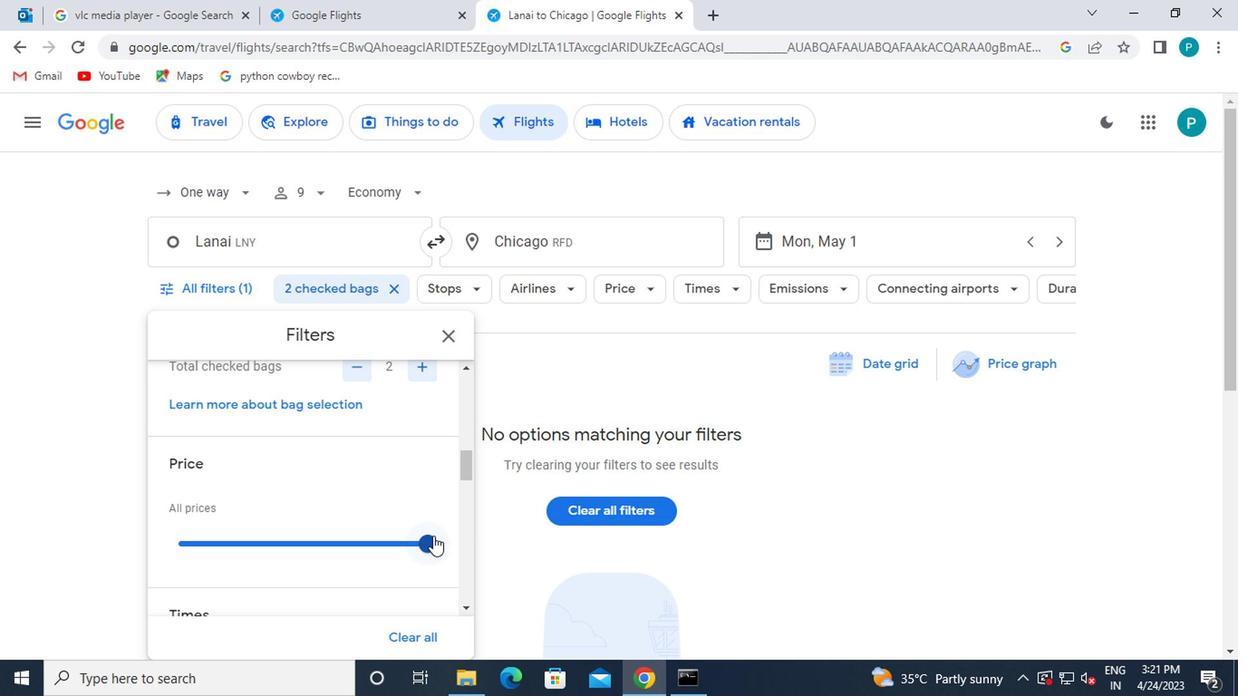 
Action: Mouse pressed left at (430, 543)
Screenshot: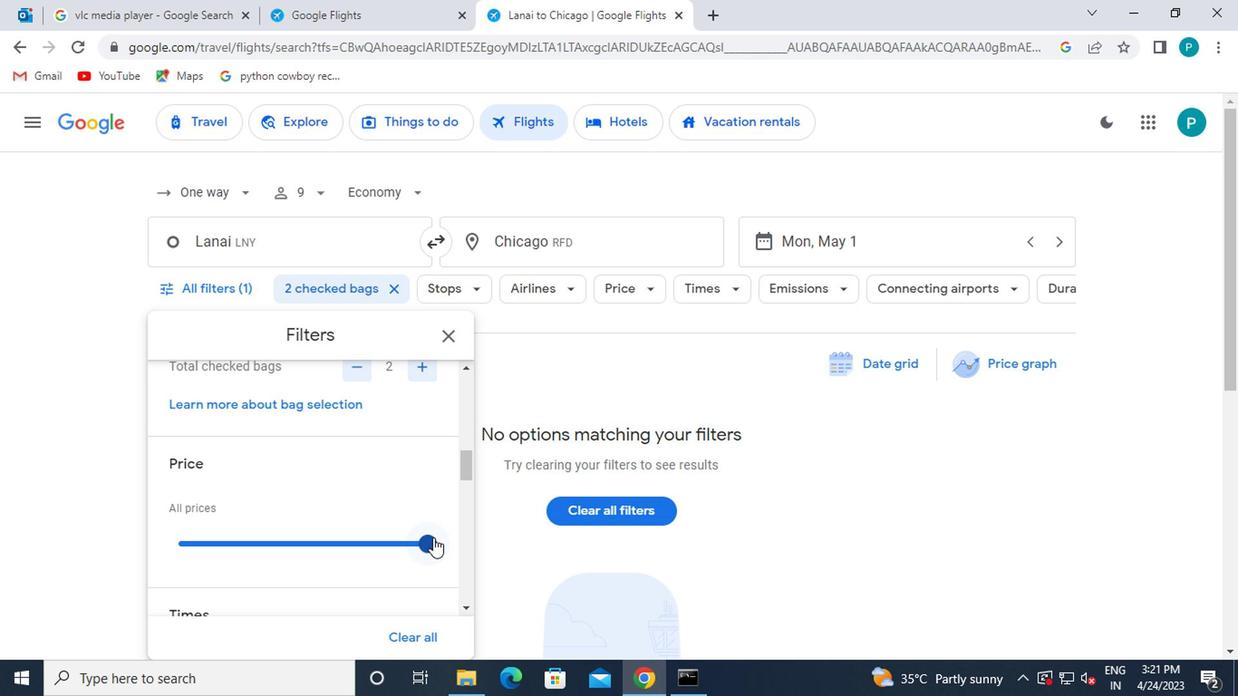 
Action: Mouse moved to (228, 483)
Screenshot: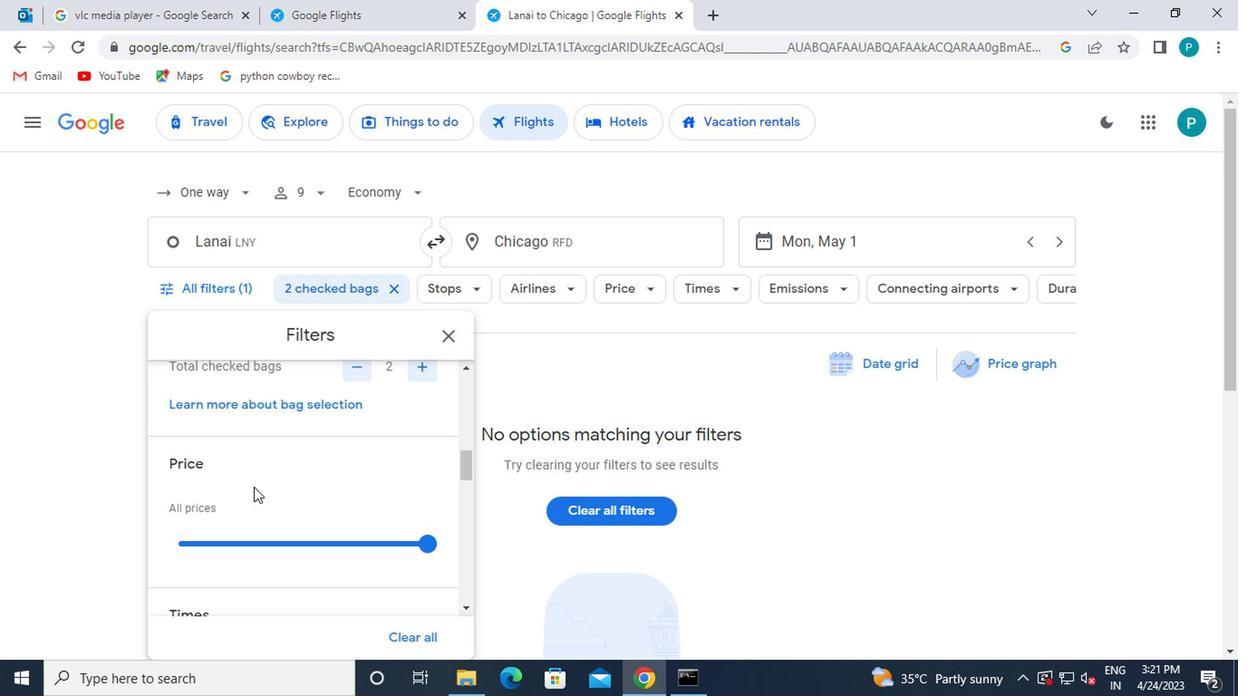 
Action: Mouse scrolled (228, 482) with delta (0, 0)
Screenshot: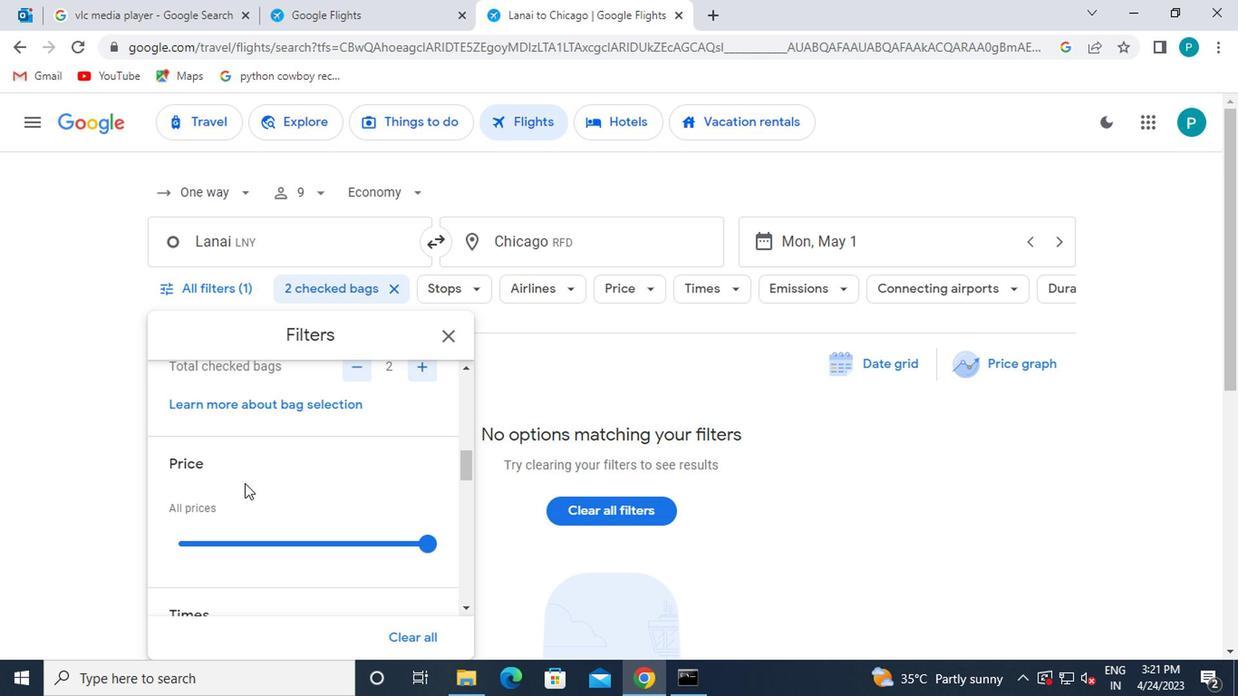 
Action: Mouse moved to (228, 483)
Screenshot: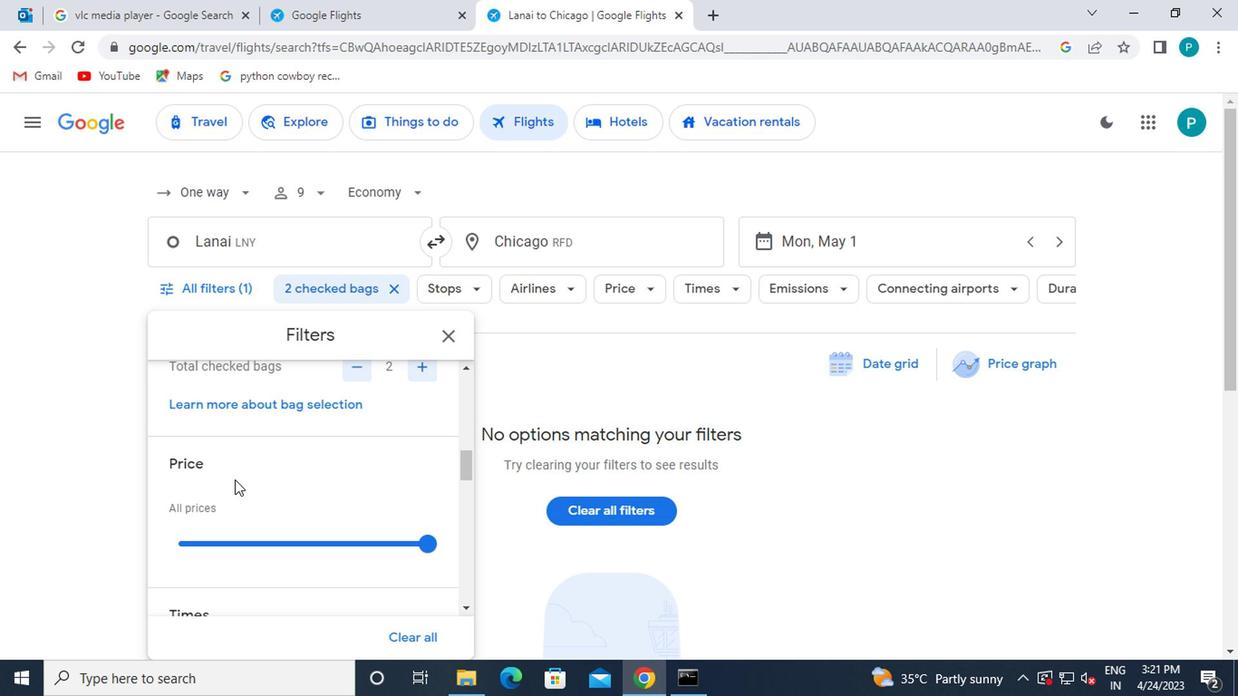 
Action: Mouse scrolled (228, 482) with delta (0, 0)
Screenshot: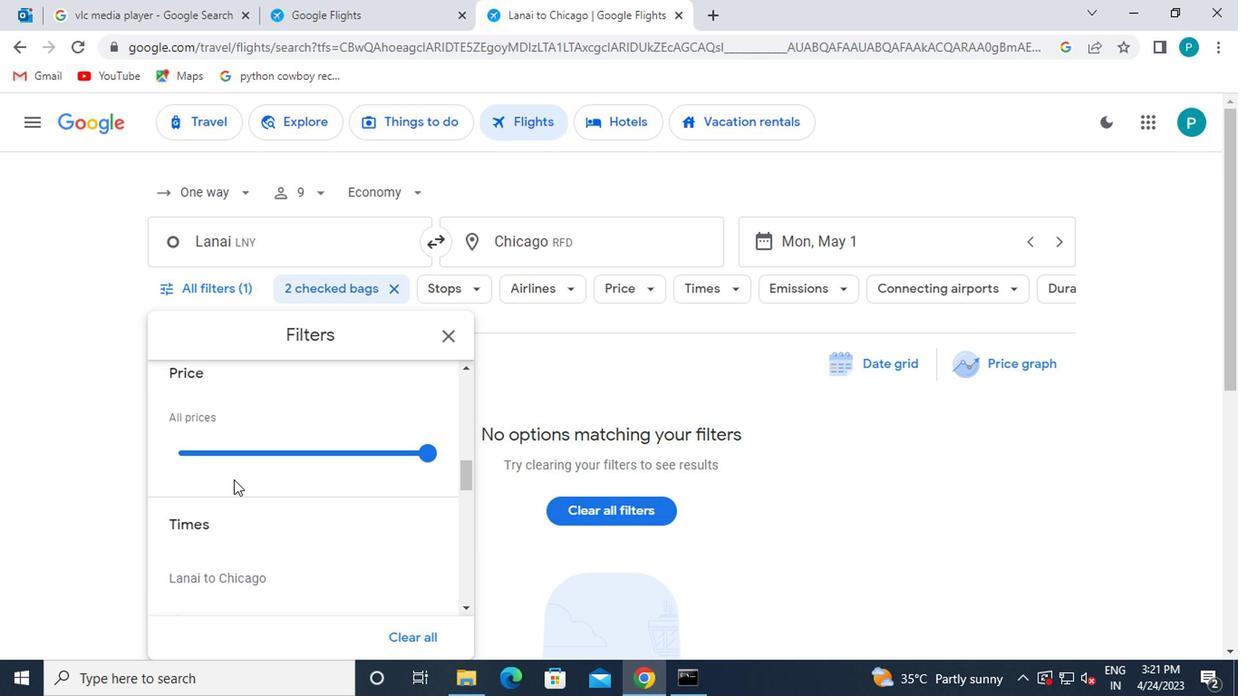 
Action: Mouse moved to (224, 482)
Screenshot: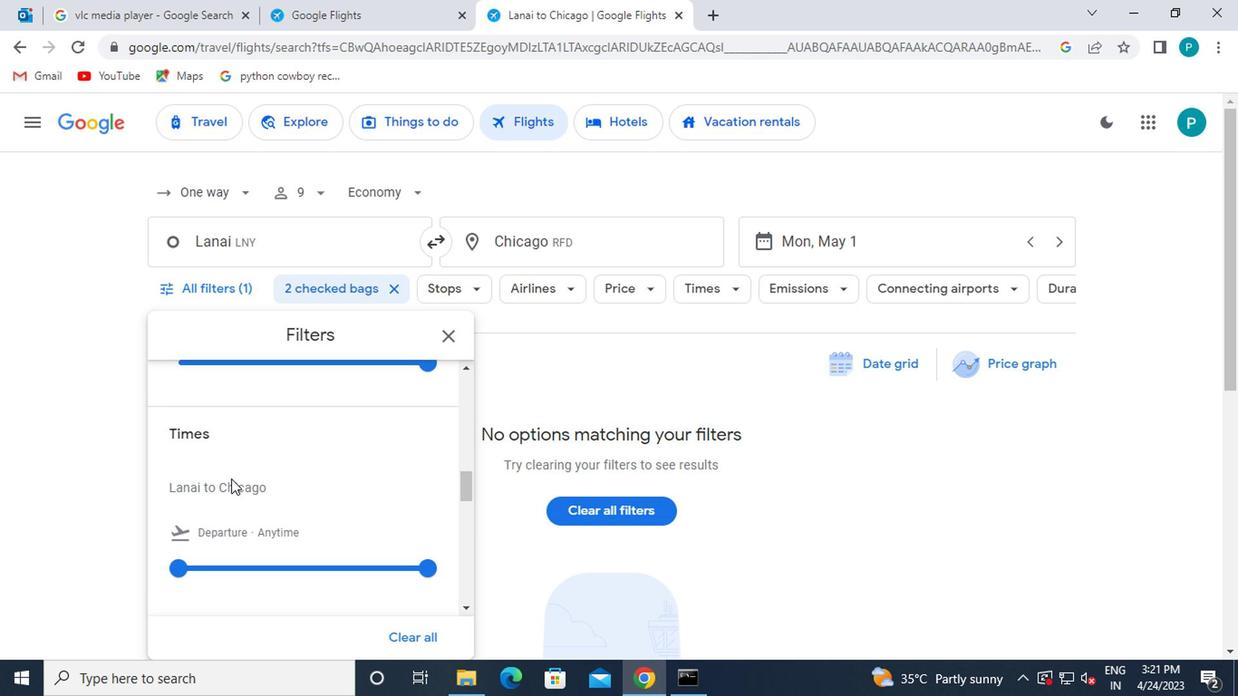 
Action: Mouse scrolled (224, 481) with delta (0, -1)
Screenshot: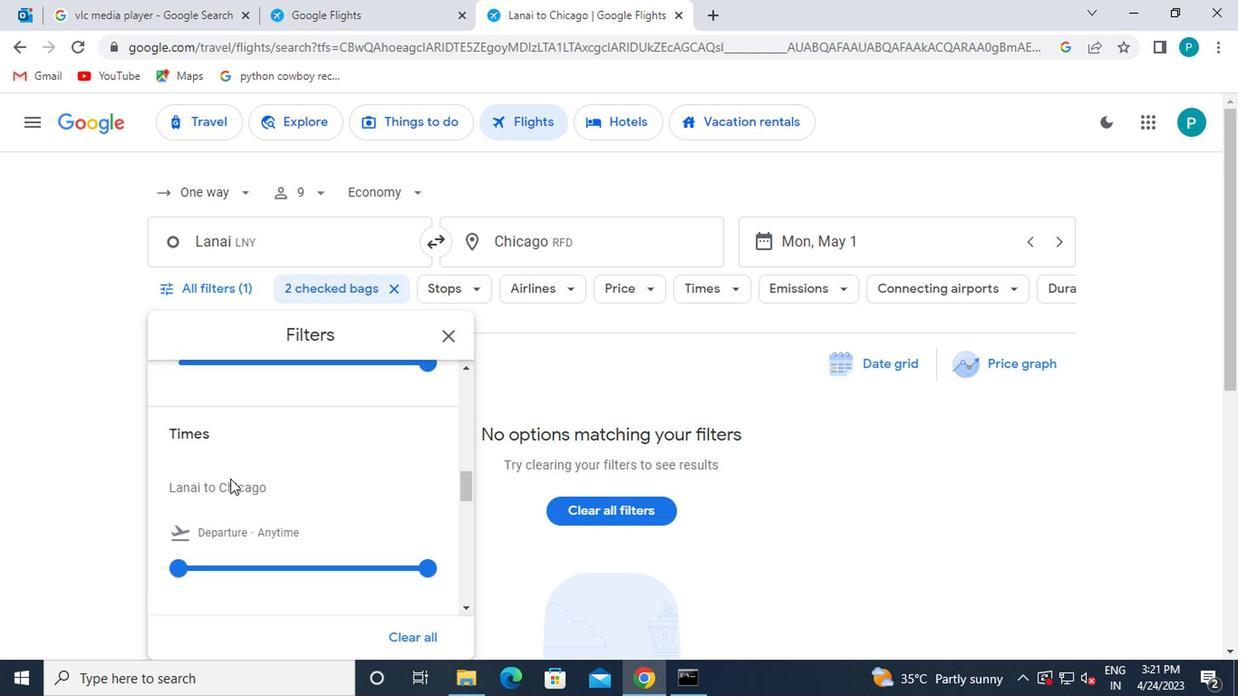 
Action: Mouse moved to (170, 480)
Screenshot: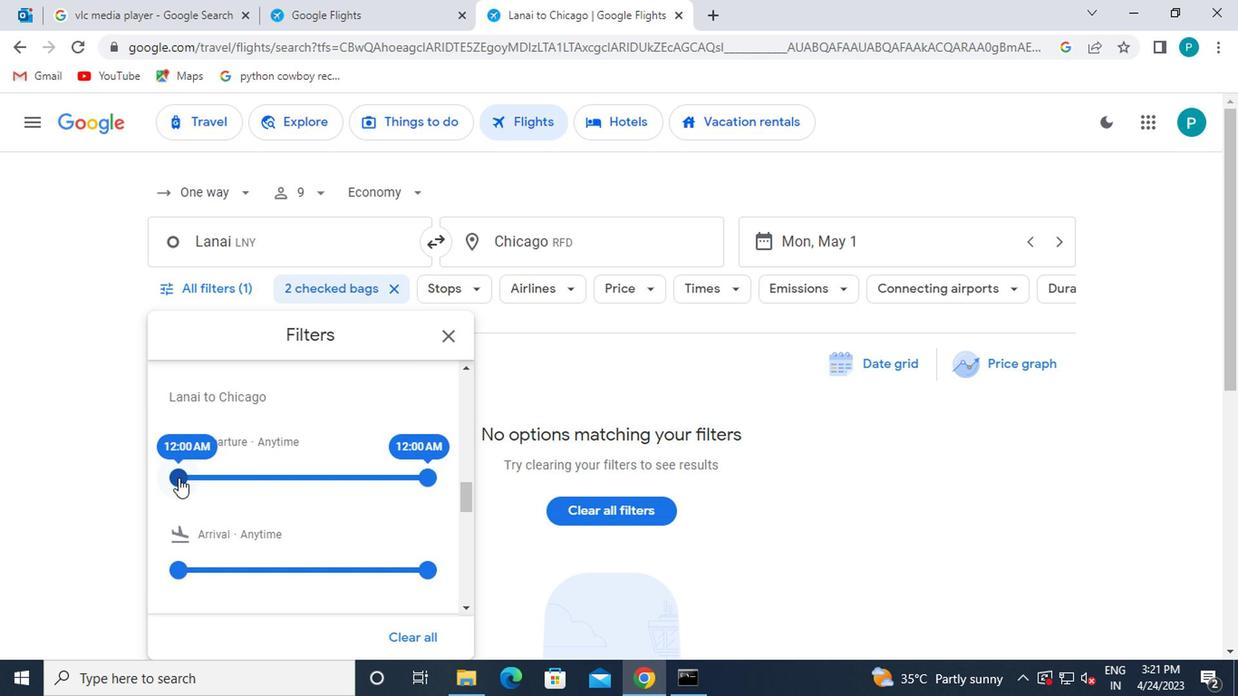 
Action: Mouse pressed left at (170, 480)
Screenshot: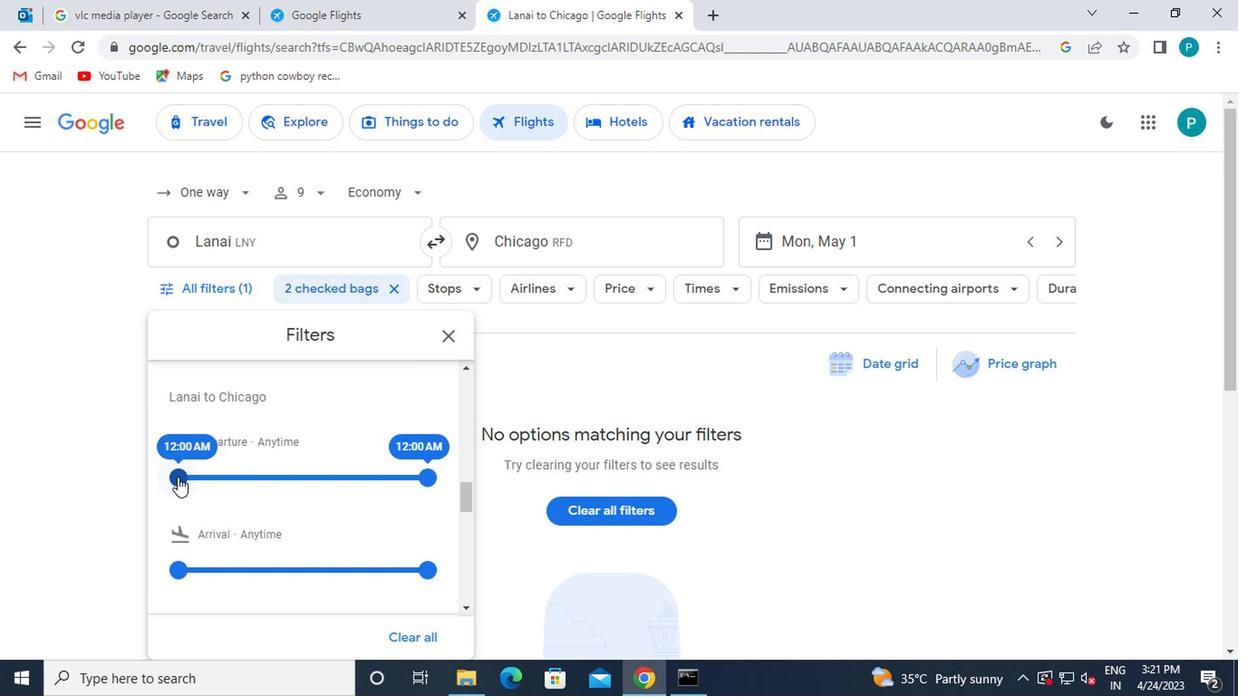 
Action: Mouse moved to (439, 345)
Screenshot: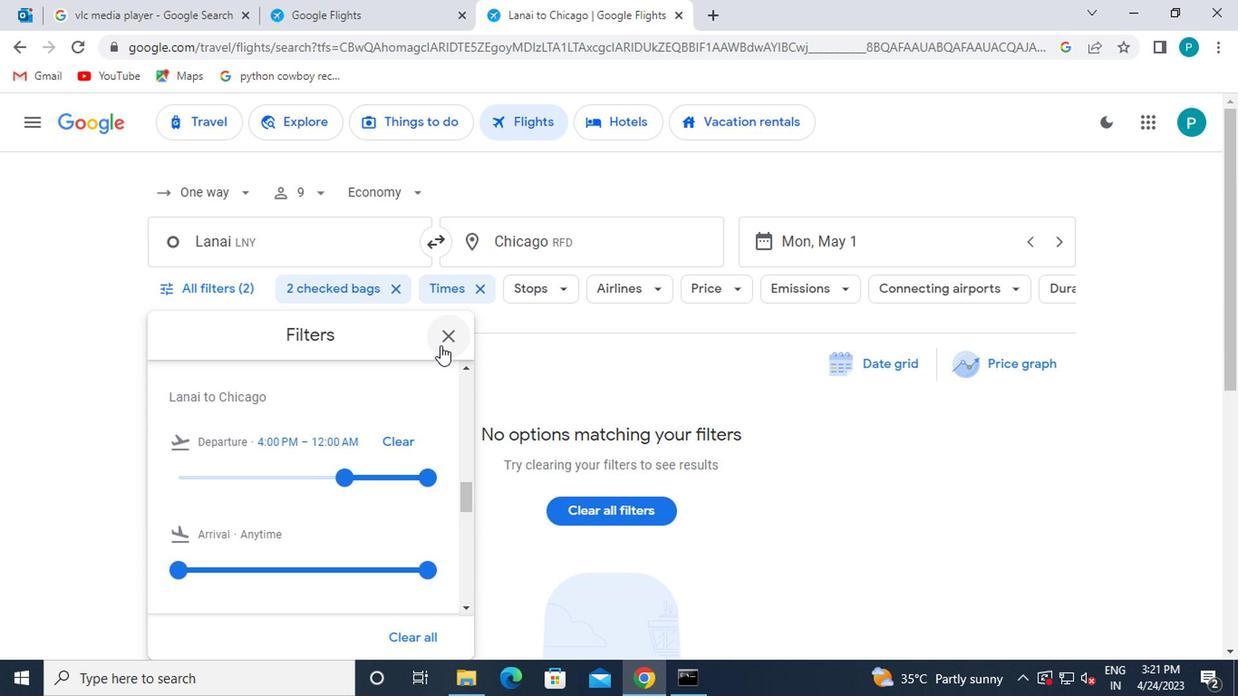 
Action: Mouse pressed left at (439, 345)
Screenshot: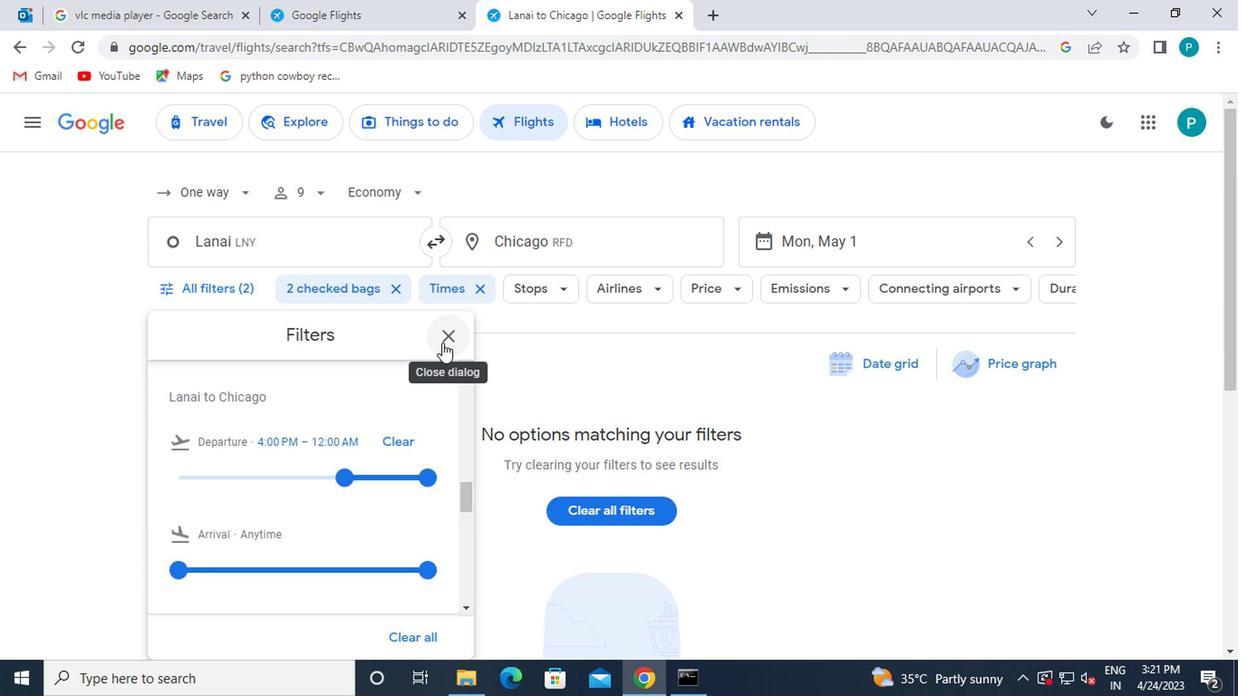 
